 Task: Send an email with the signature Gerard Scott with the subject Thank you for a recommendation and the message Could you send me the proposal for the new partnership? from softage.5@softage.net to softage.7@softage.net and move the email from Sent Items to the folder Body care
Action: Mouse moved to (52, 61)
Screenshot: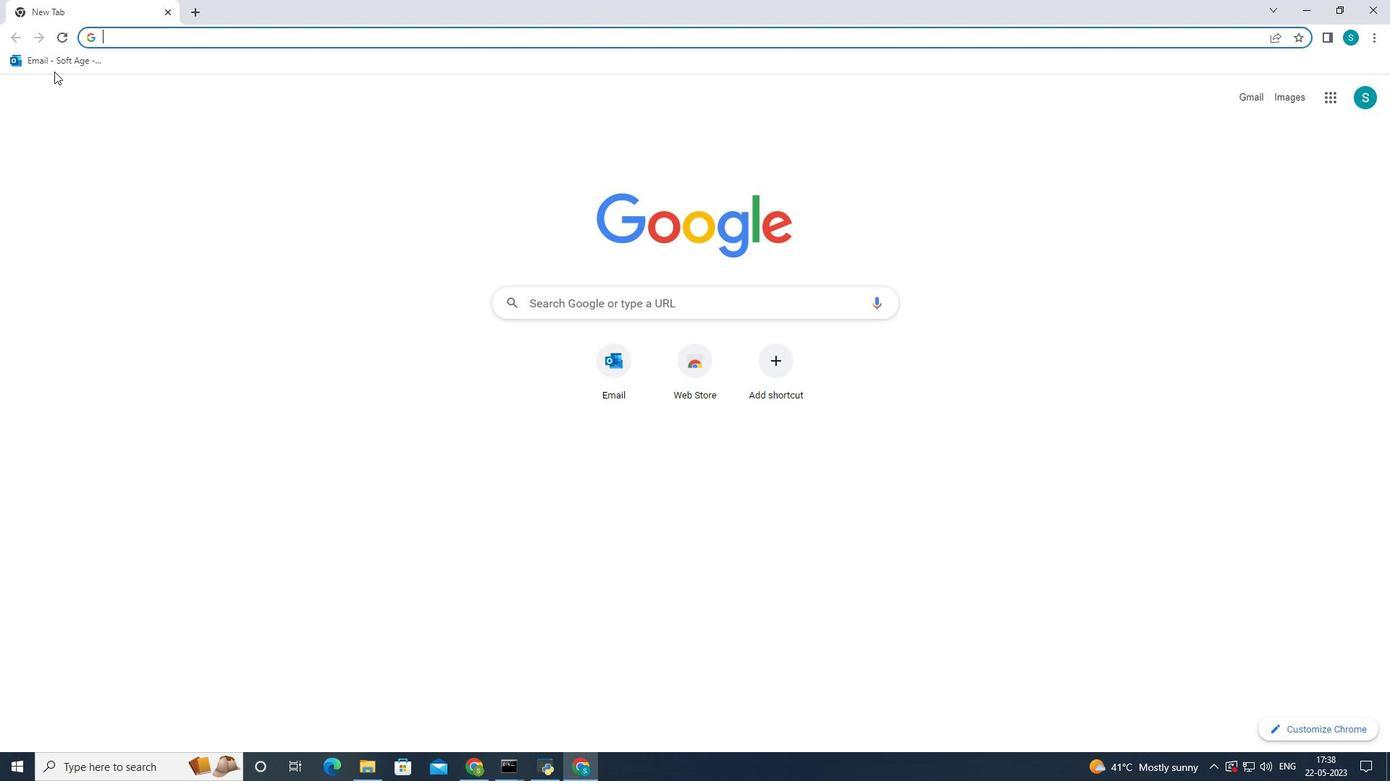 
Action: Mouse pressed left at (52, 61)
Screenshot: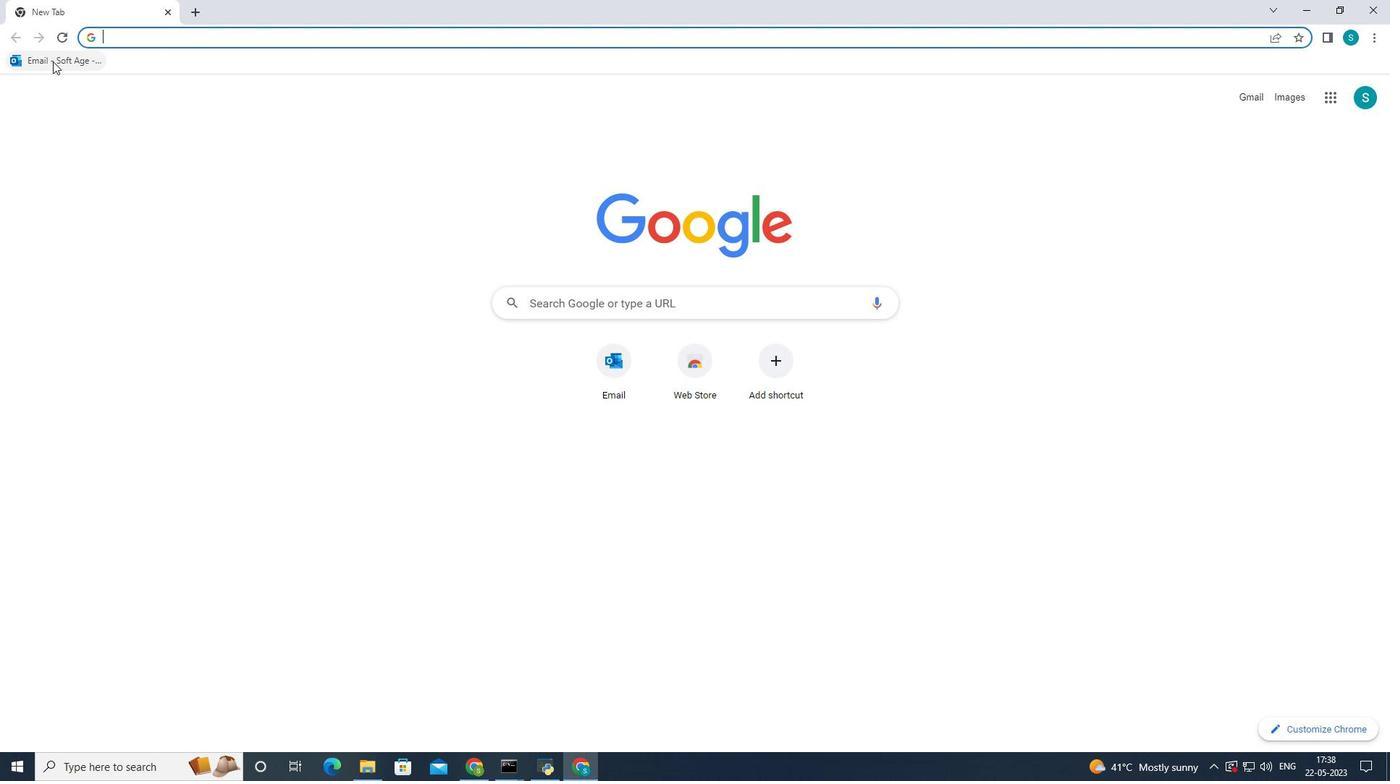 
Action: Mouse moved to (189, 125)
Screenshot: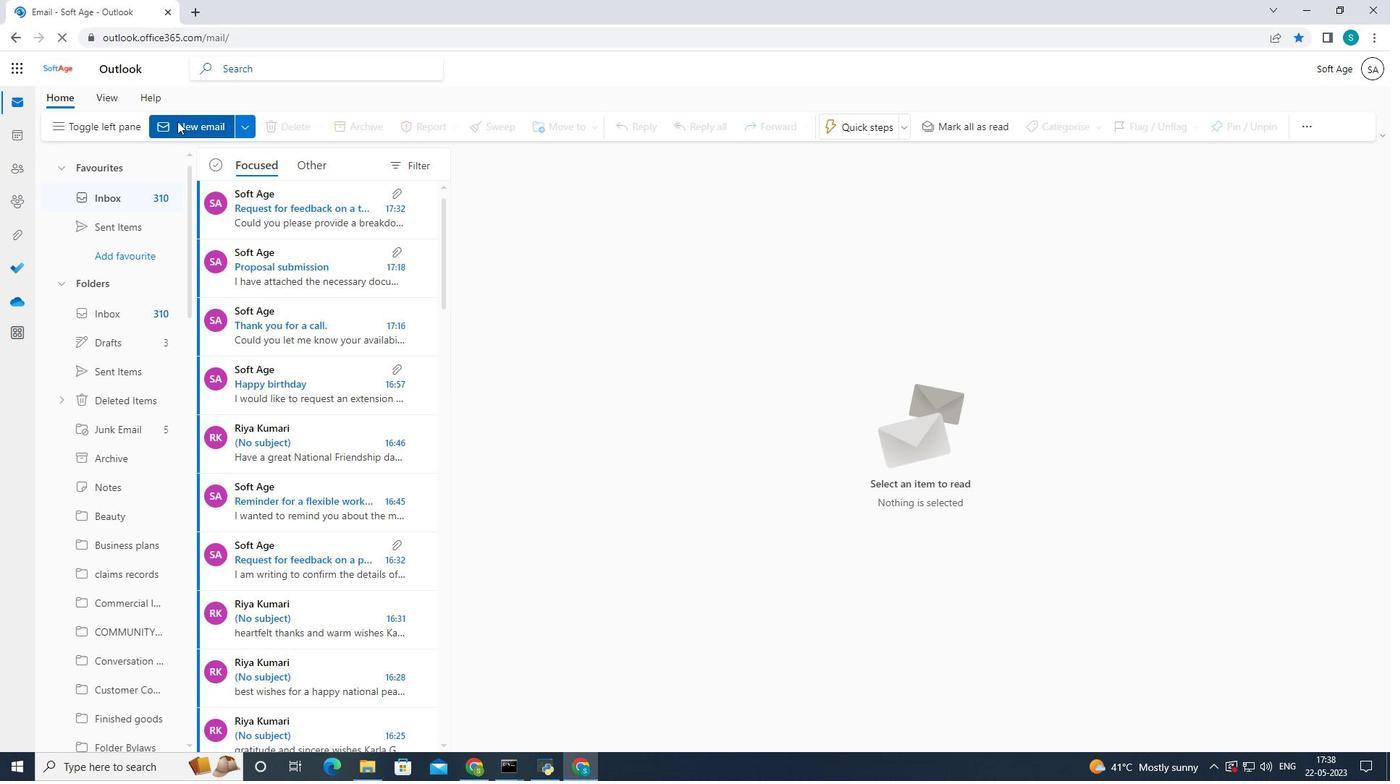 
Action: Mouse pressed left at (189, 125)
Screenshot: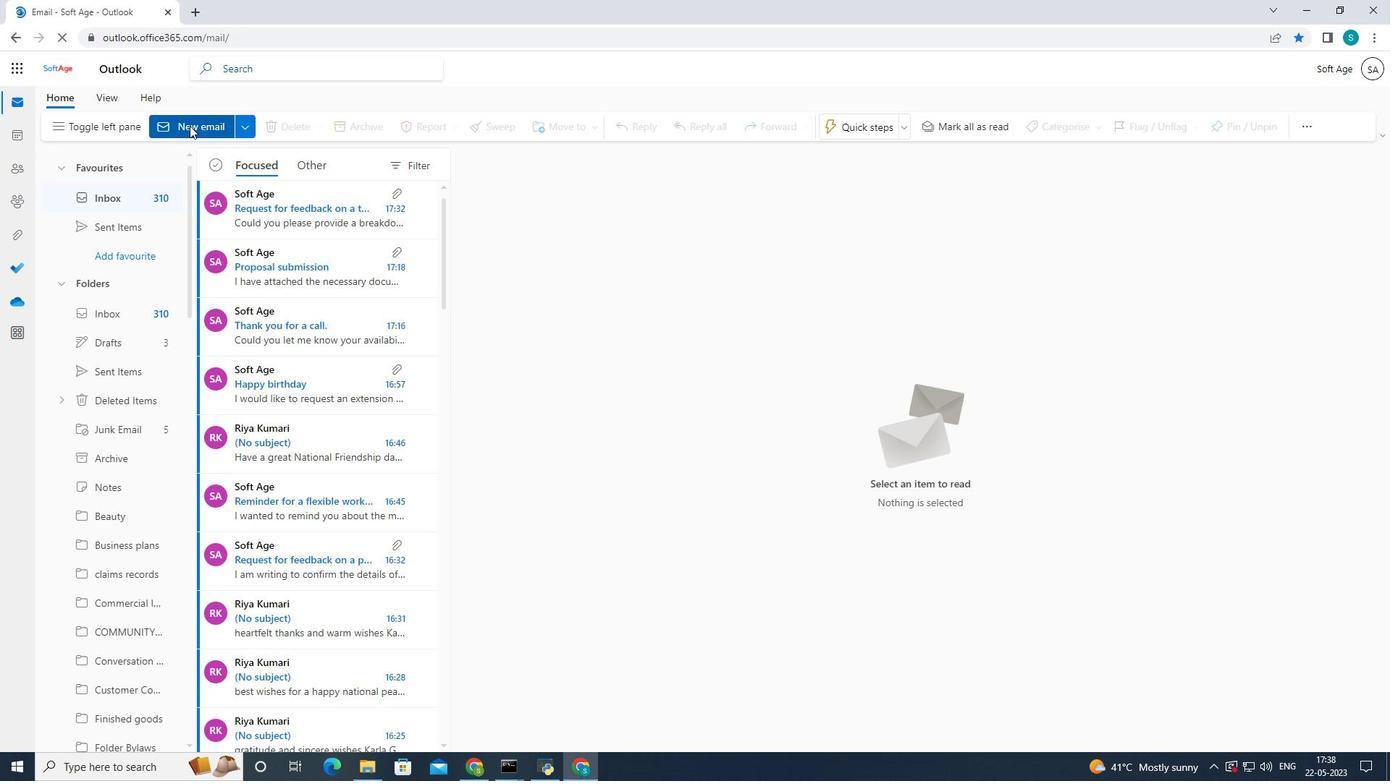 
Action: Mouse moved to (947, 131)
Screenshot: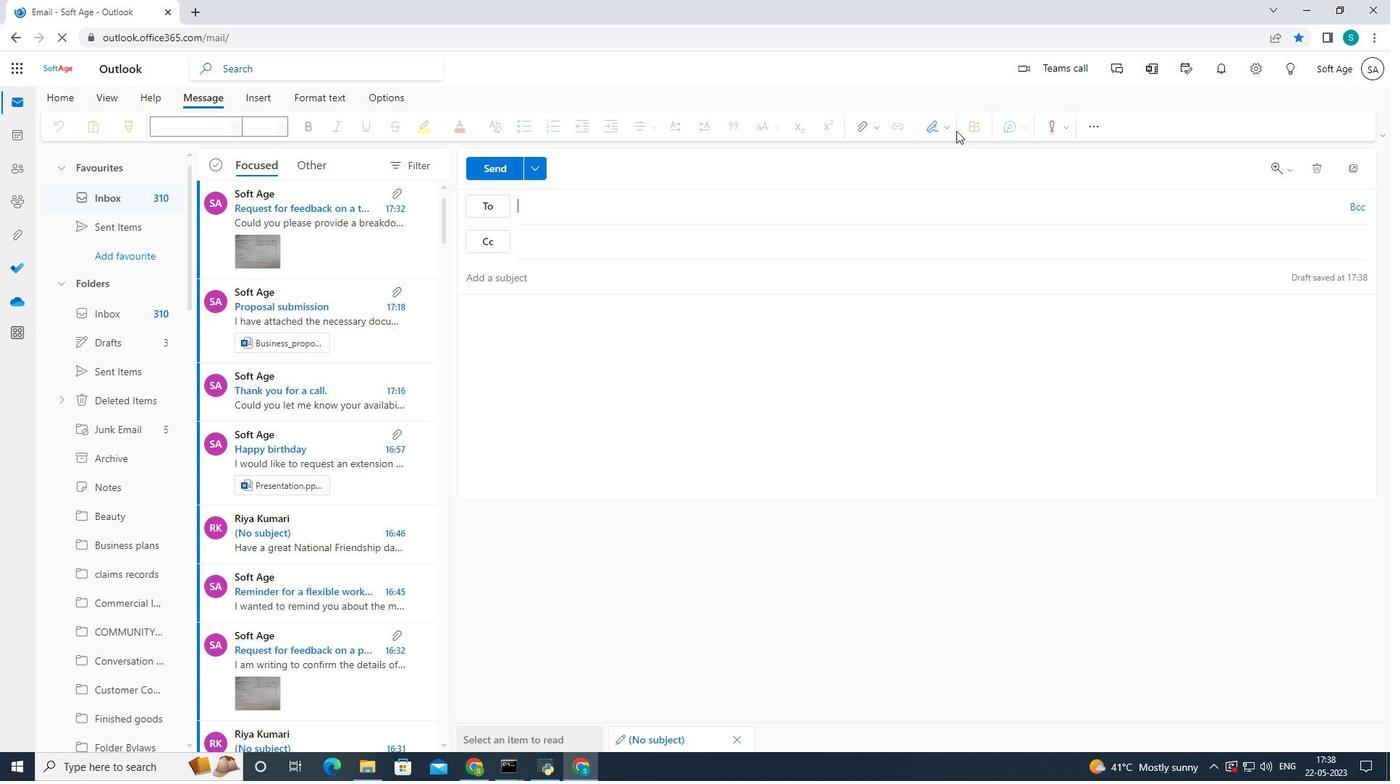 
Action: Mouse pressed left at (947, 131)
Screenshot: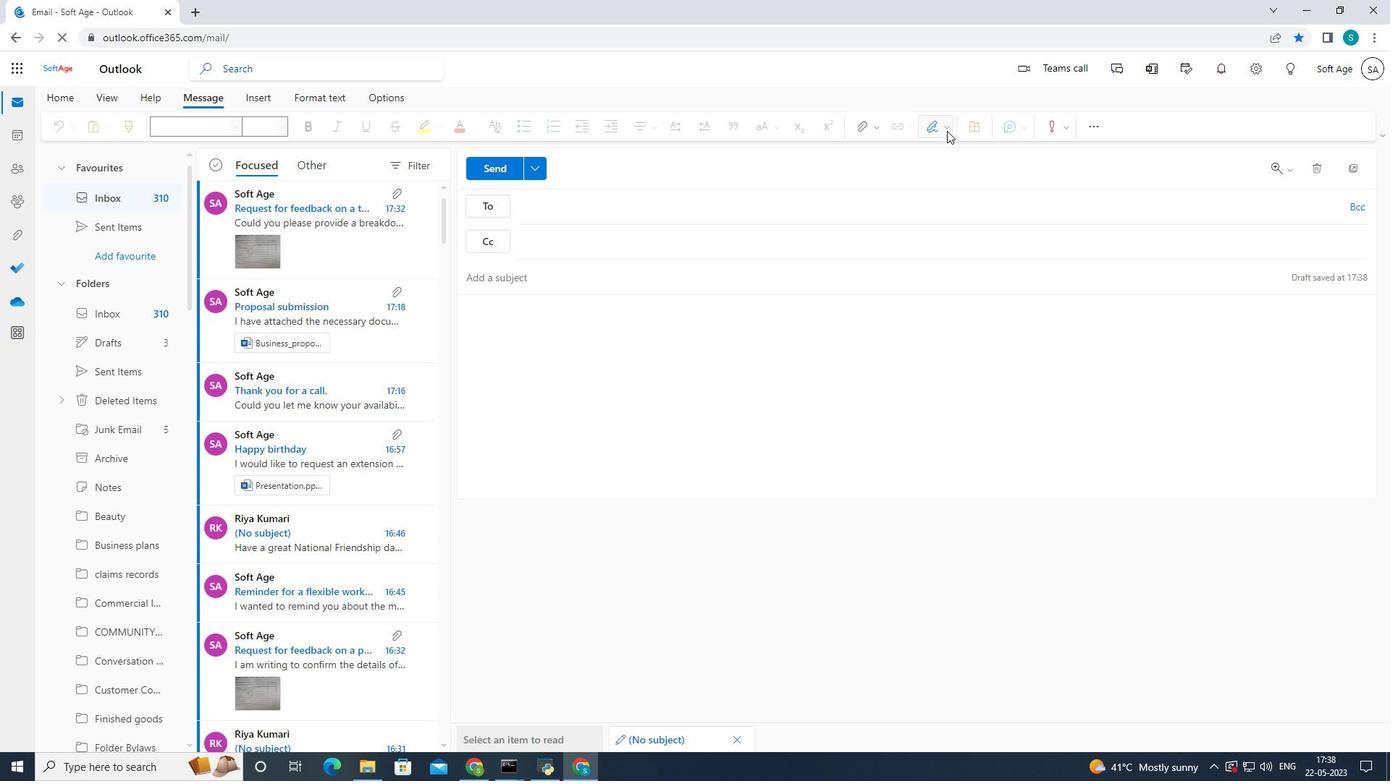 
Action: Mouse moved to (918, 158)
Screenshot: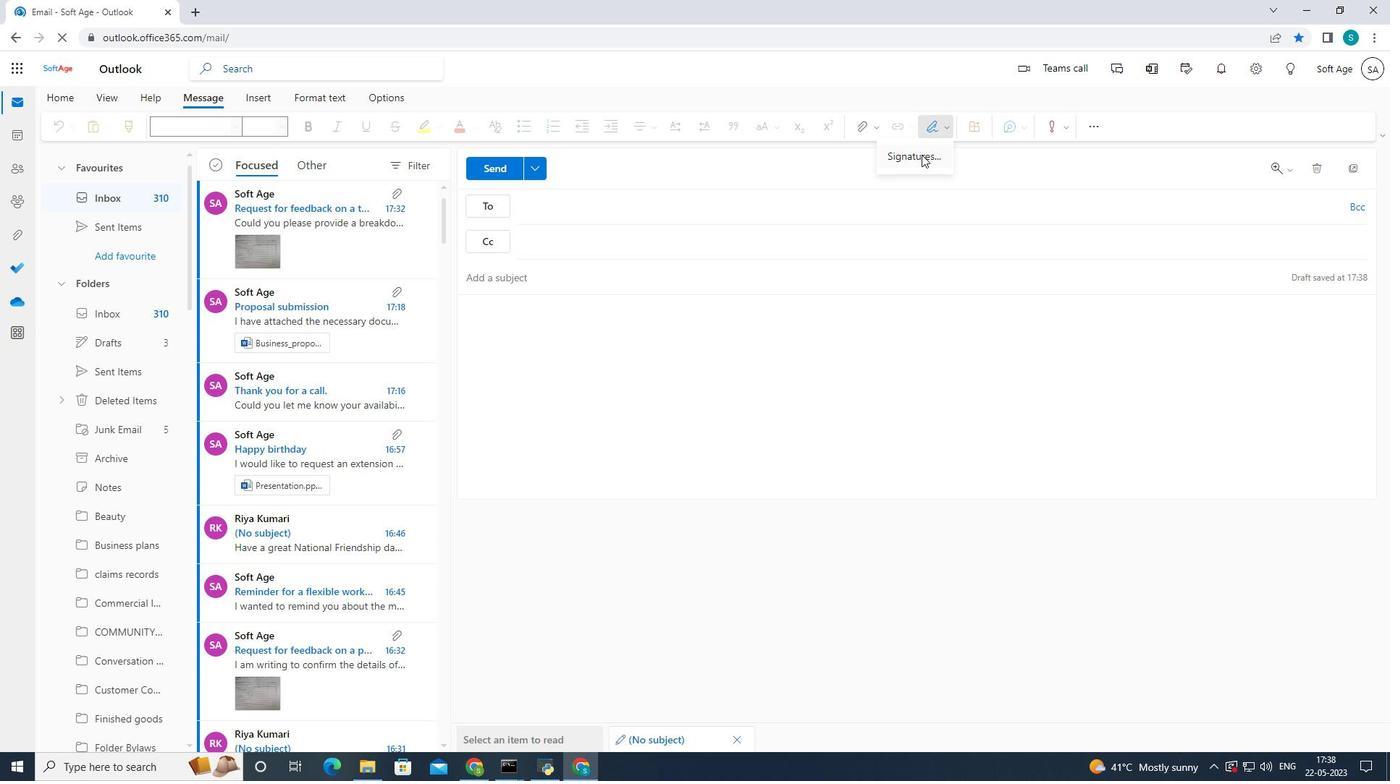 
Action: Mouse pressed left at (918, 158)
Screenshot: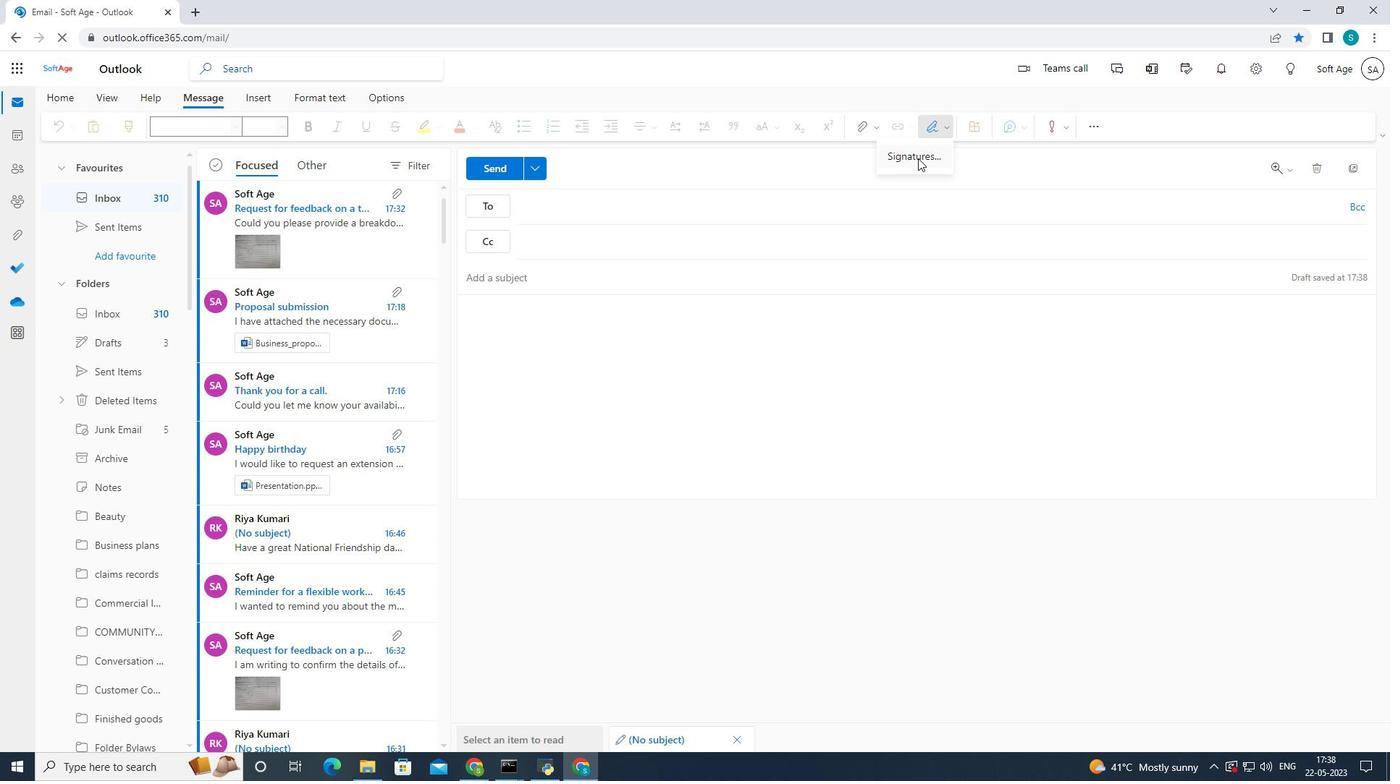 
Action: Mouse moved to (799, 241)
Screenshot: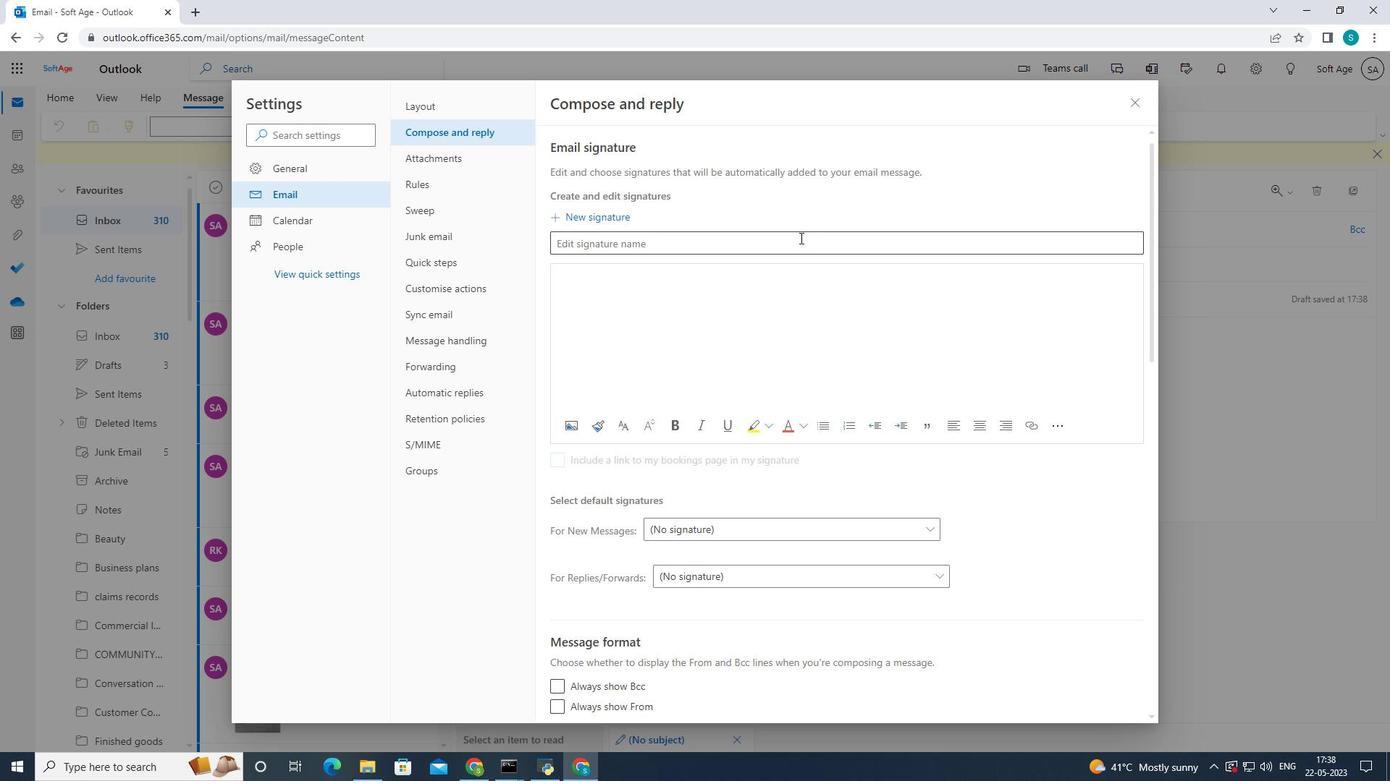 
Action: Mouse pressed left at (799, 241)
Screenshot: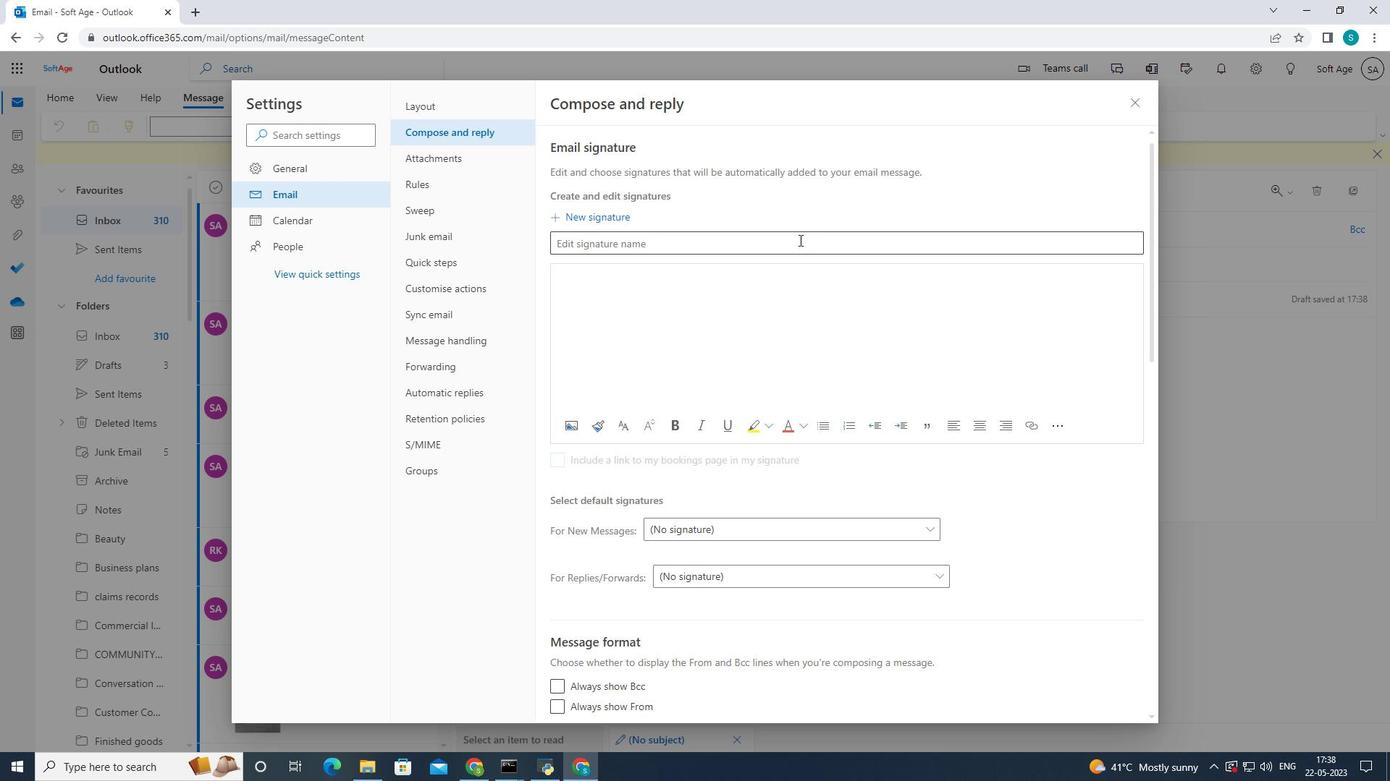 
Action: Mouse moved to (975, 187)
Screenshot: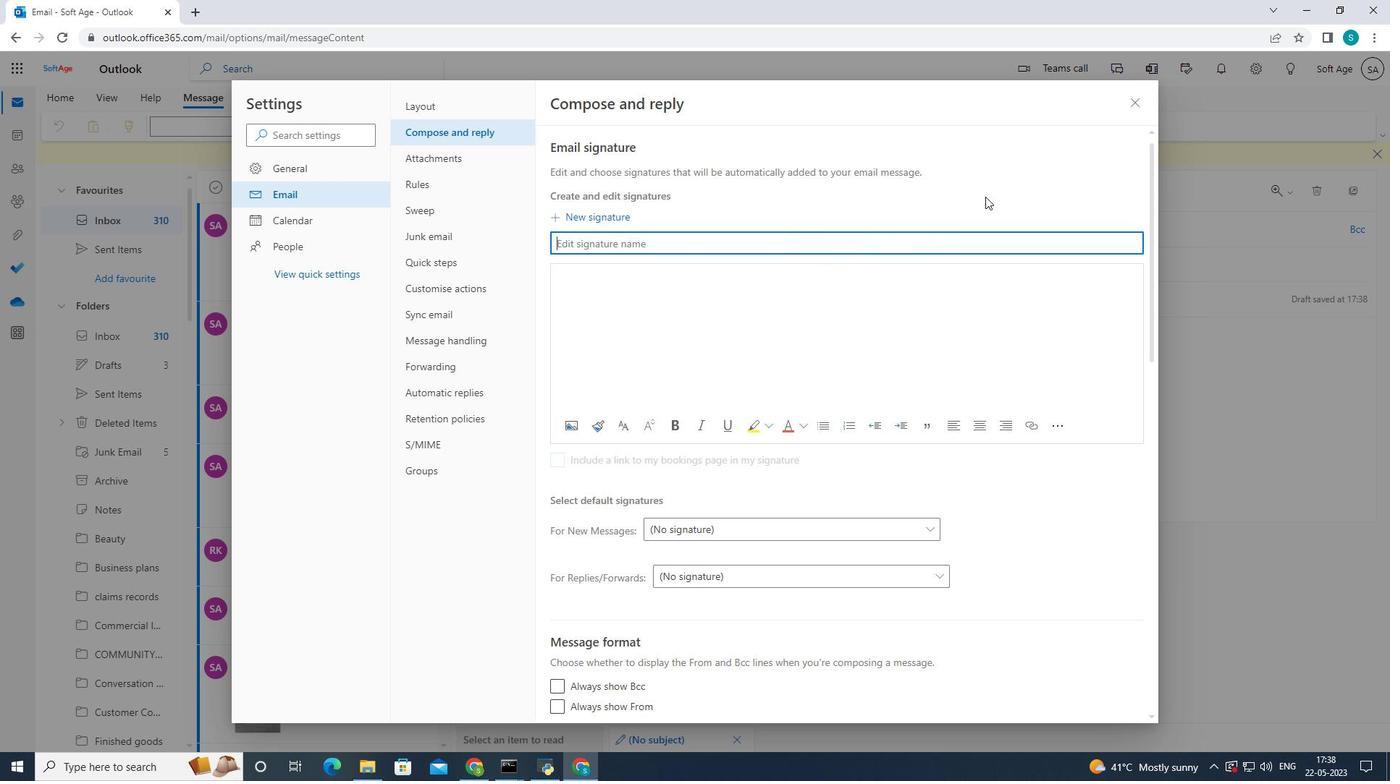 
Action: Key pressed <Key.shift><Key.shift><Key.shift><Key.shift><Key.shift><Key.shift>Gerard<Key.space><Key.shift><Key.shift>Scott
Screenshot: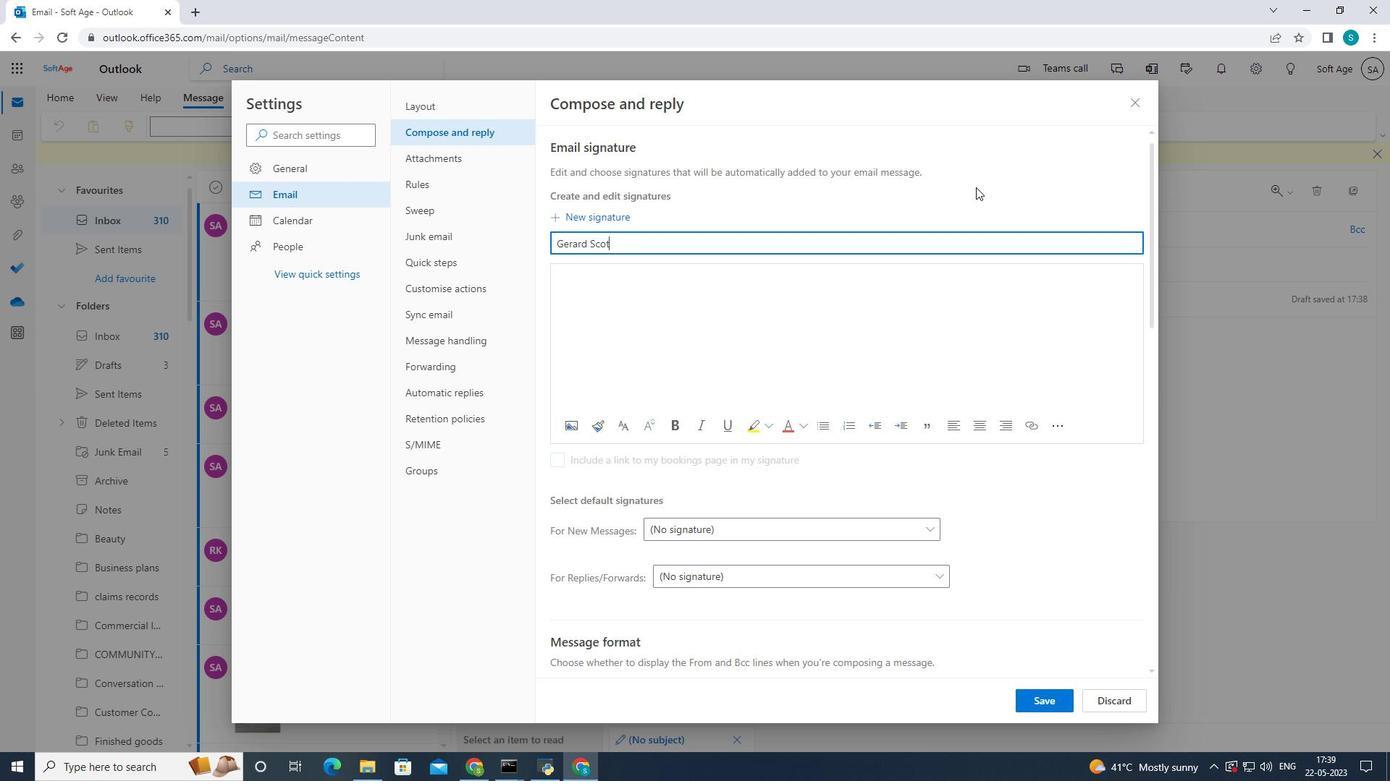 
Action: Mouse moved to (763, 280)
Screenshot: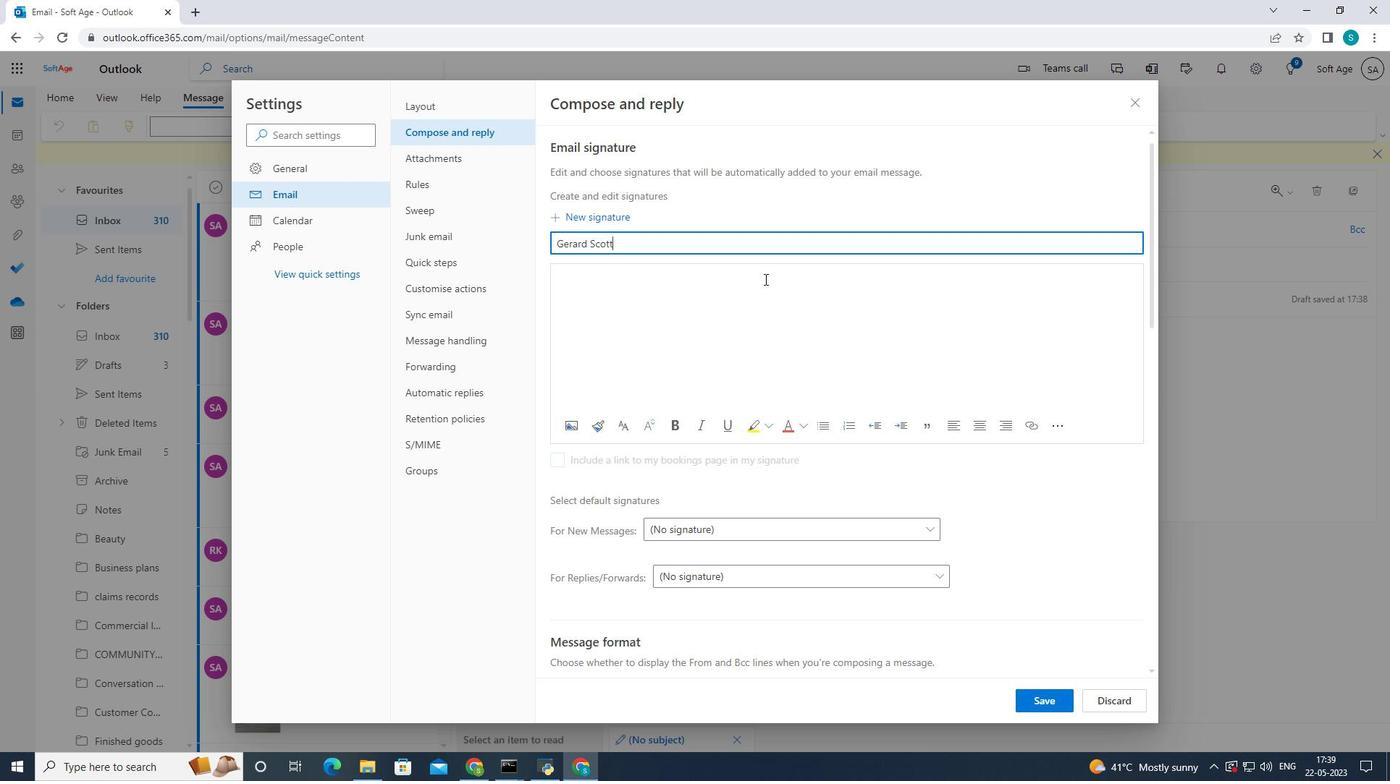 
Action: Mouse pressed left at (763, 280)
Screenshot: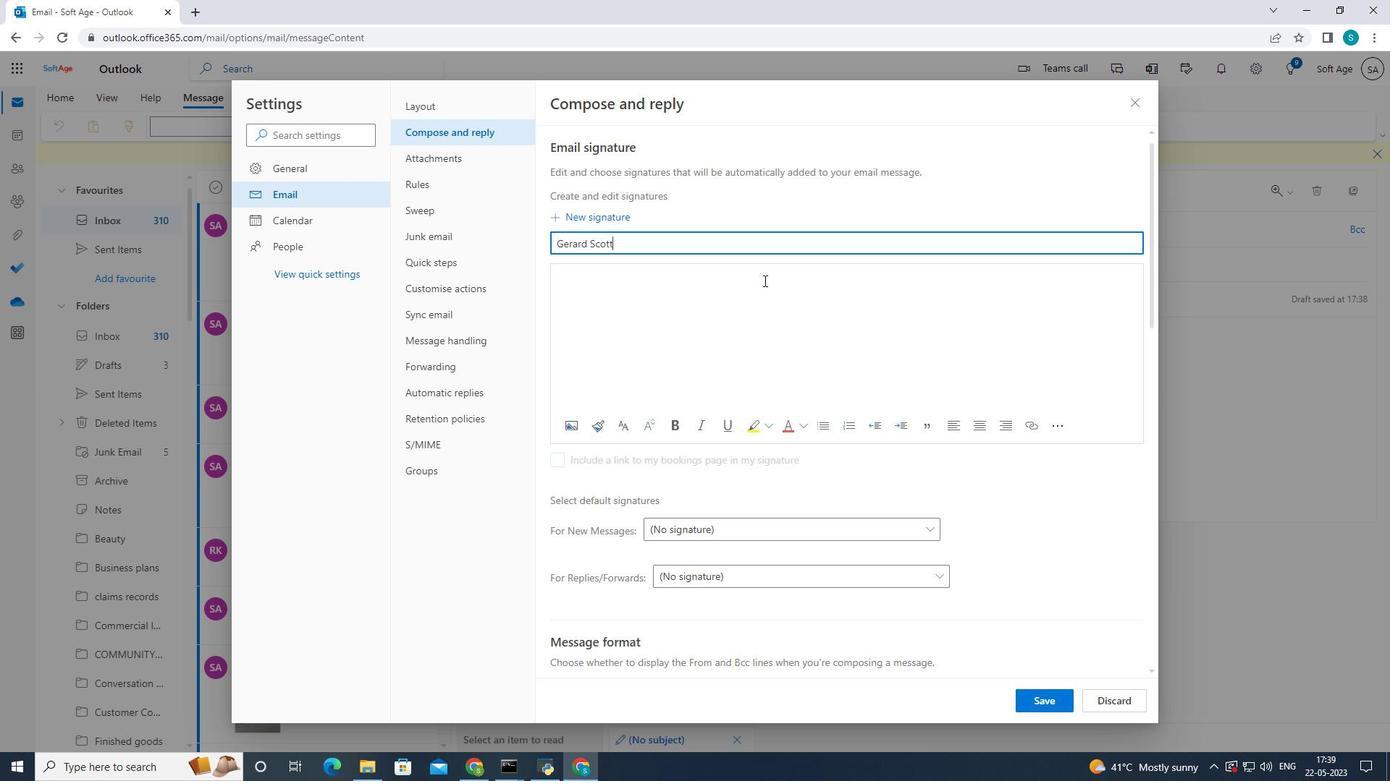 
Action: Key pressed <Key.shift>Get<Key.backspace>rard<Key.space><Key.shift>Scott
Screenshot: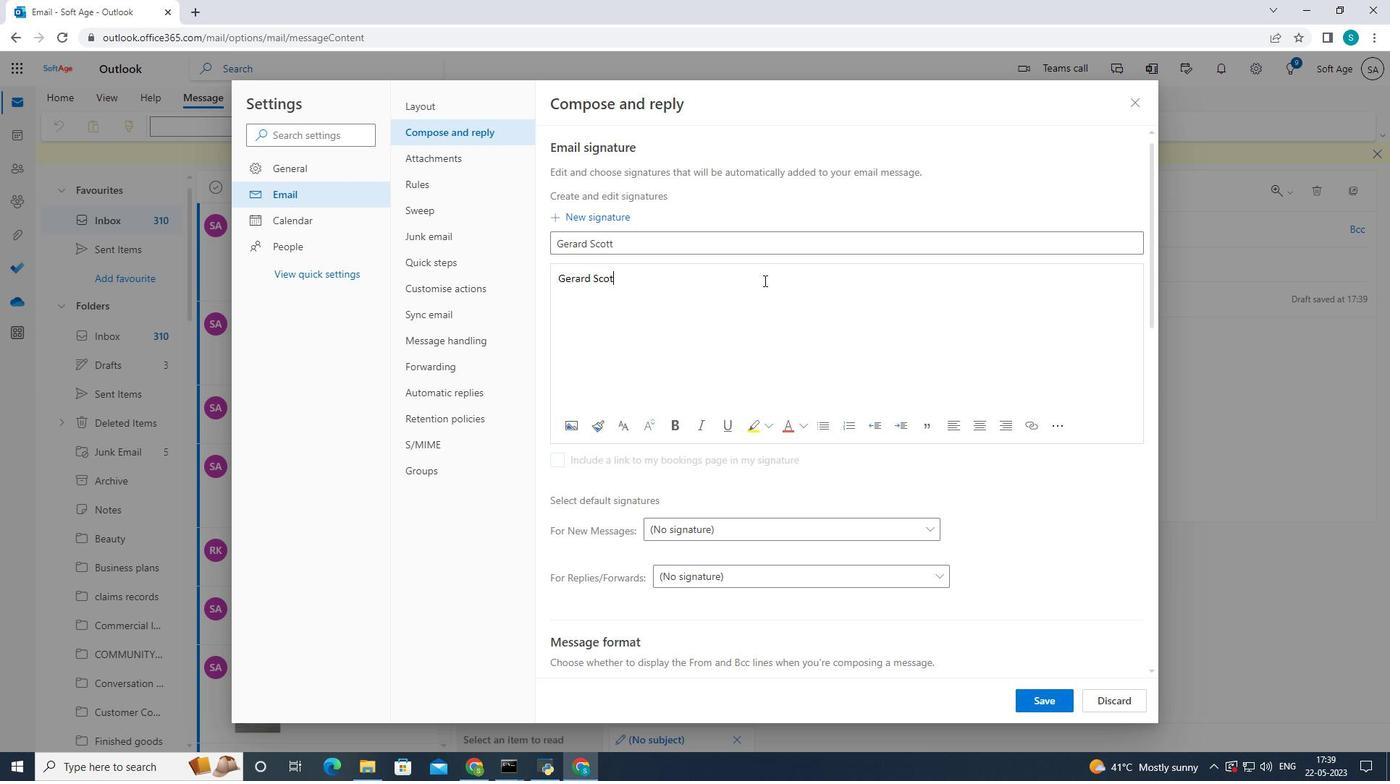 
Action: Mouse moved to (1044, 703)
Screenshot: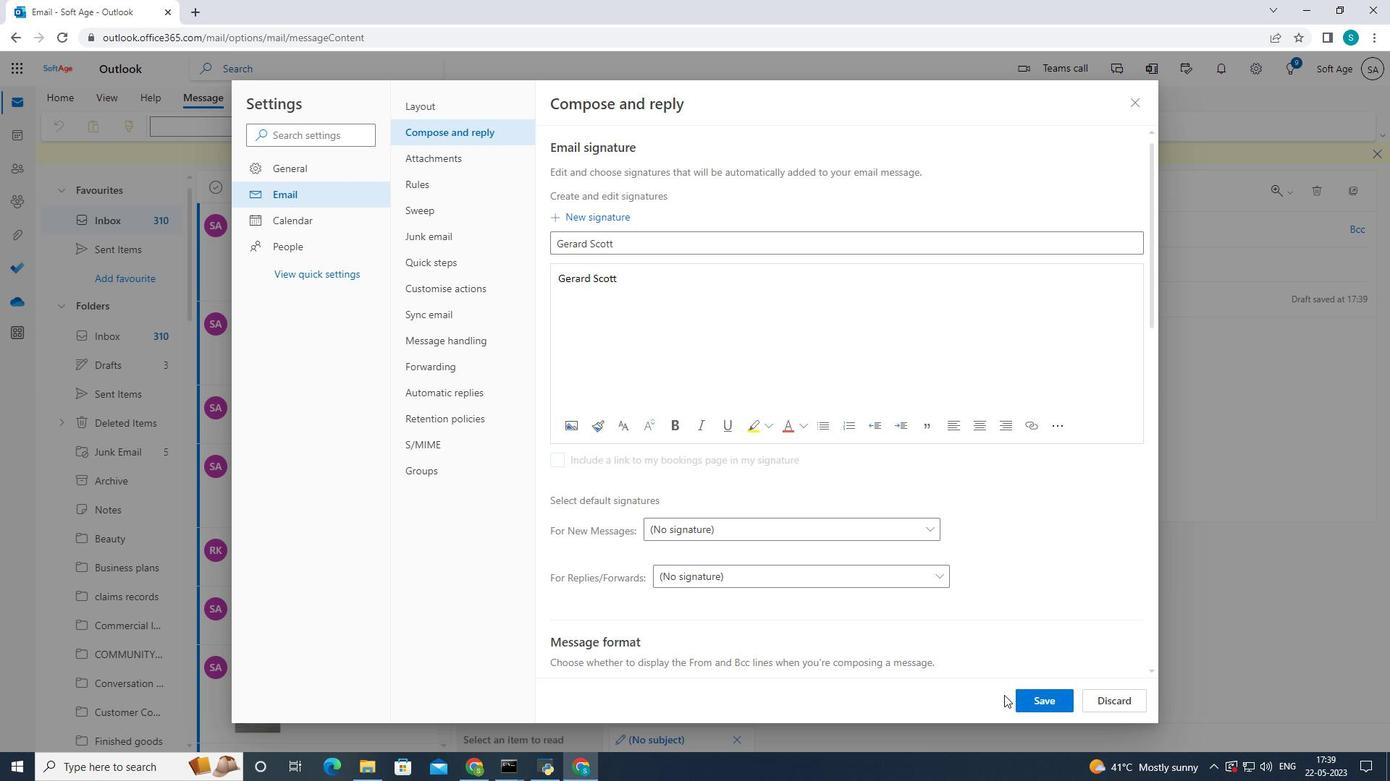 
Action: Mouse pressed left at (1044, 703)
Screenshot: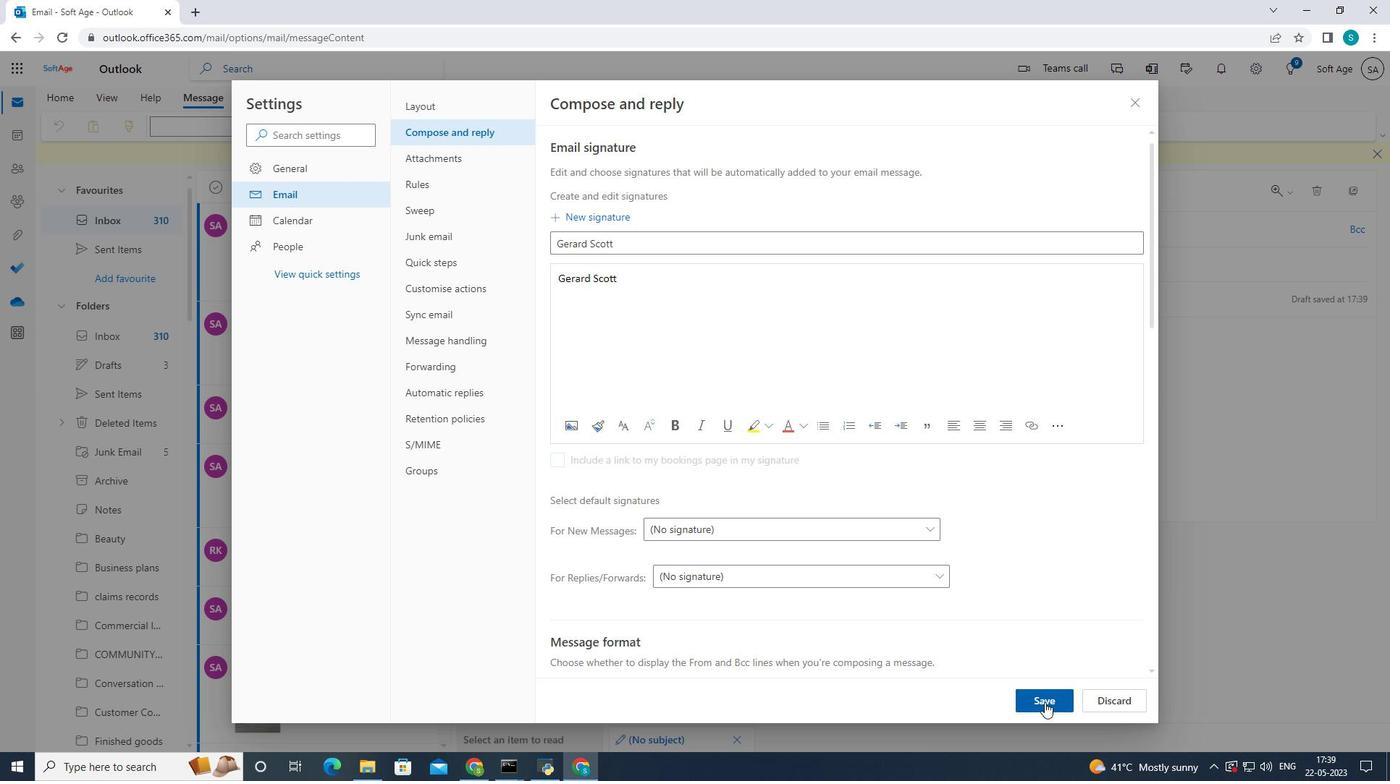 
Action: Mouse moved to (1136, 102)
Screenshot: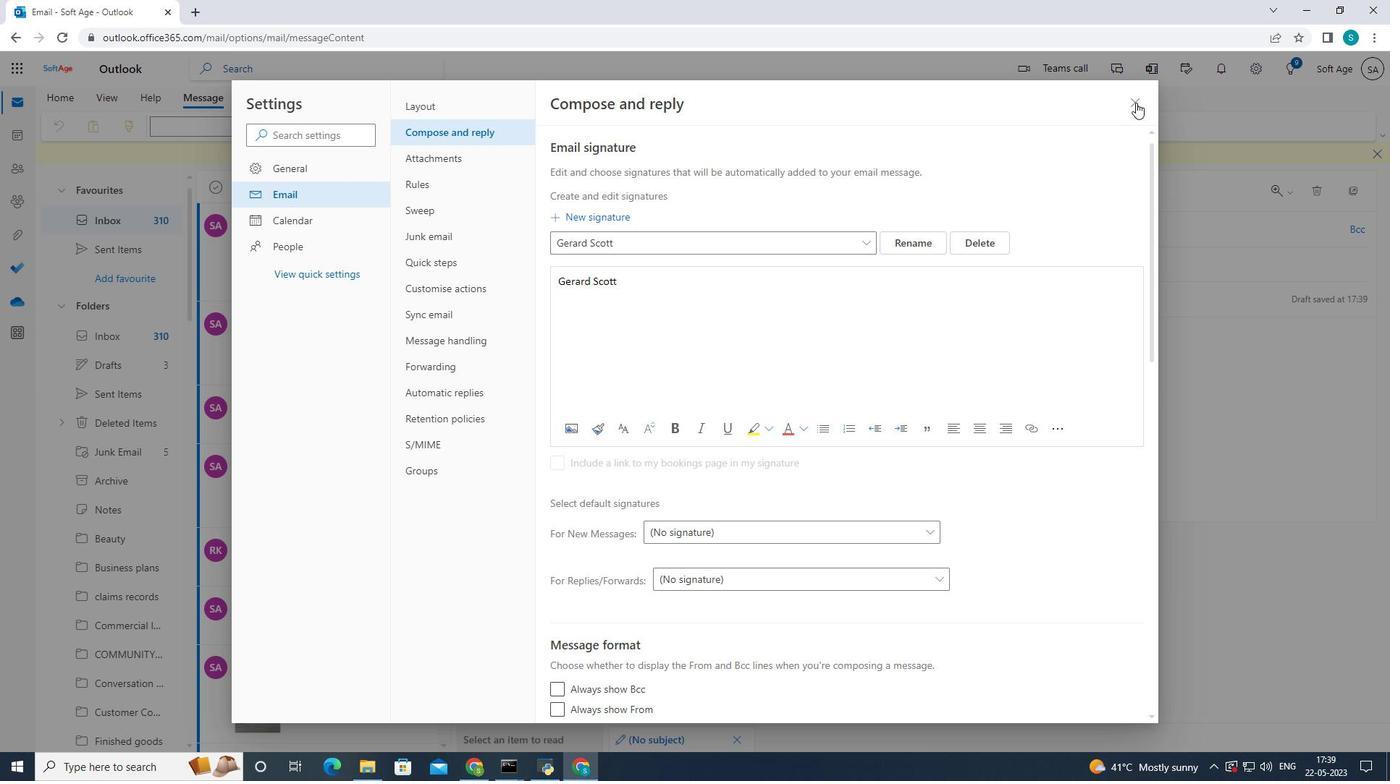 
Action: Mouse pressed left at (1136, 102)
Screenshot: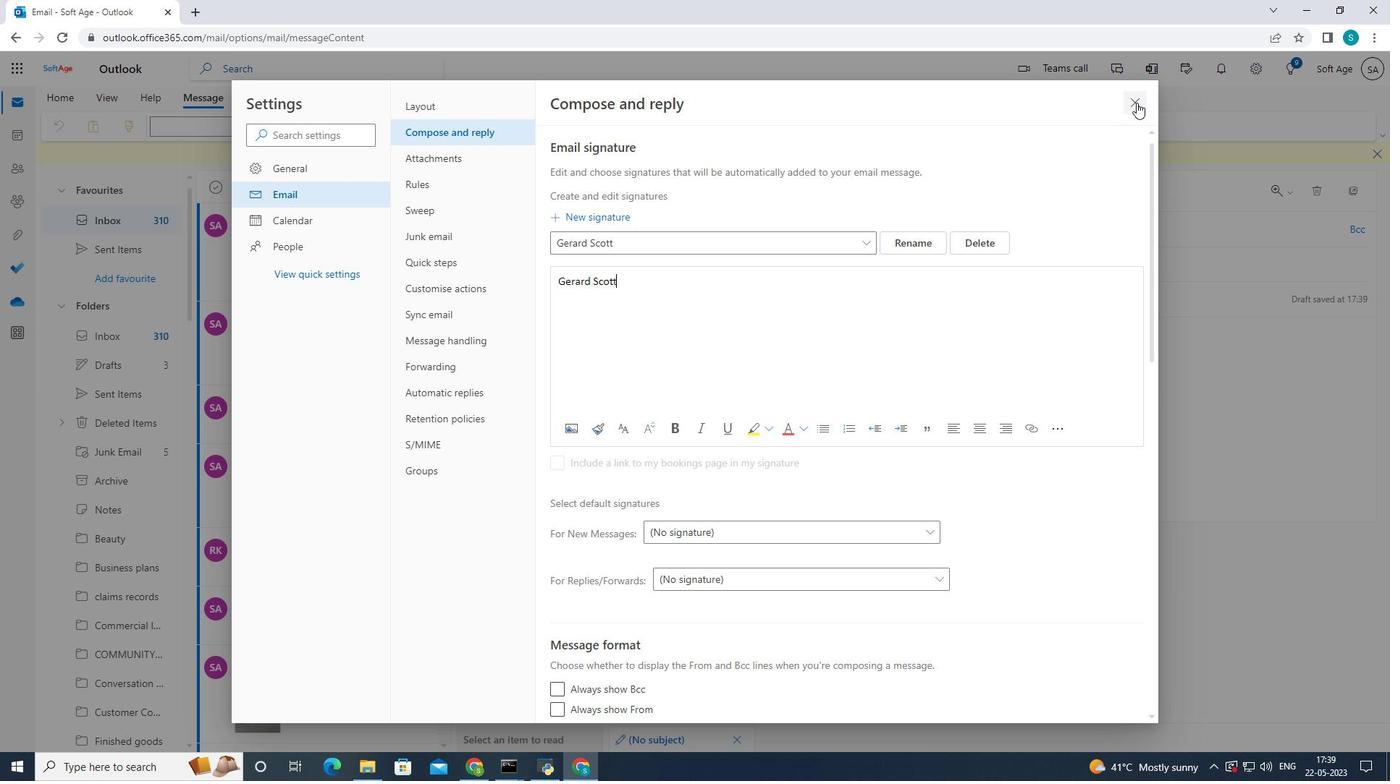 
Action: Mouse moved to (695, 238)
Screenshot: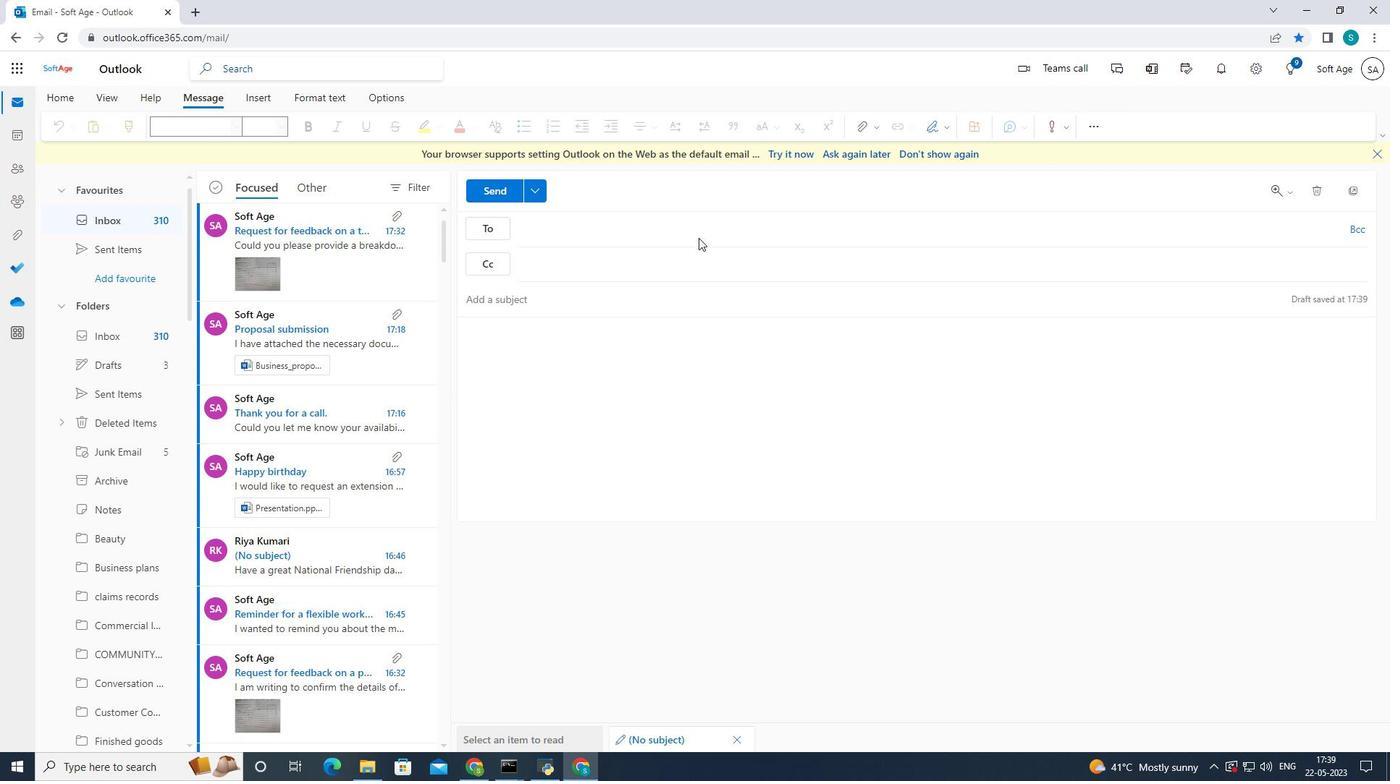 
Action: Mouse pressed left at (695, 238)
Screenshot: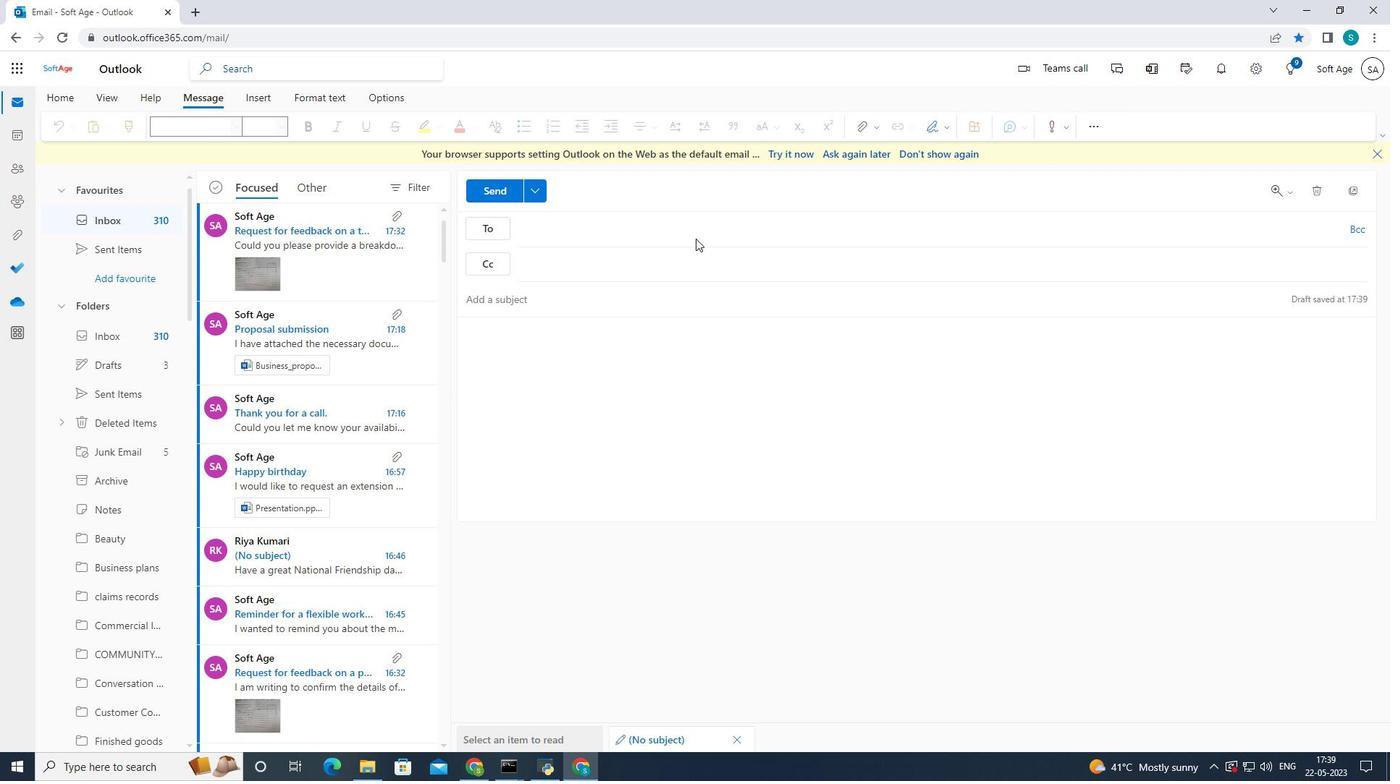 
Action: Mouse moved to (622, 293)
Screenshot: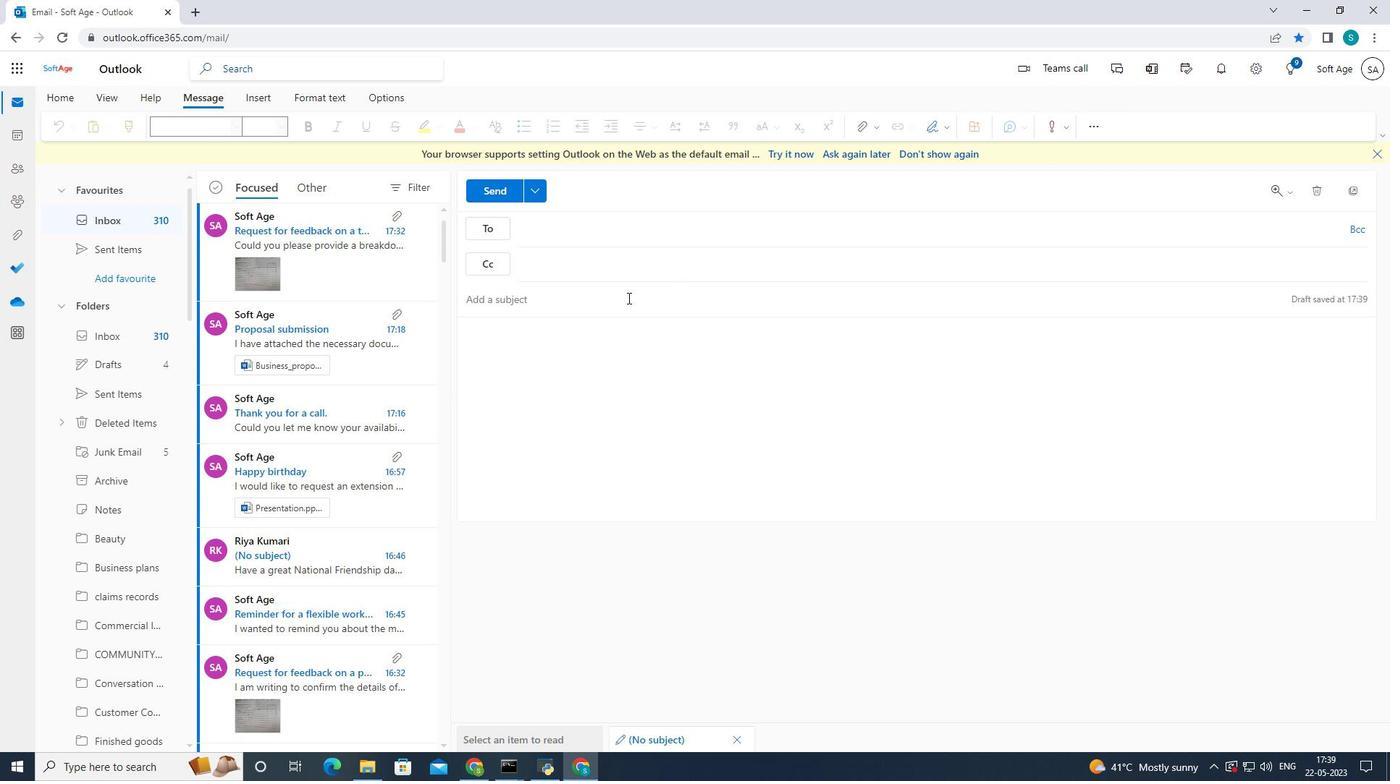 
Action: Mouse pressed left at (622, 293)
Screenshot: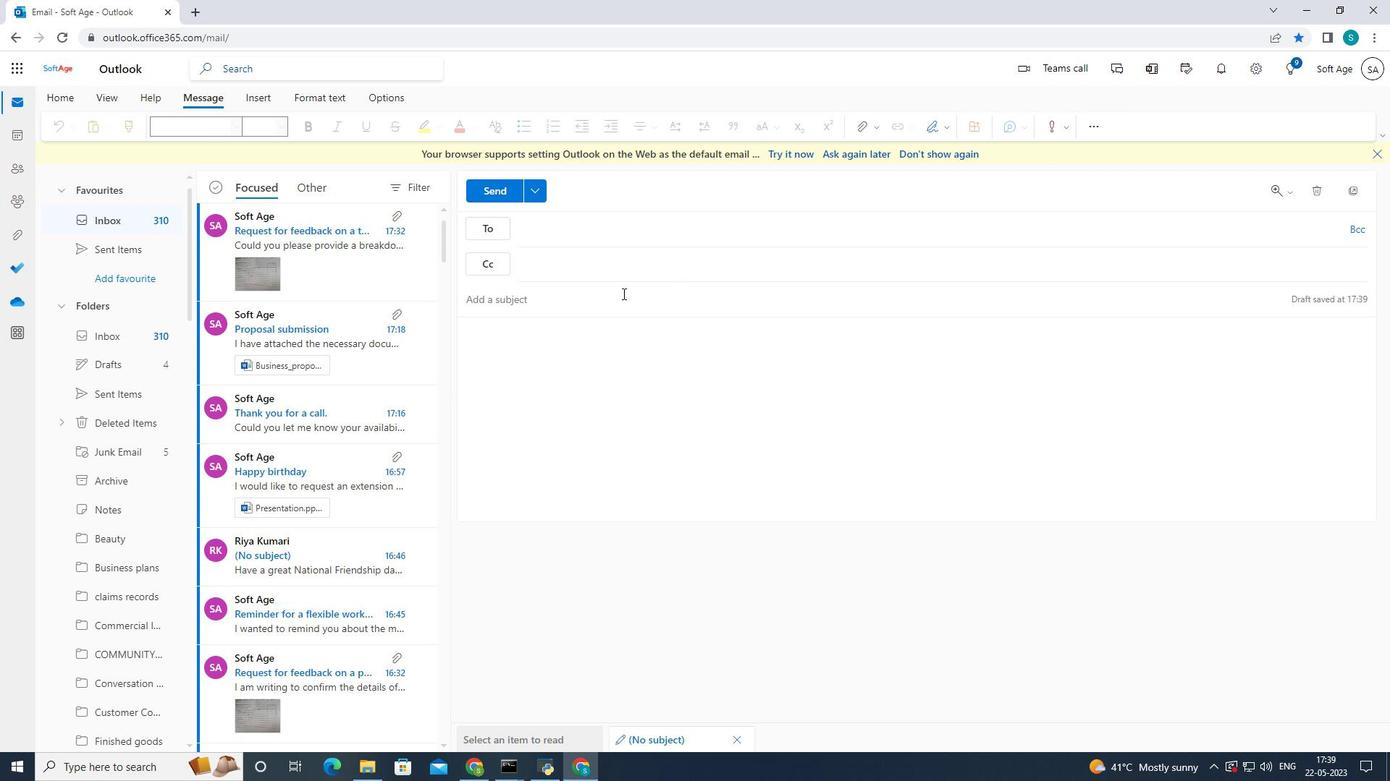 
Action: Mouse moved to (745, 311)
Screenshot: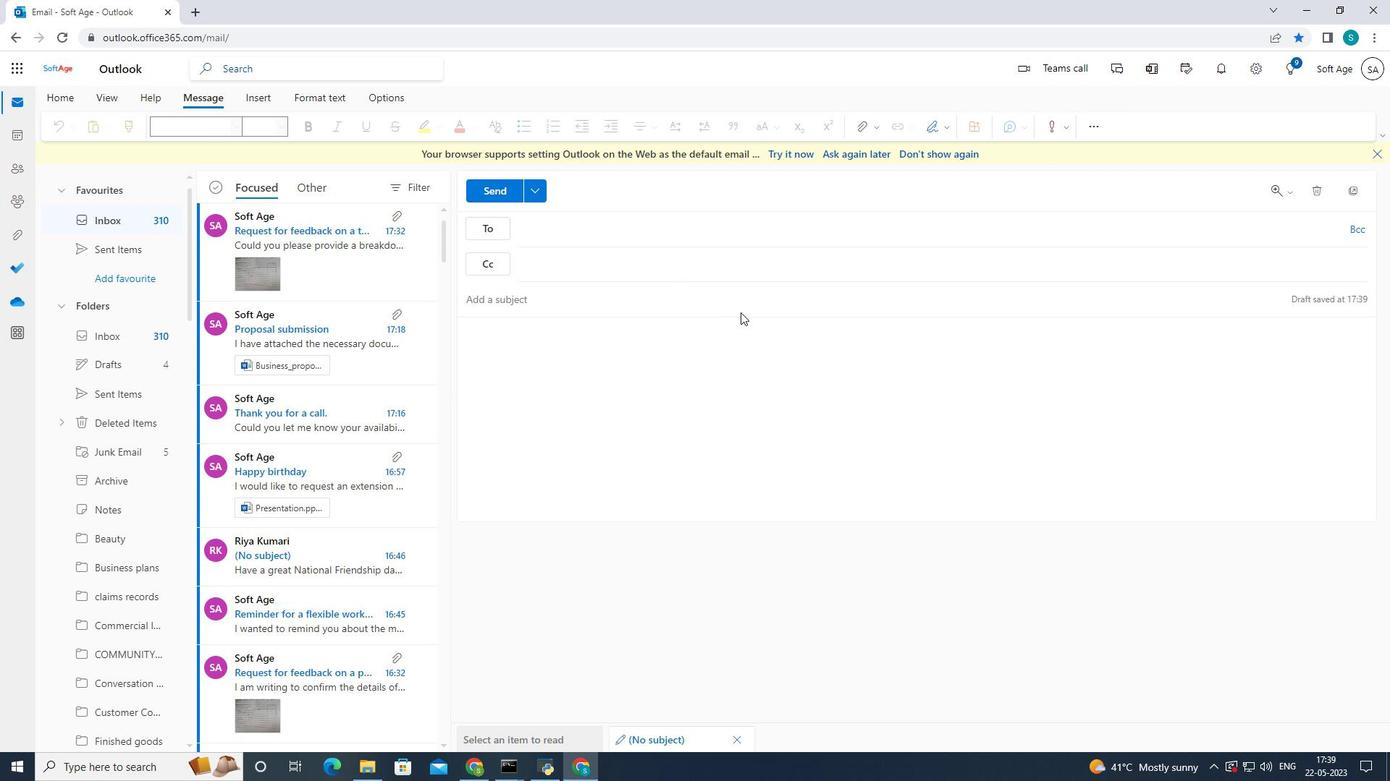 
Action: Key pressed <Key.shift>Thank<Key.space>you<Key.space>for<Key.space>a<Key.space>recommendation
Screenshot: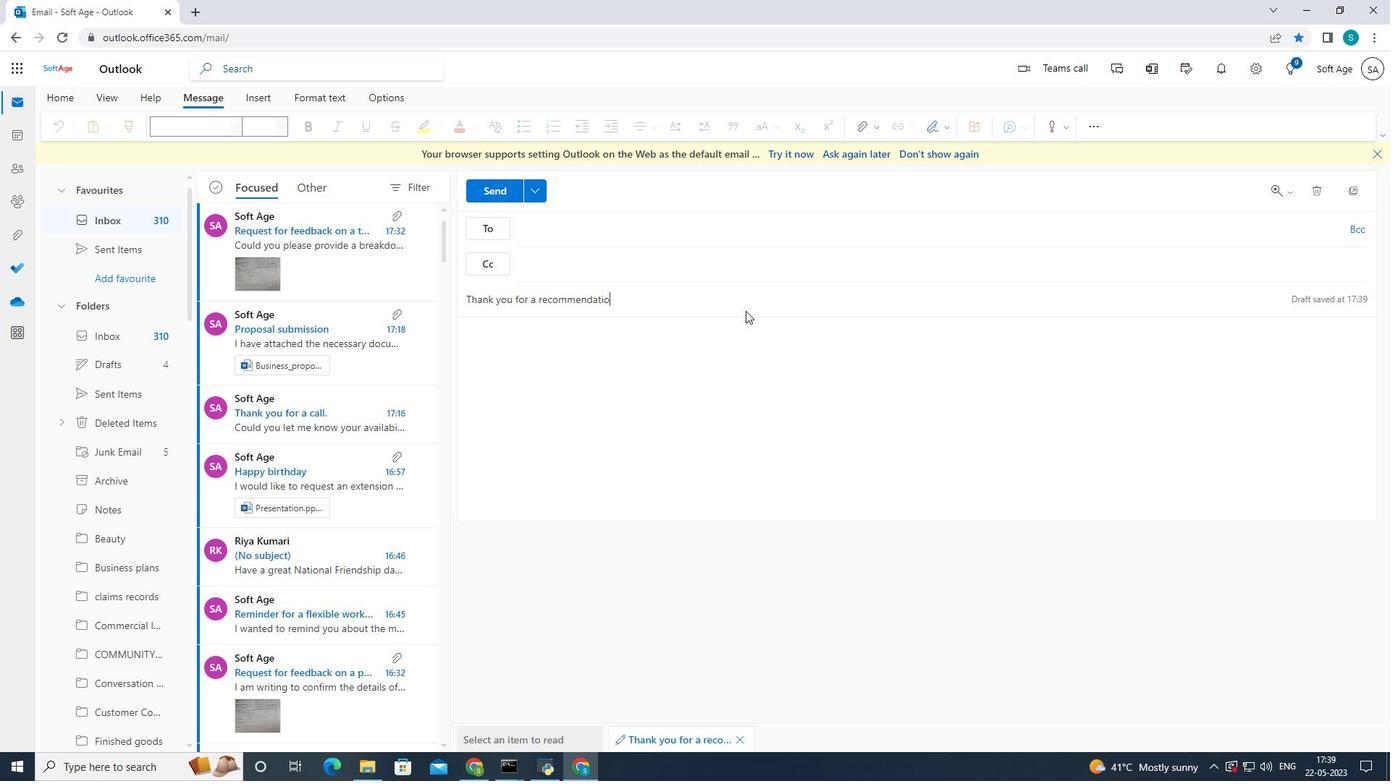 
Action: Mouse moved to (604, 352)
Screenshot: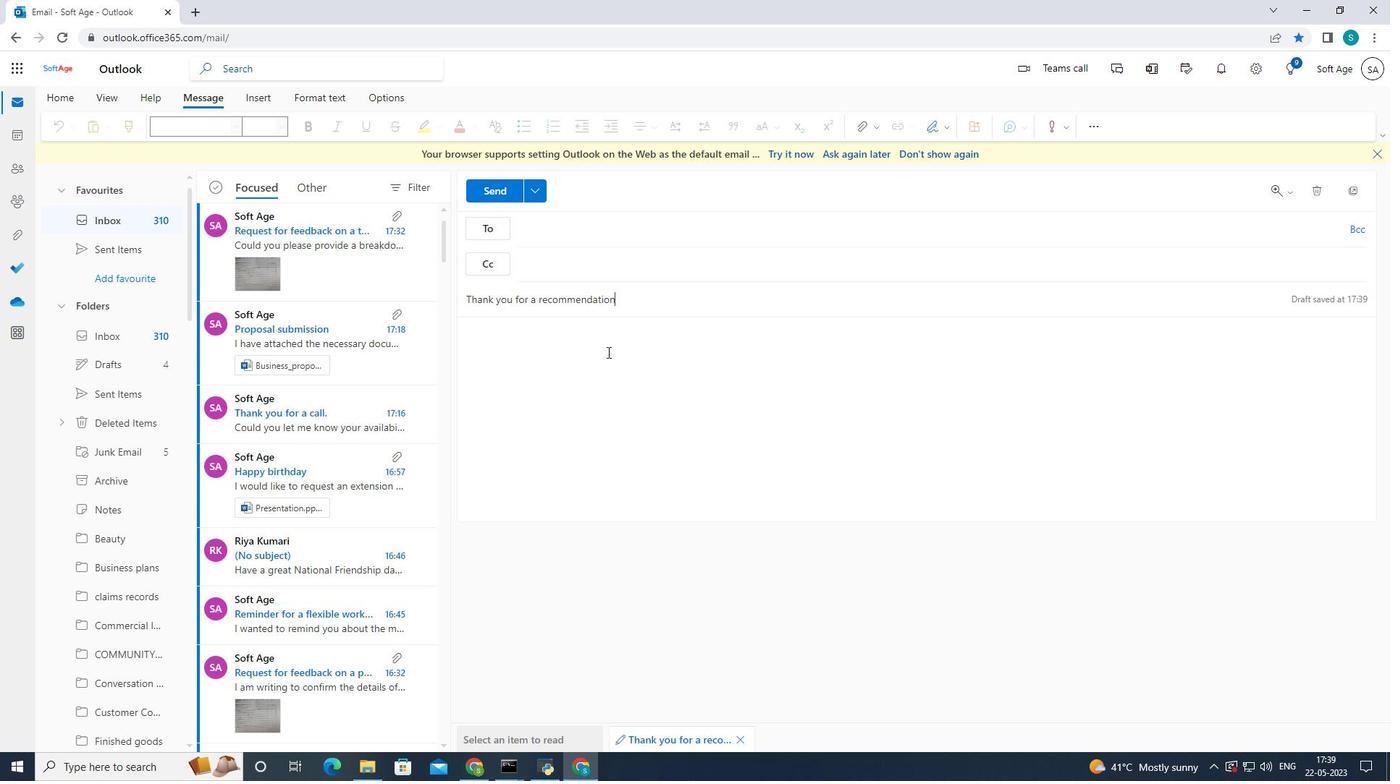 
Action: Mouse pressed left at (604, 352)
Screenshot: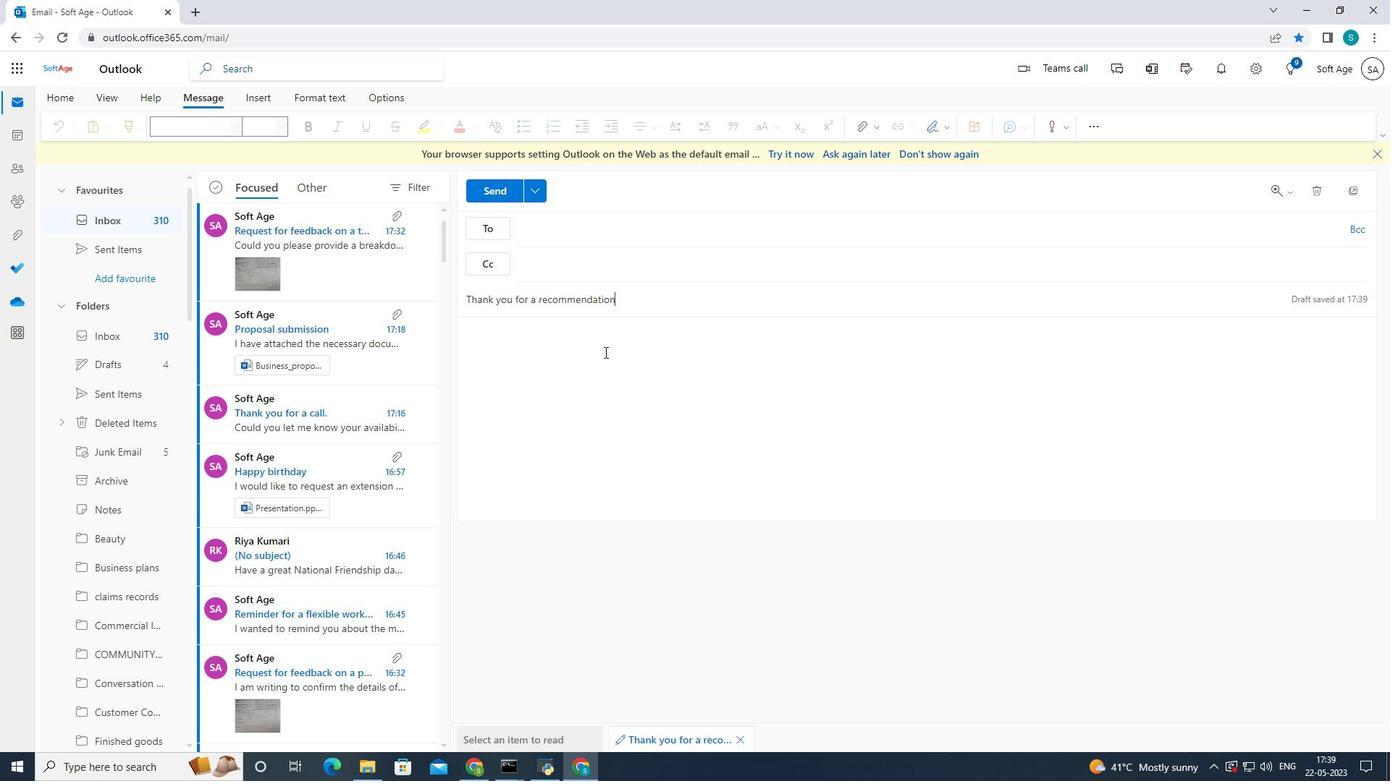 
Action: Mouse moved to (937, 123)
Screenshot: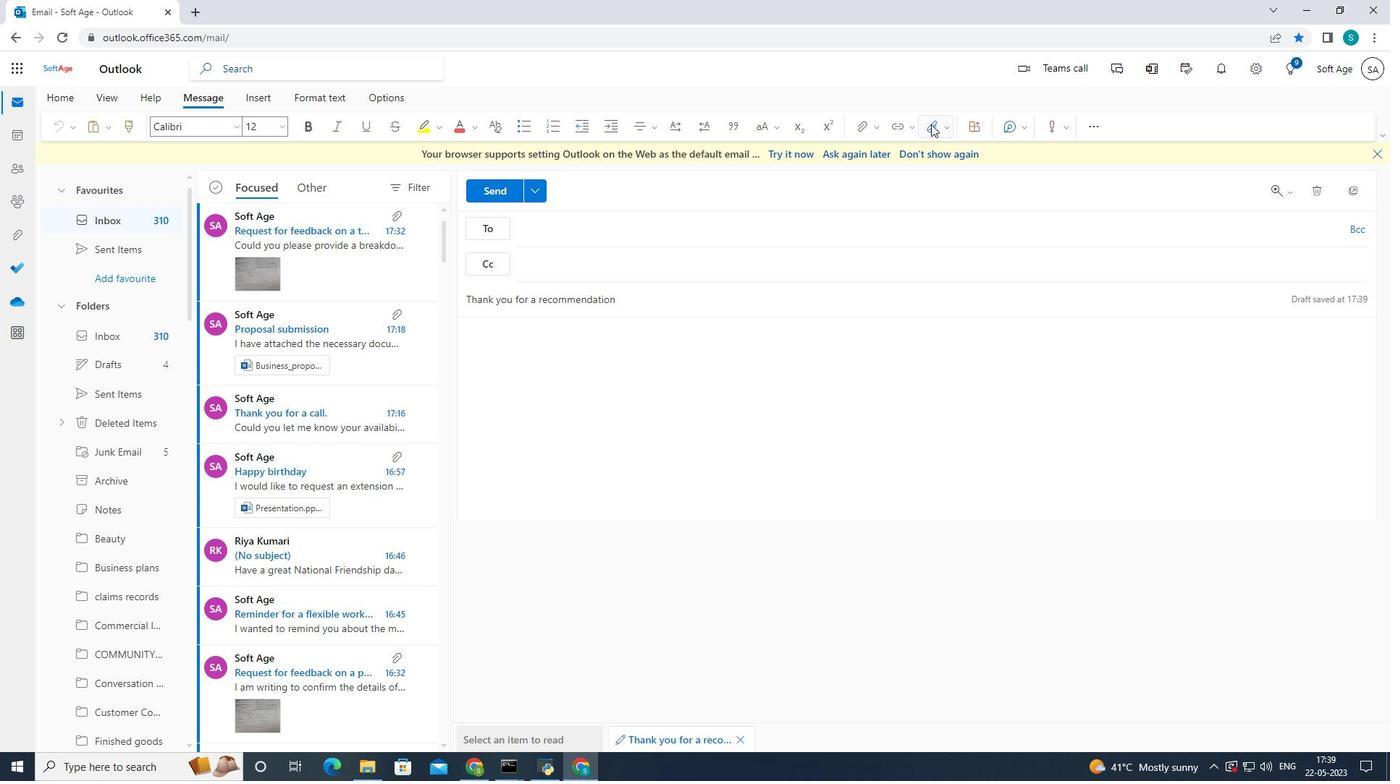 
Action: Mouse pressed left at (937, 123)
Screenshot: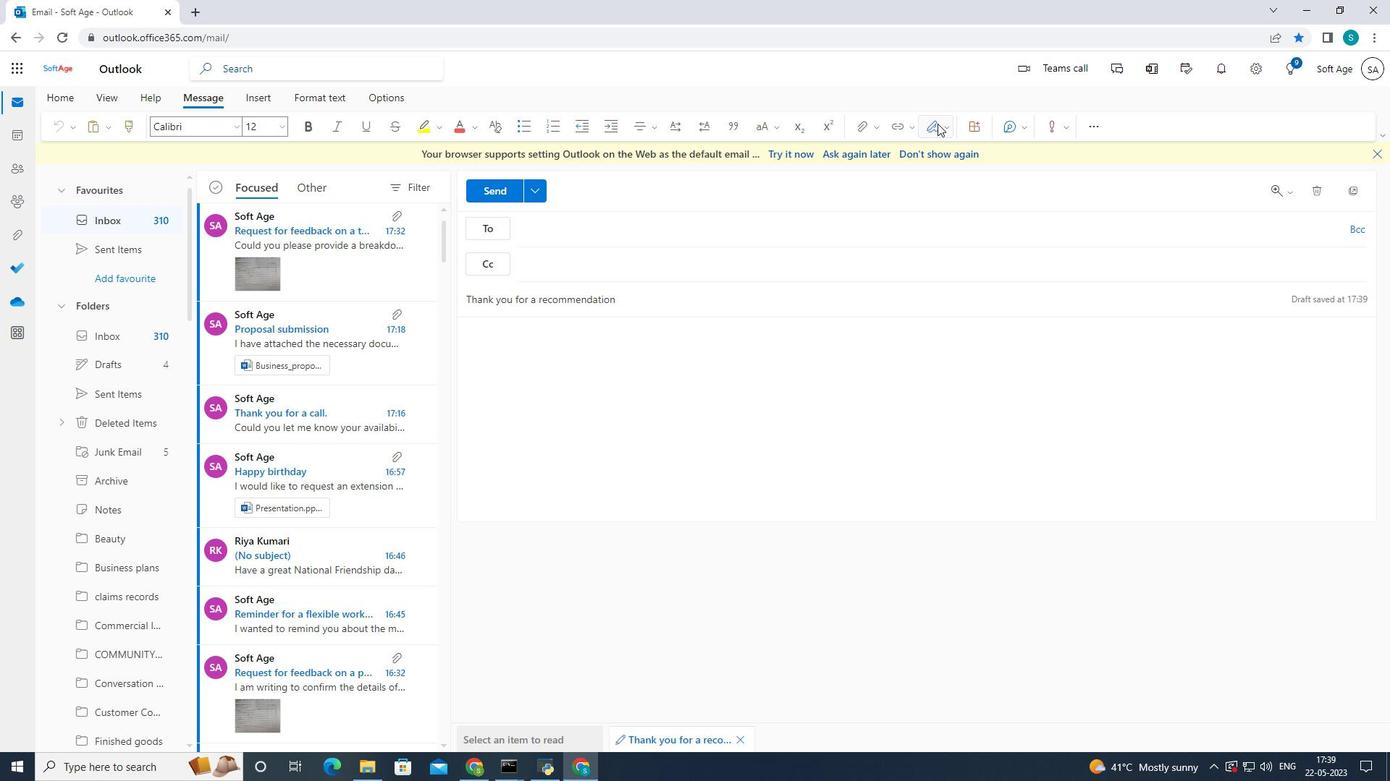 
Action: Mouse moved to (918, 153)
Screenshot: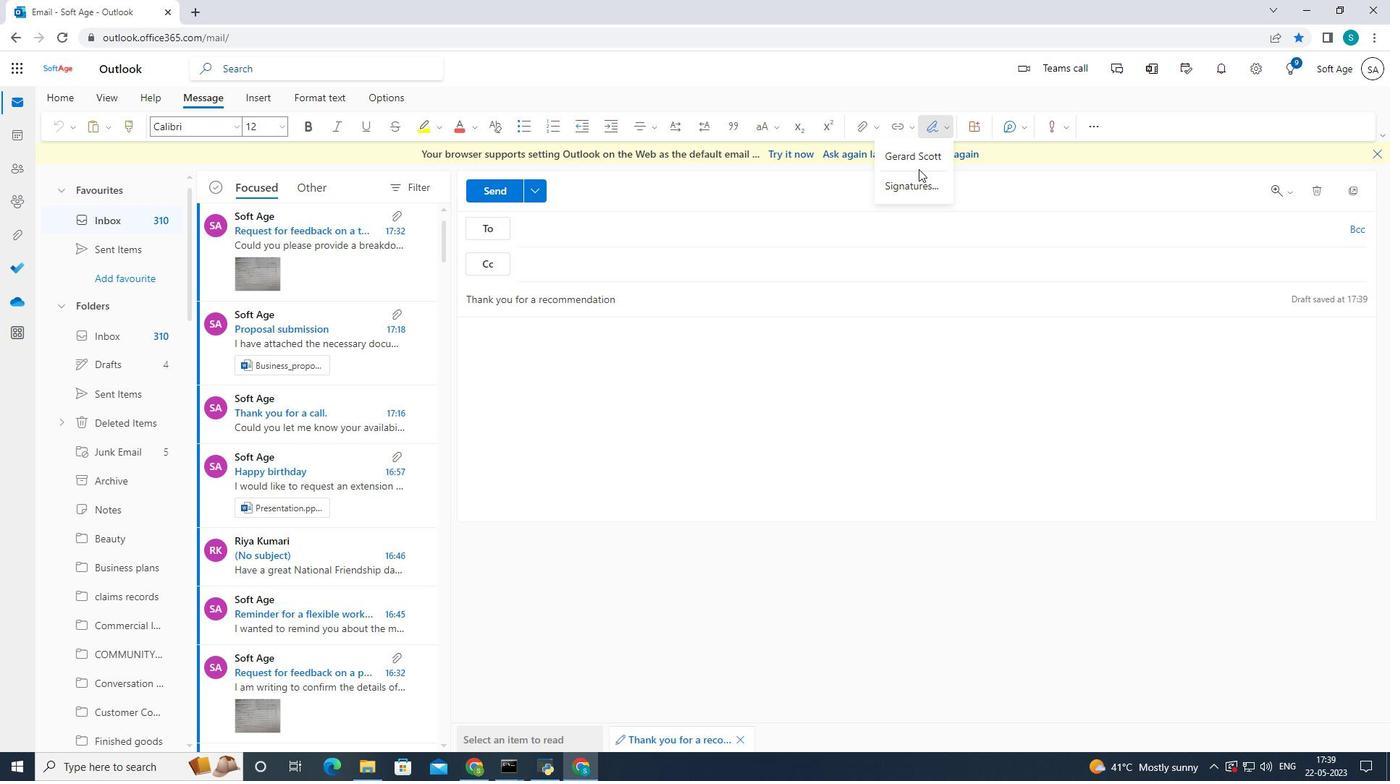 
Action: Mouse pressed left at (918, 153)
Screenshot: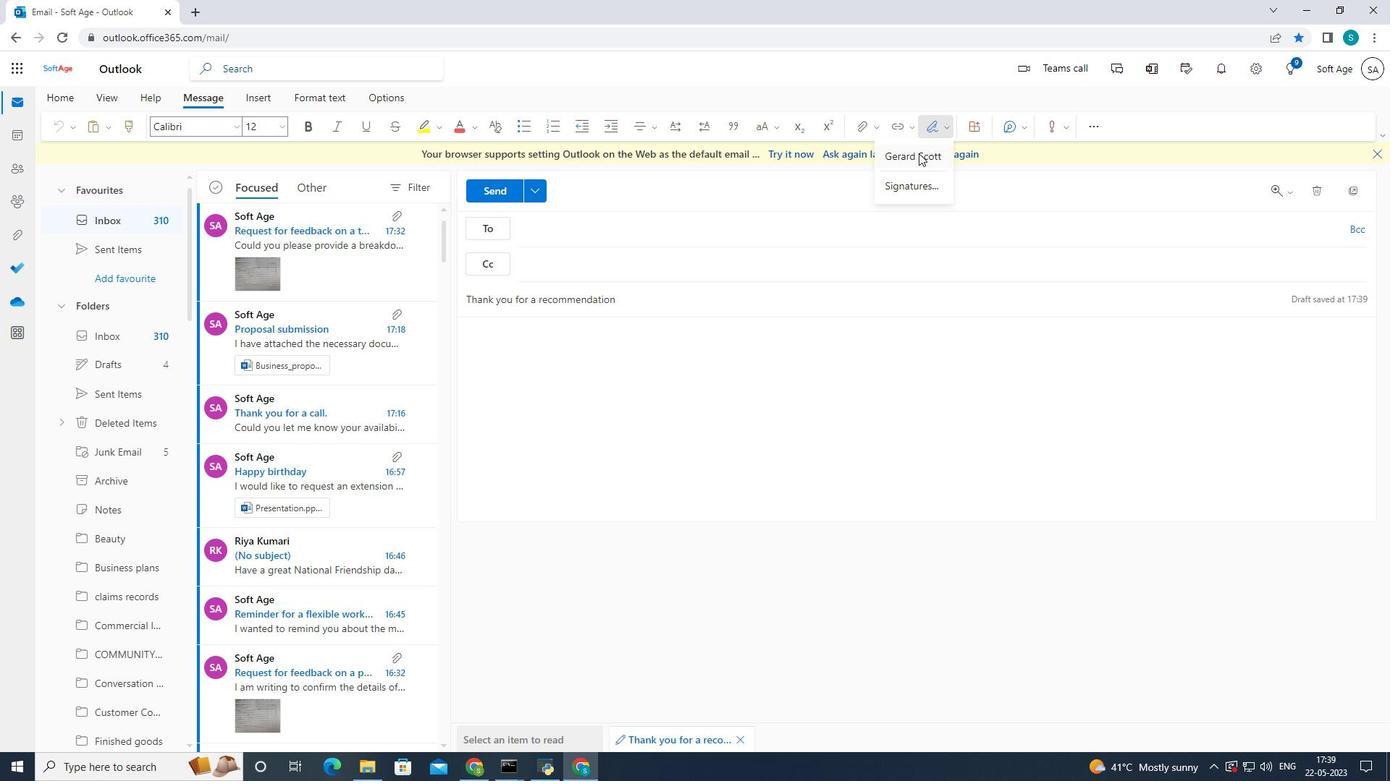 
Action: Mouse moved to (855, 260)
Screenshot: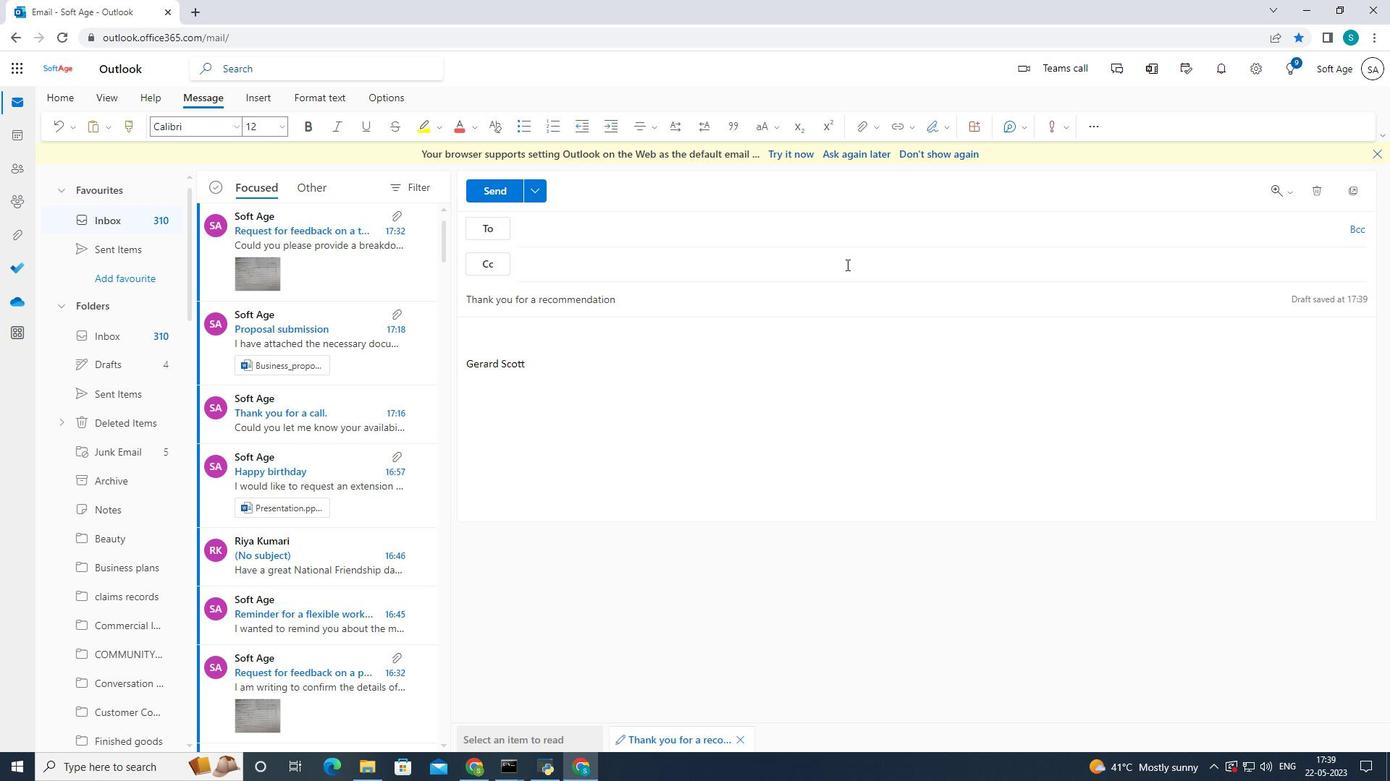 
Action: Key pressed <Key.shift>Could<Key.space>you<Key.space>for<Key.space>a<Key.space><Key.backspace><Key.backspace><Key.backspace><Key.backspace><Key.backspace><Key.backspace><Key.space>send<Key.space>me<Key.space>the<Key.space>proposal<Key.space>for<Key.space>the<Key.space><Key.space>new<Key.space>parternship<Key.shift_r>?
Screenshot: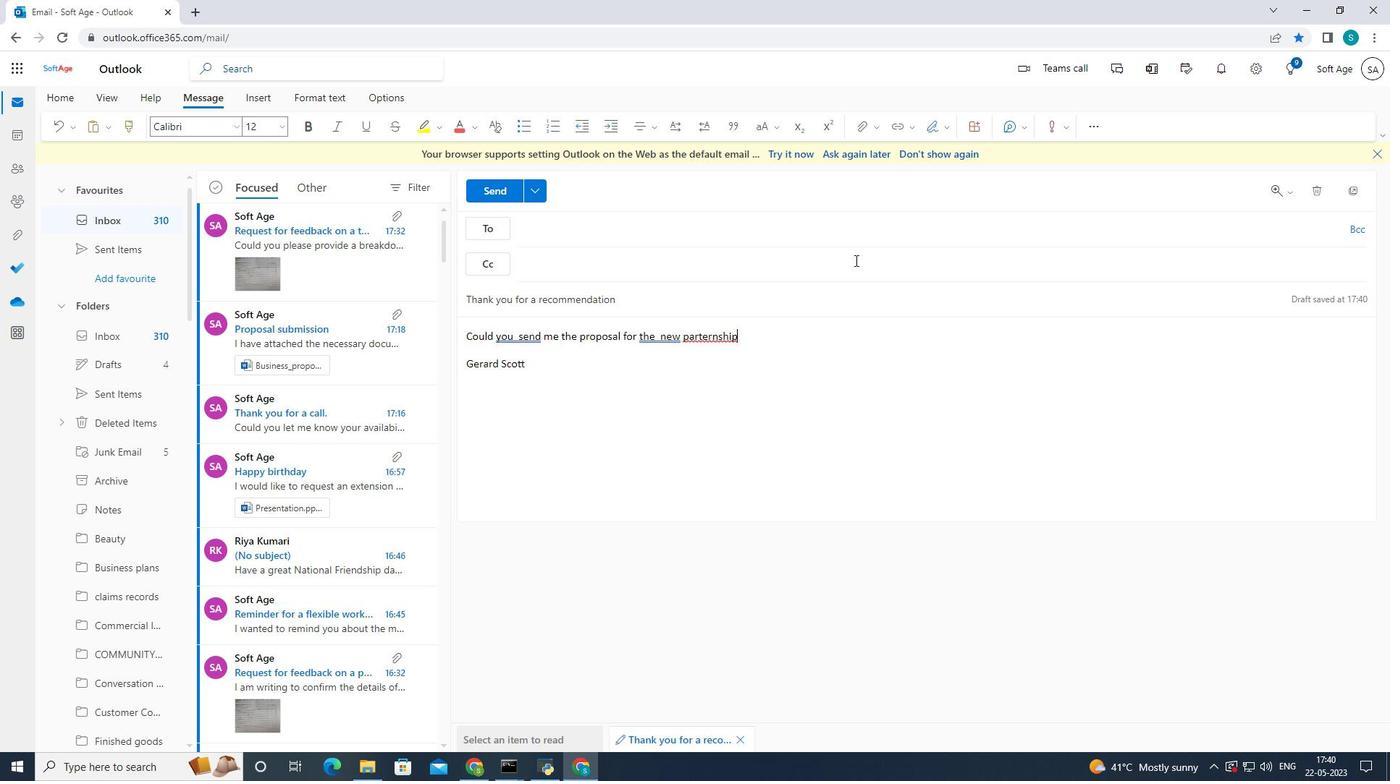 
Action: Mouse moved to (139, 465)
Screenshot: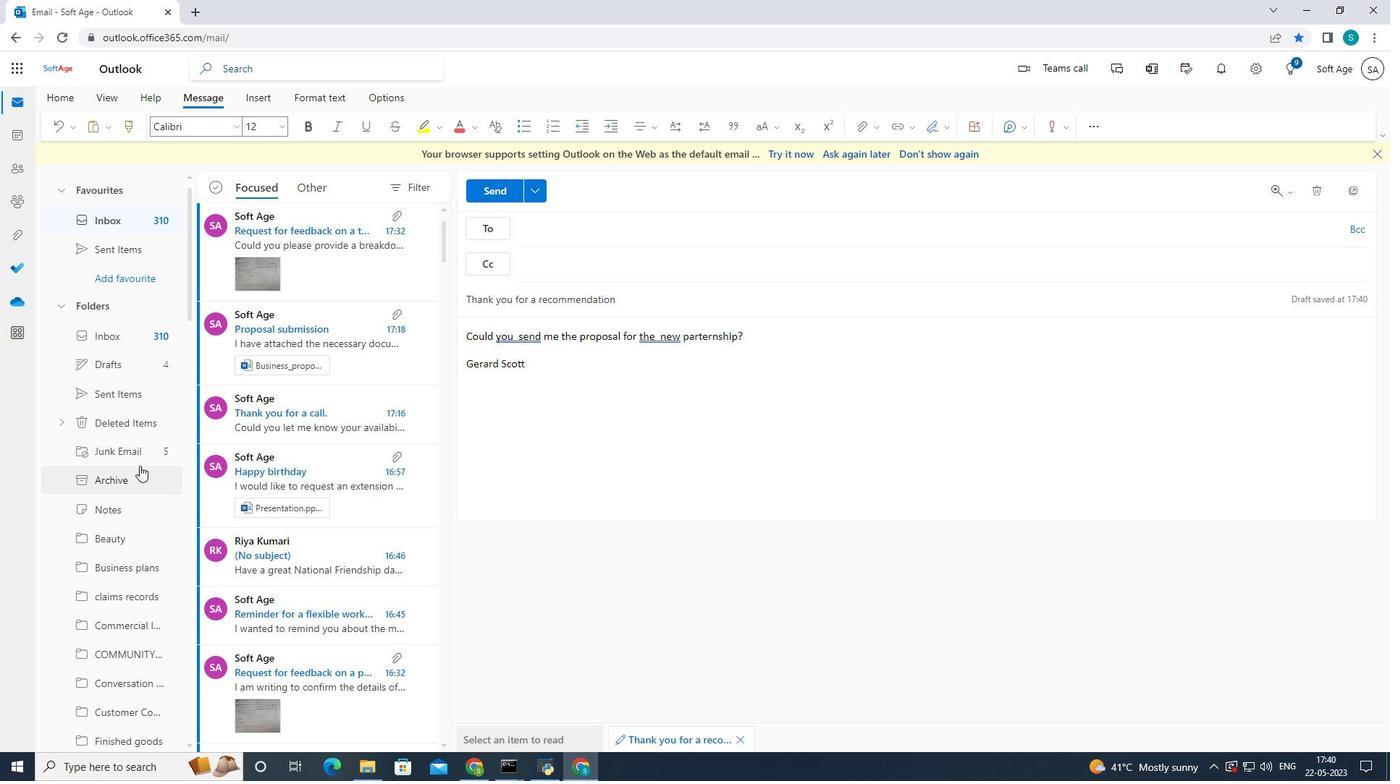 
Action: Mouse scrolled (139, 464) with delta (0, 0)
Screenshot: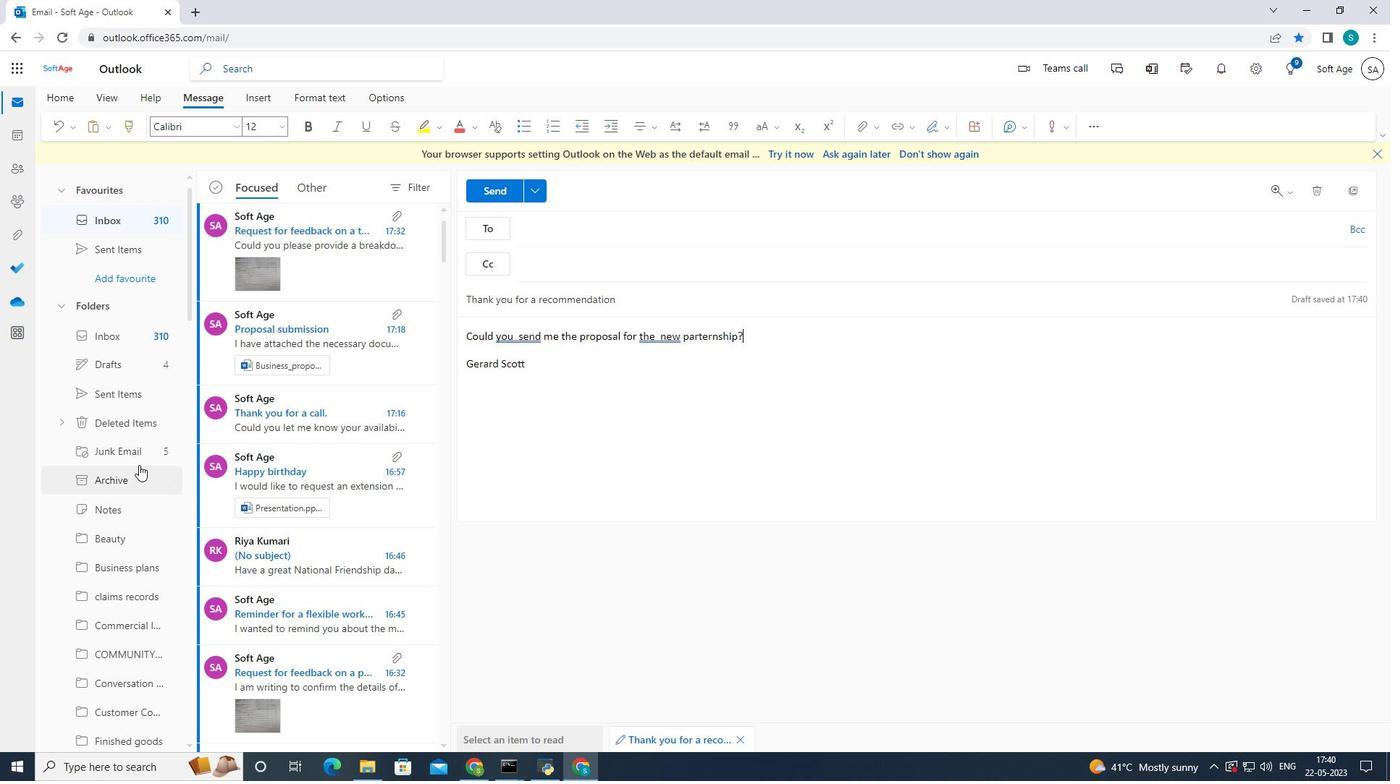 
Action: Mouse scrolled (139, 464) with delta (0, 0)
Screenshot: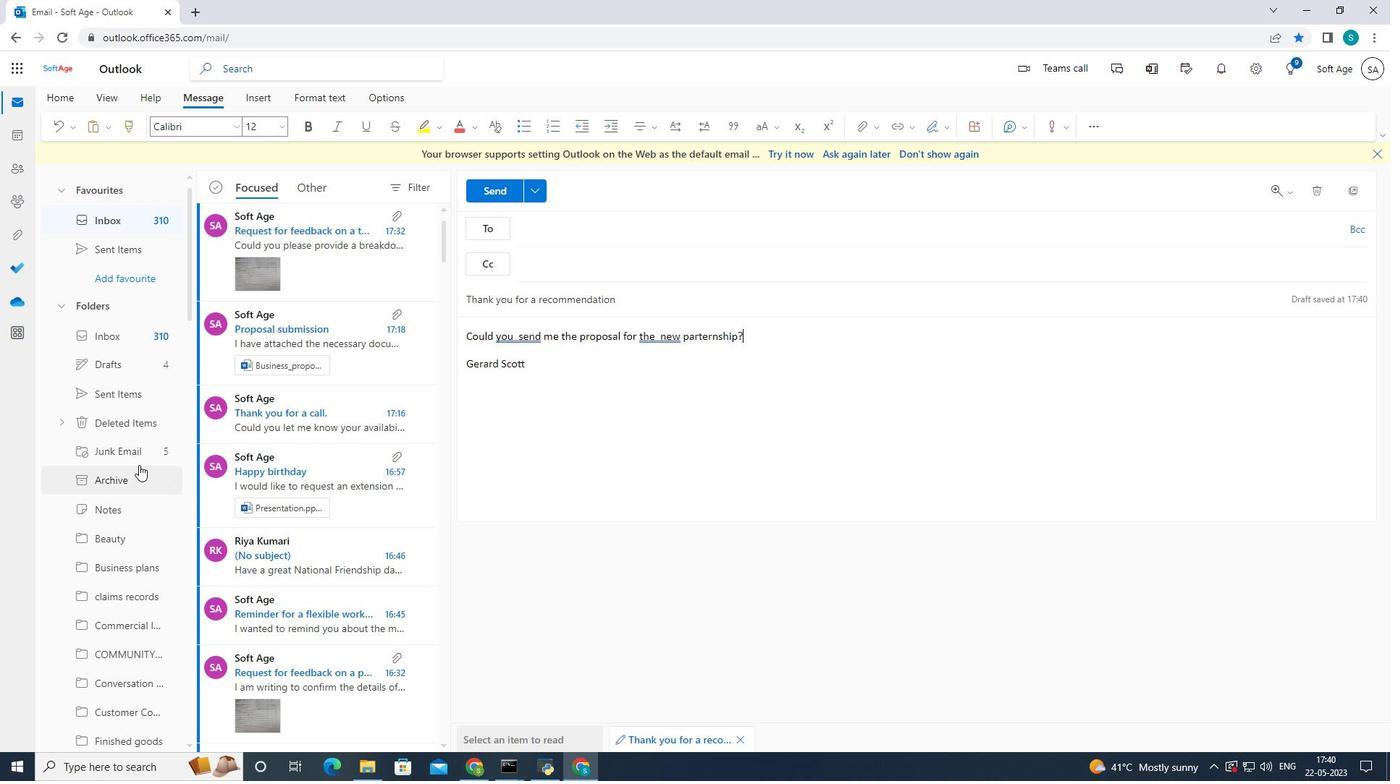 
Action: Mouse scrolled (139, 464) with delta (0, 0)
Screenshot: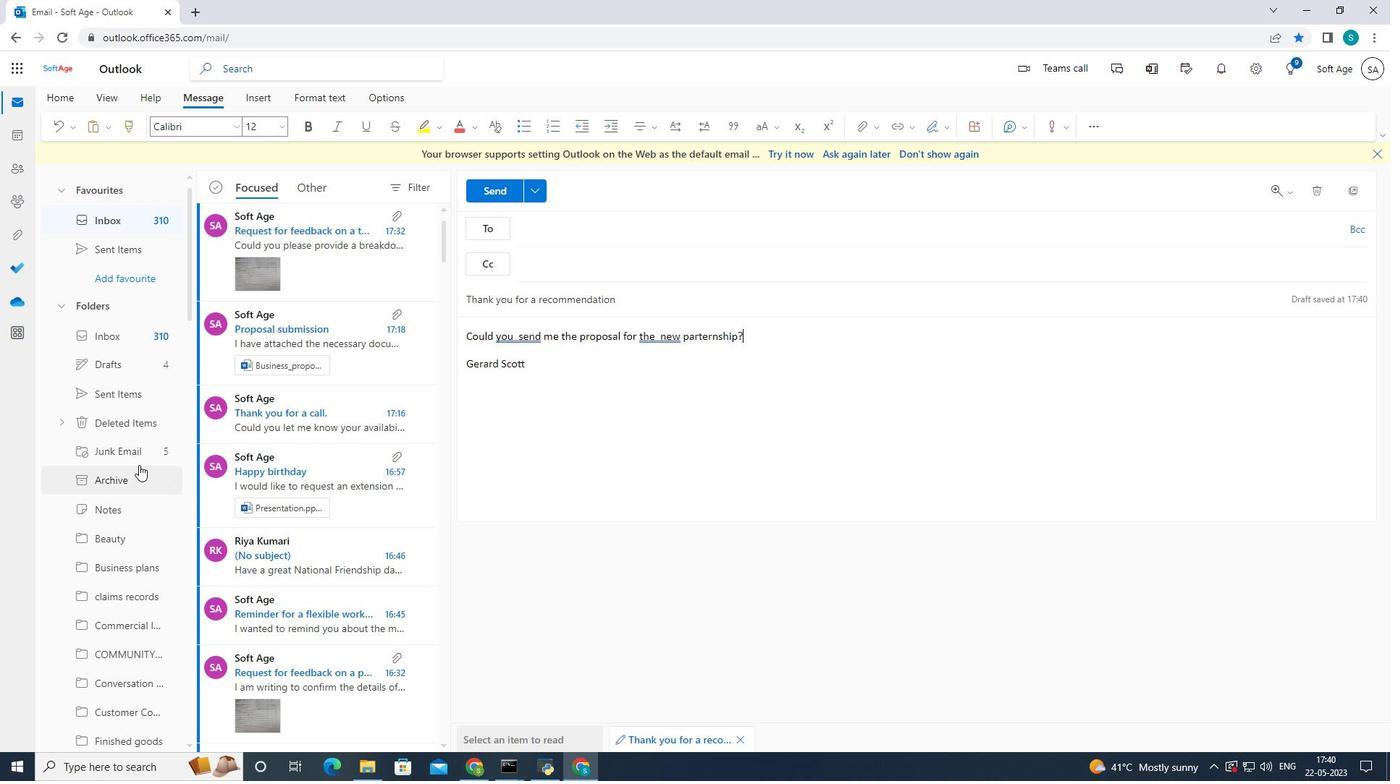 
Action: Mouse scrolled (139, 464) with delta (0, 0)
Screenshot: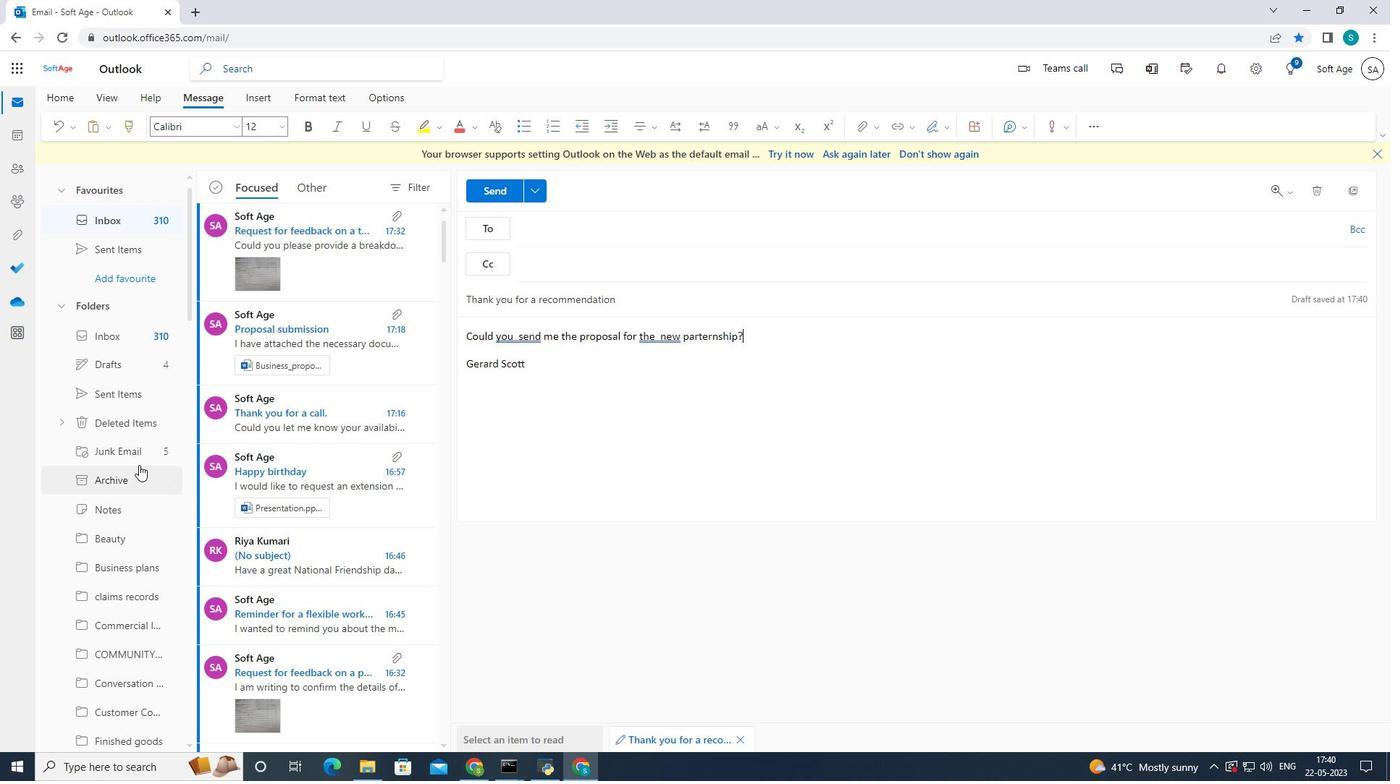 
Action: Mouse scrolled (139, 464) with delta (0, 0)
Screenshot: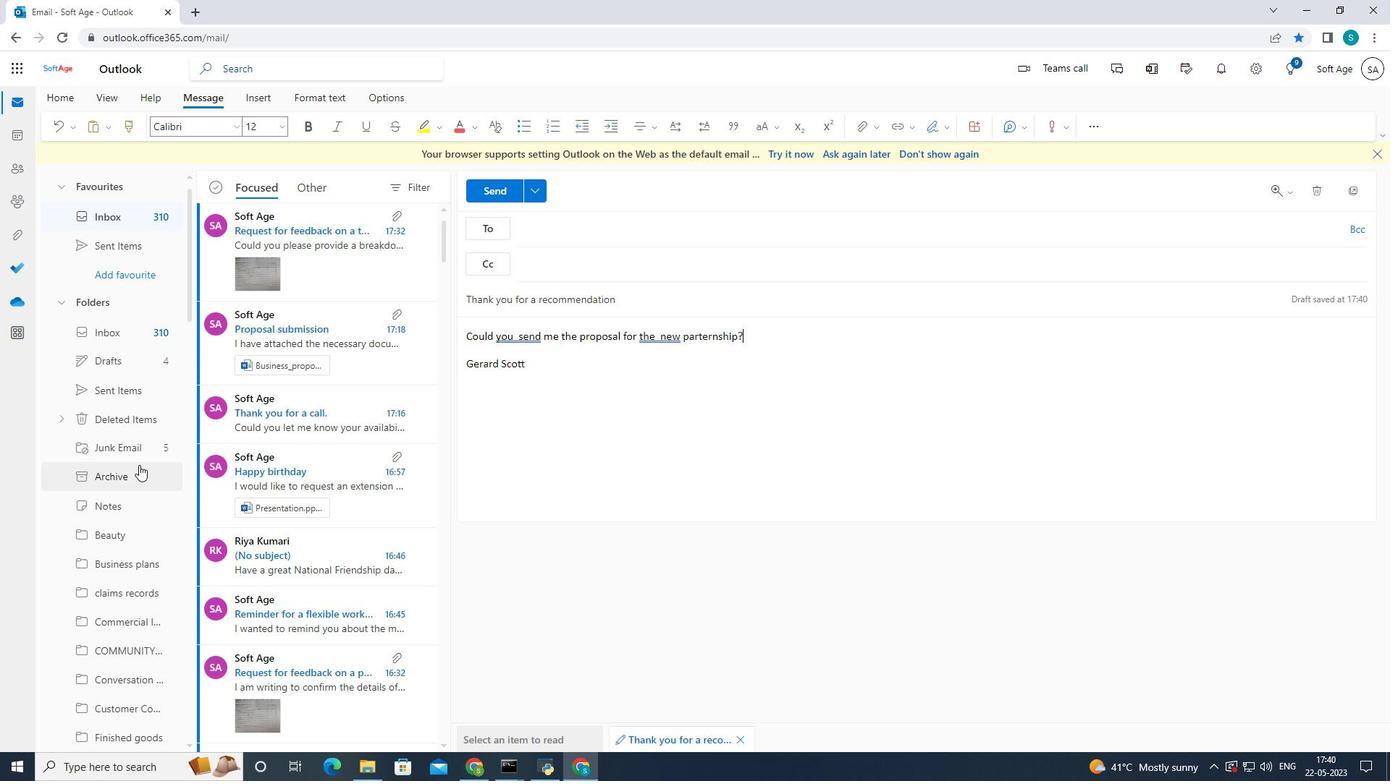 
Action: Mouse moved to (134, 454)
Screenshot: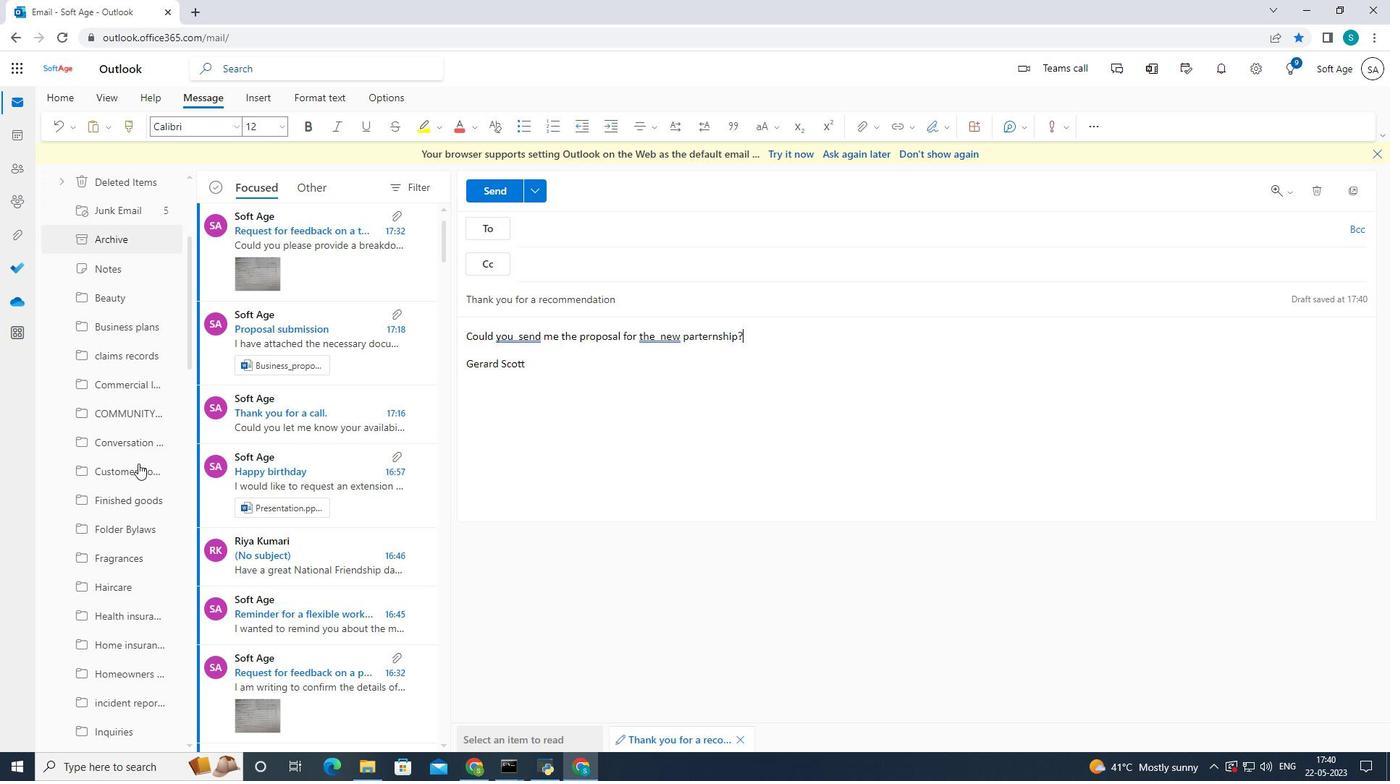 
Action: Mouse scrolled (134, 453) with delta (0, 0)
Screenshot: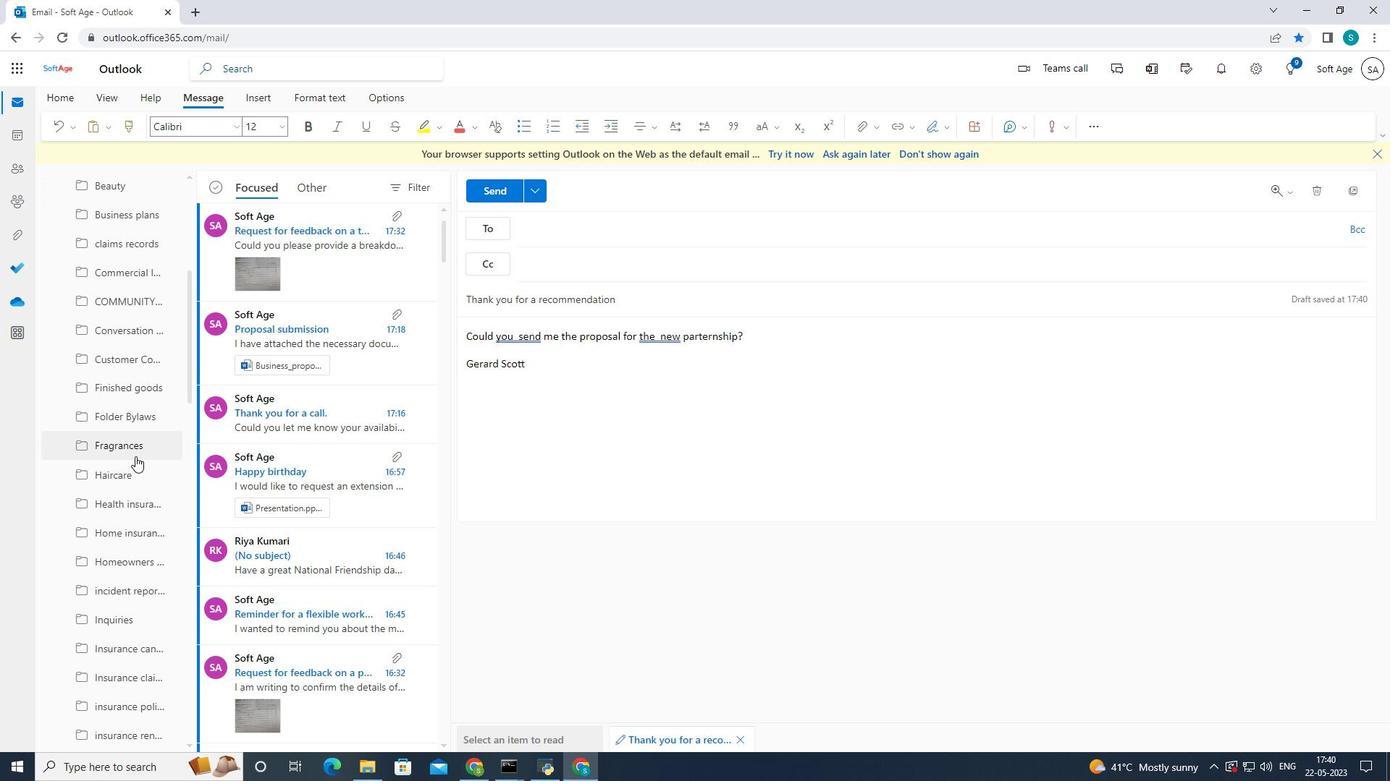 
Action: Mouse scrolled (134, 453) with delta (0, 0)
Screenshot: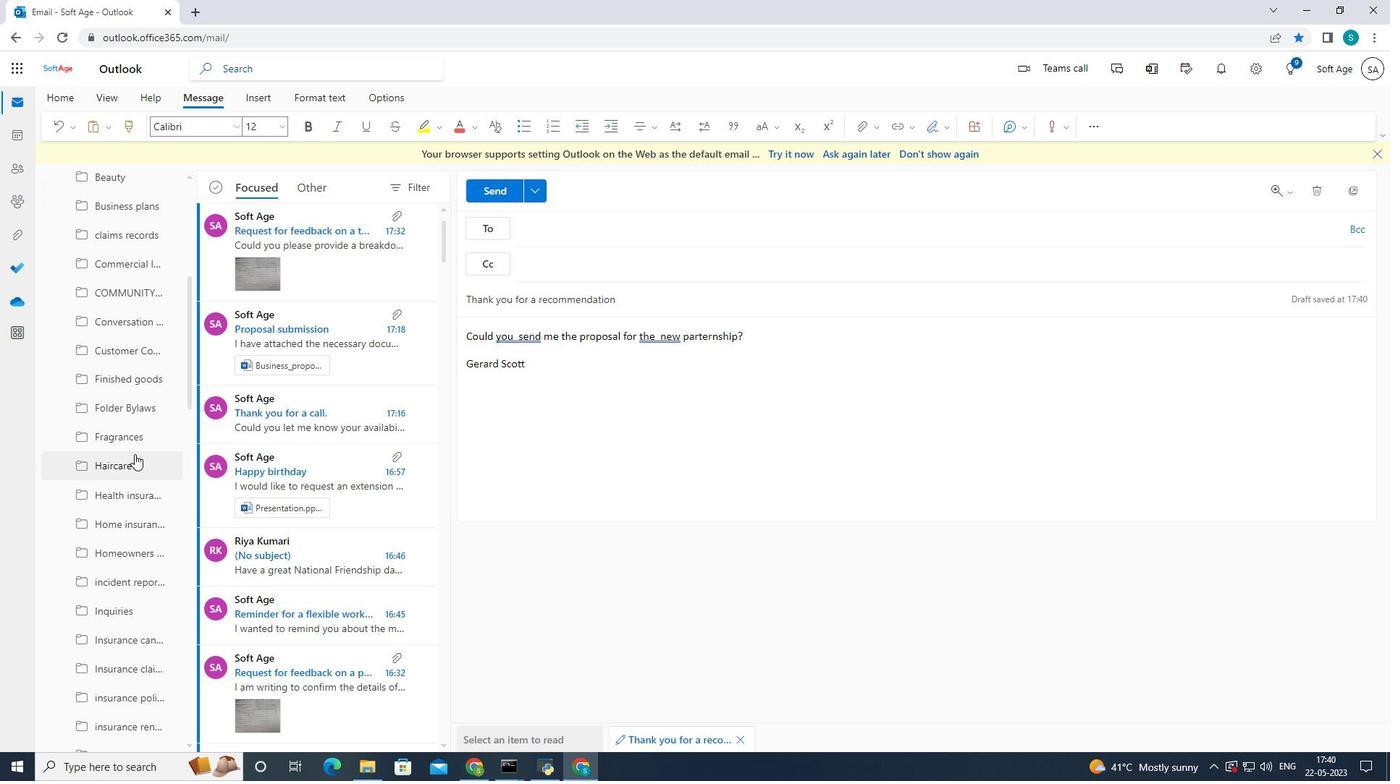 
Action: Mouse scrolled (134, 453) with delta (0, 0)
Screenshot: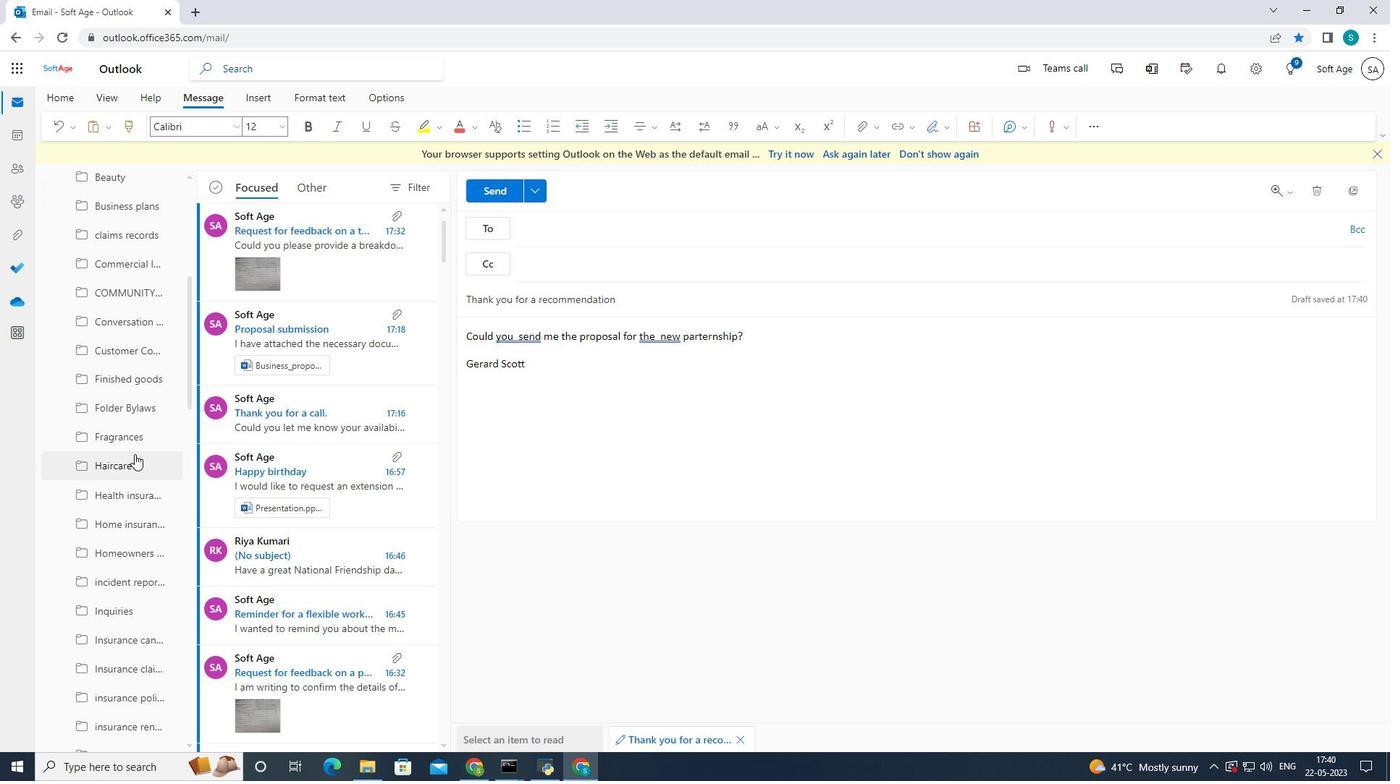 
Action: Mouse scrolled (134, 453) with delta (0, 0)
Screenshot: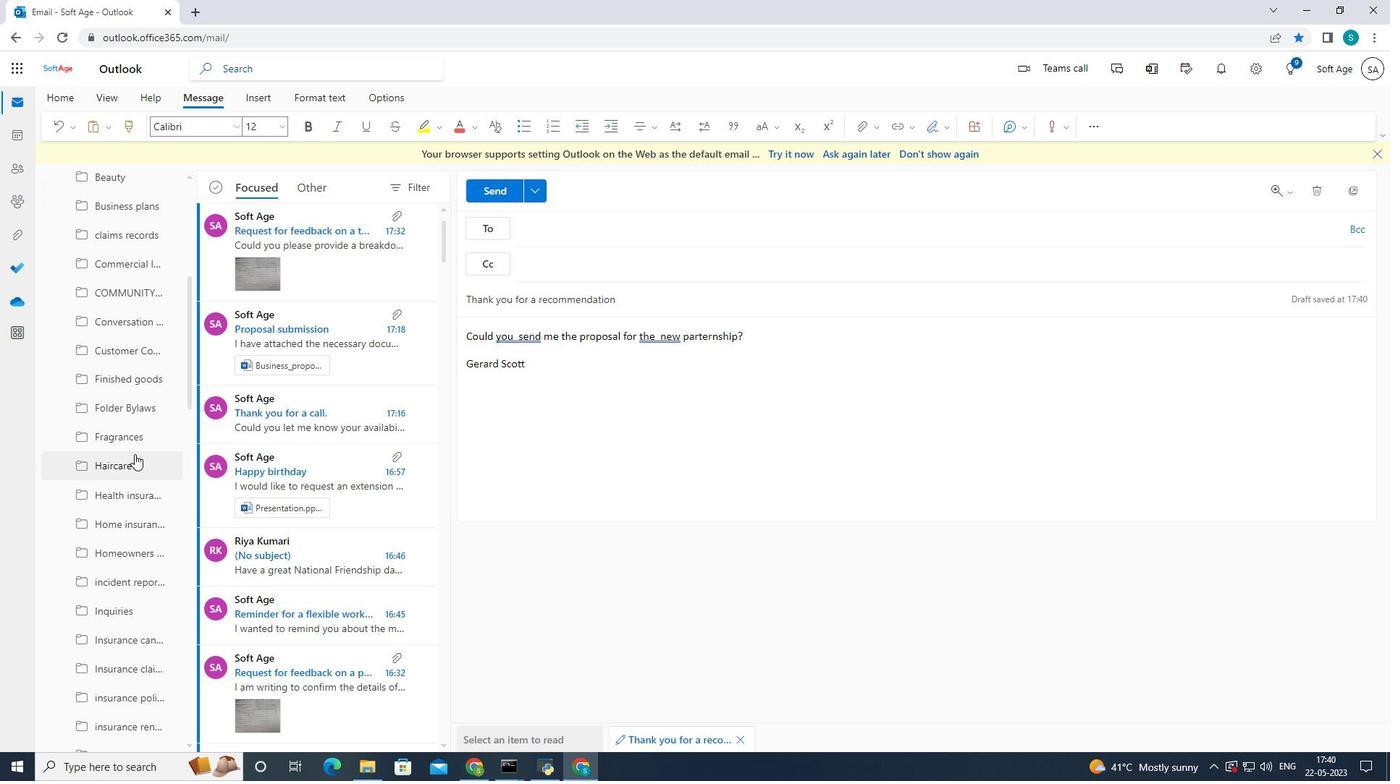 
Action: Mouse scrolled (134, 453) with delta (0, 0)
Screenshot: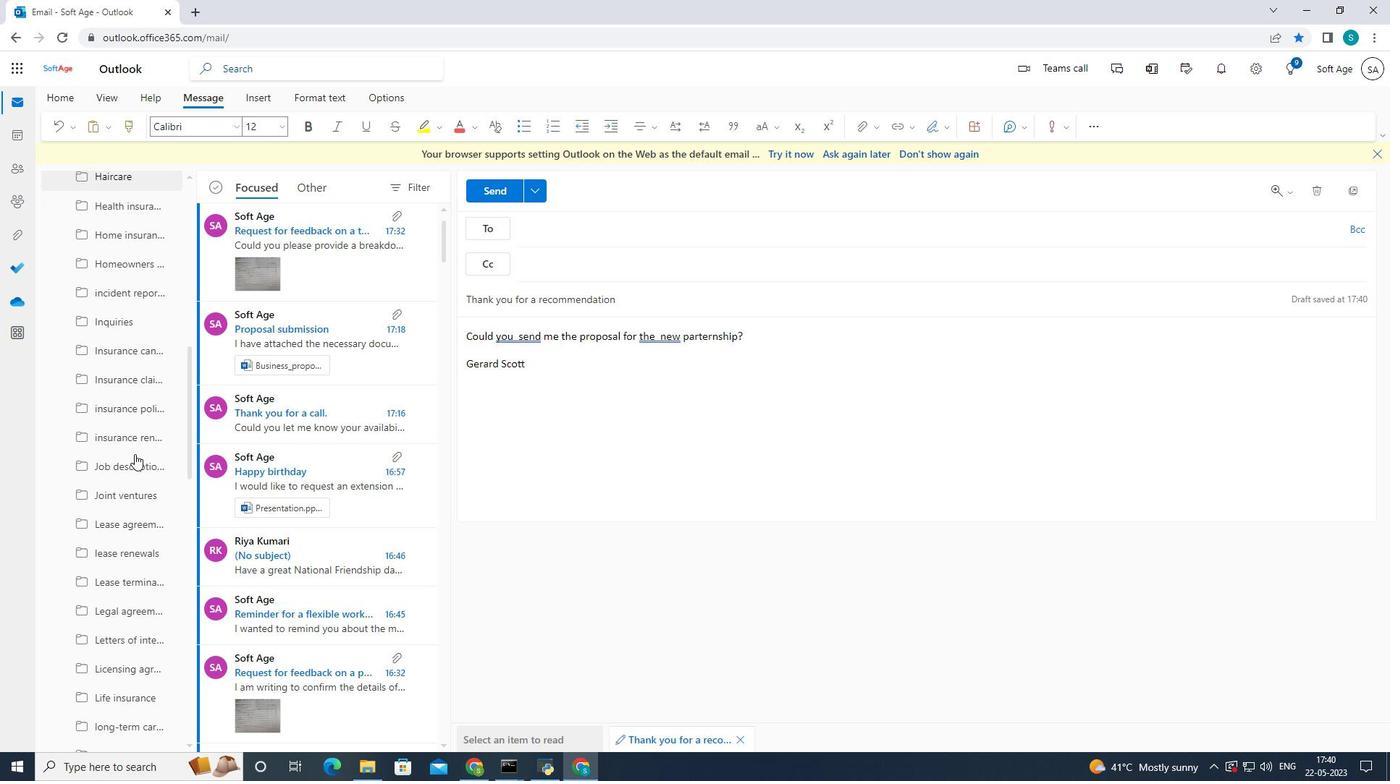 
Action: Mouse scrolled (134, 453) with delta (0, 0)
Screenshot: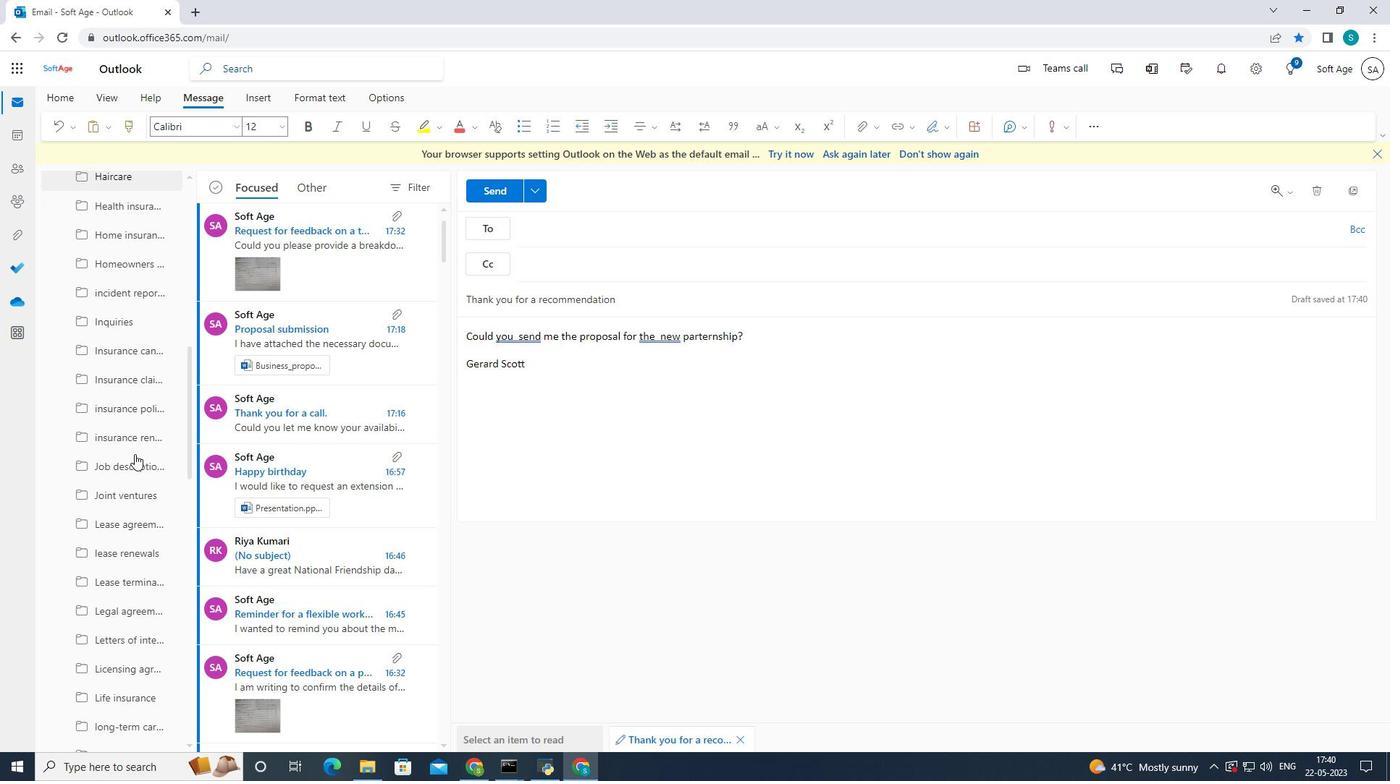 
Action: Mouse scrolled (134, 453) with delta (0, 0)
Screenshot: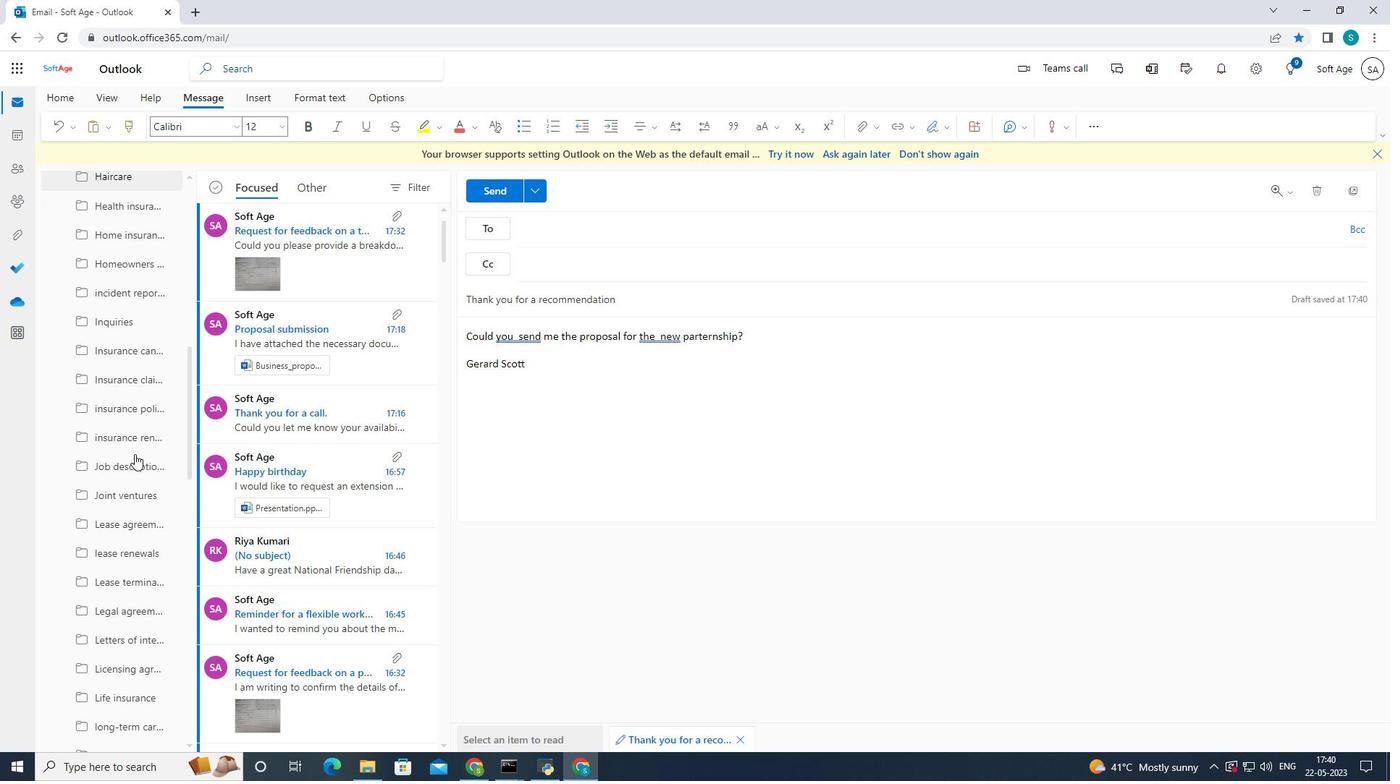 
Action: Mouse scrolled (134, 453) with delta (0, 0)
Screenshot: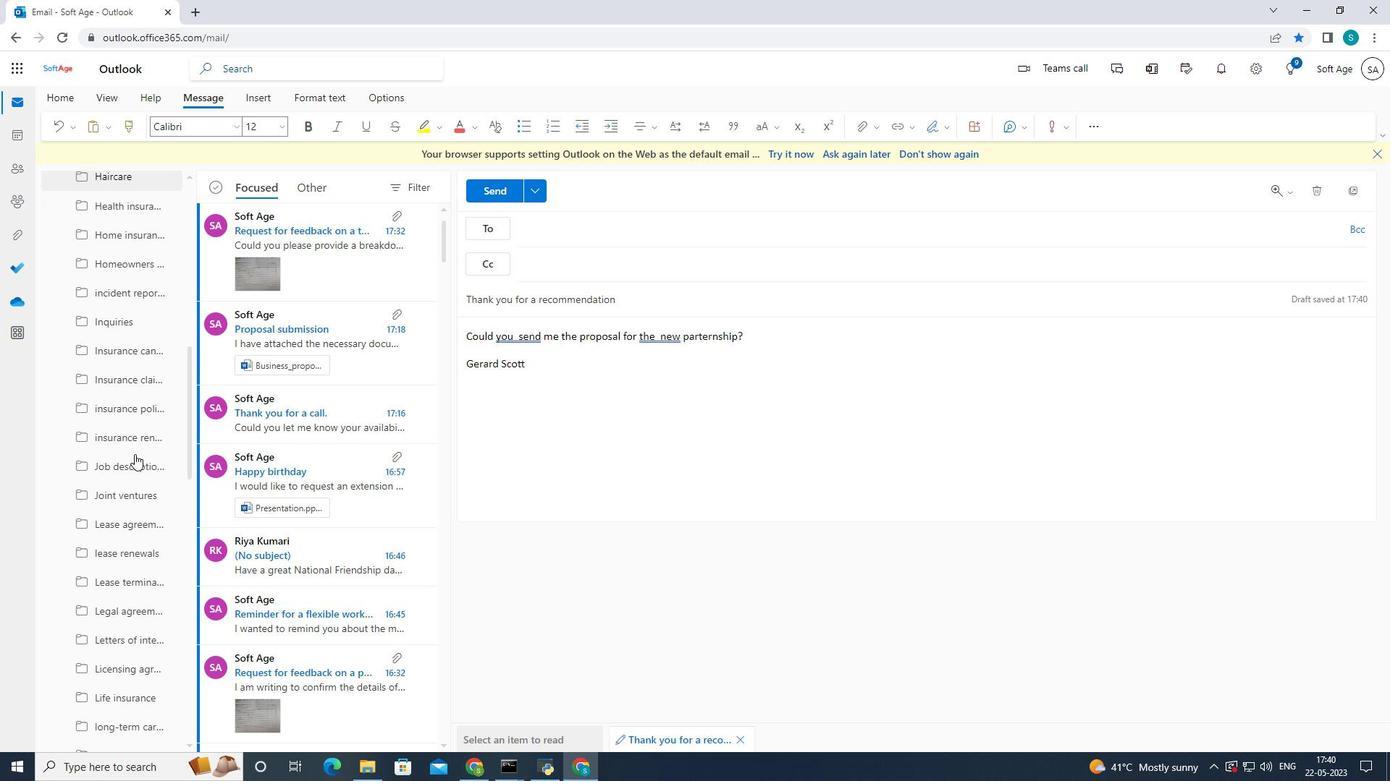 
Action: Mouse moved to (134, 451)
Screenshot: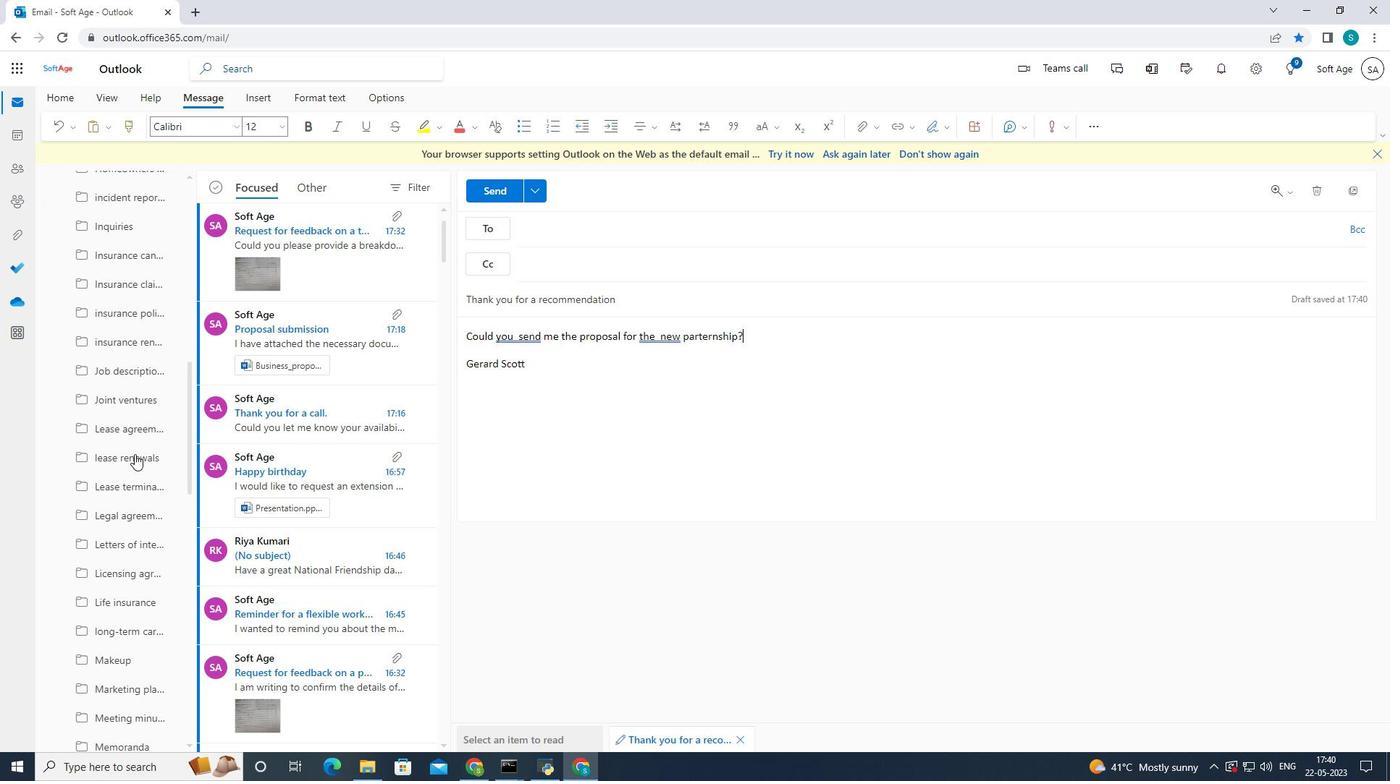 
Action: Mouse scrolled (134, 451) with delta (0, 0)
Screenshot: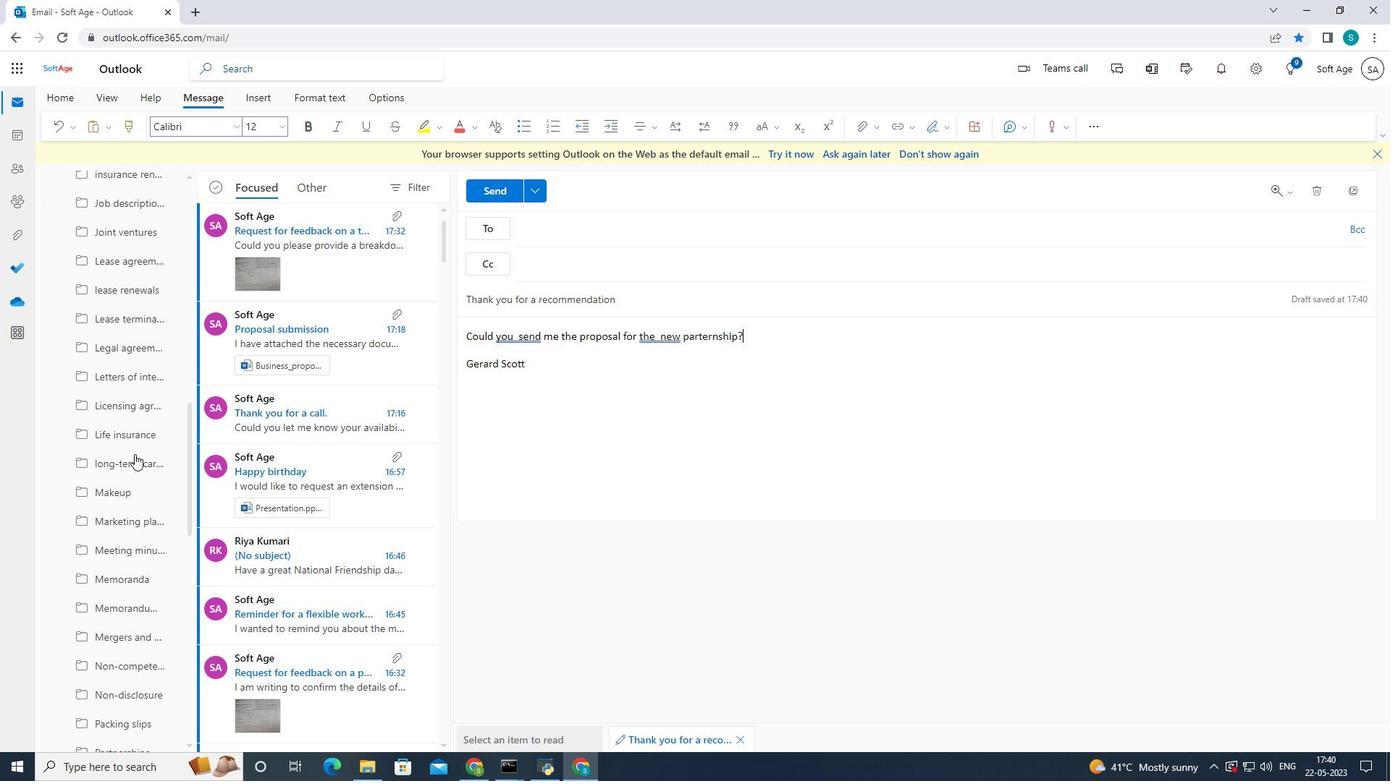 
Action: Mouse scrolled (134, 451) with delta (0, 0)
Screenshot: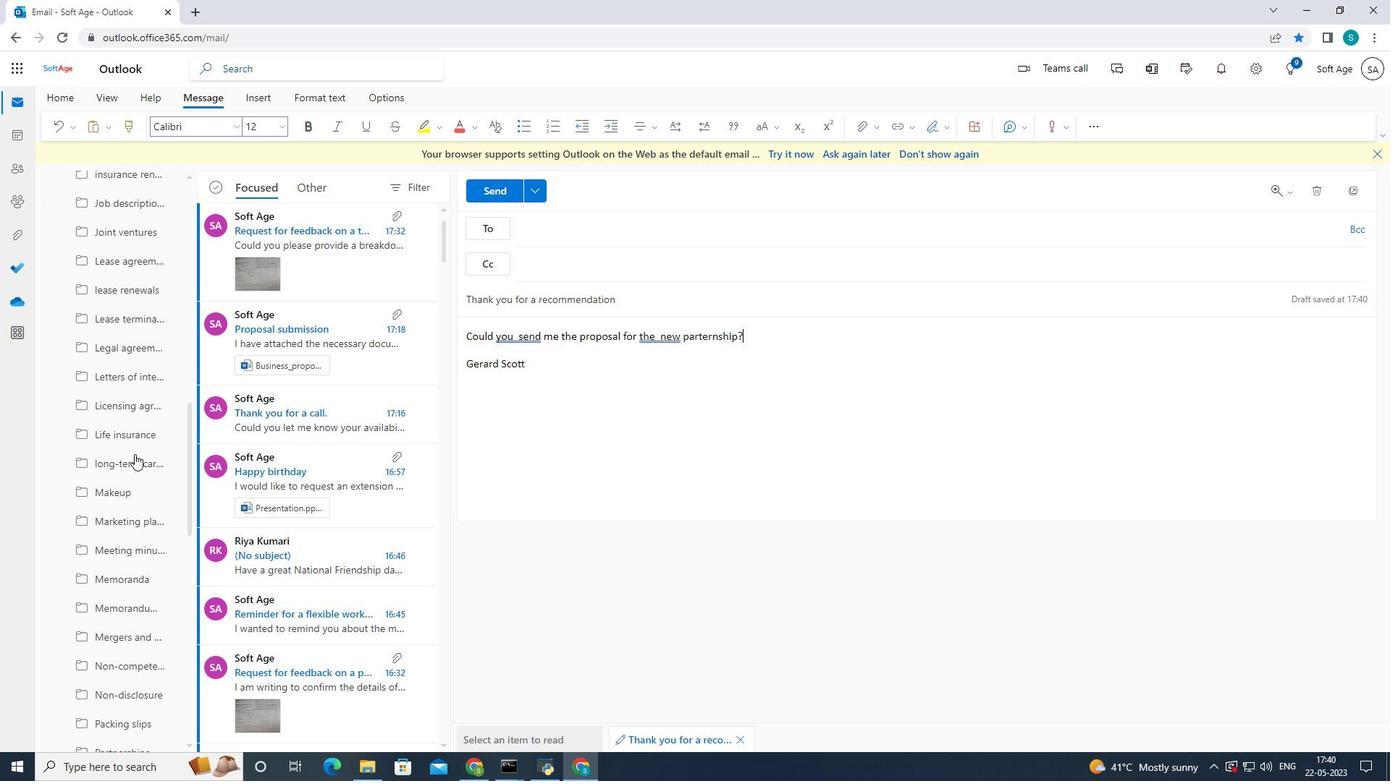 
Action: Mouse scrolled (134, 451) with delta (0, 0)
Screenshot: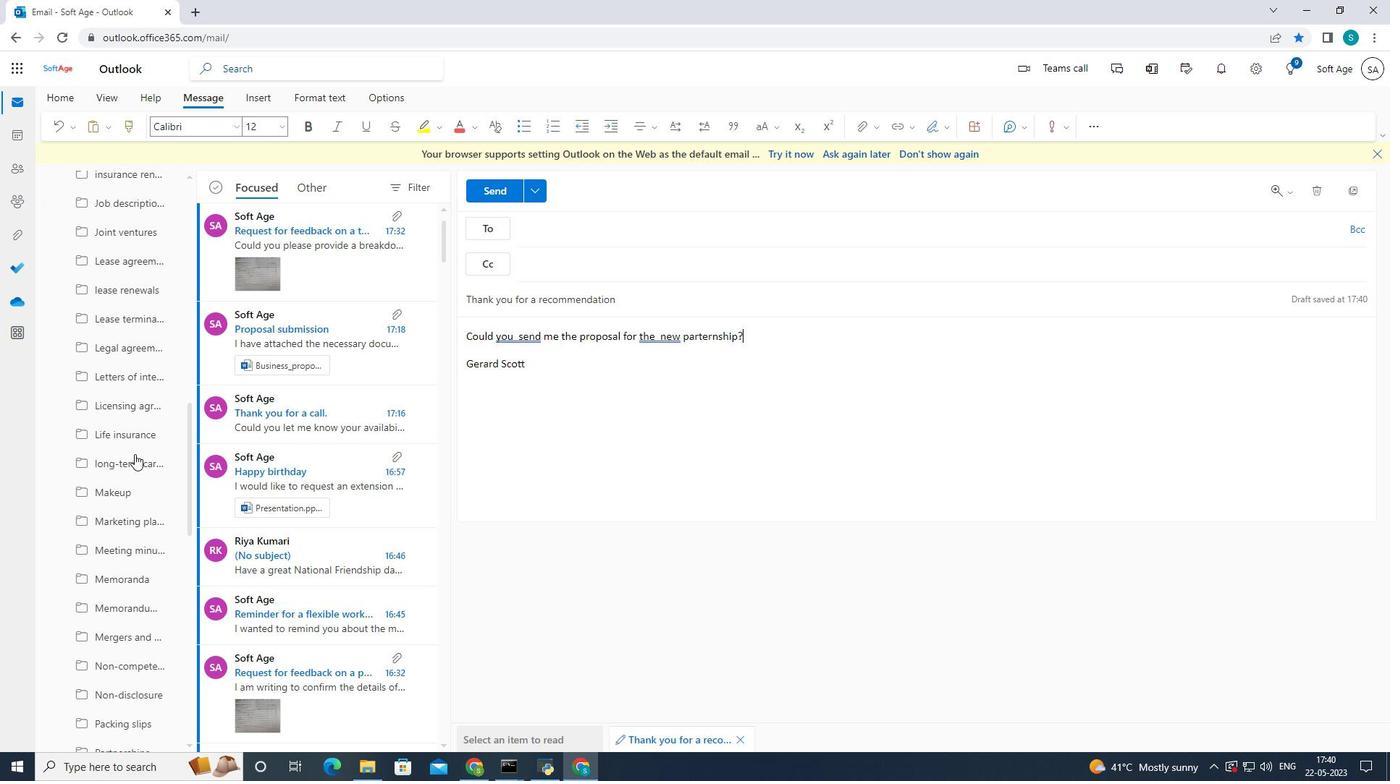 
Action: Mouse scrolled (134, 451) with delta (0, 0)
Screenshot: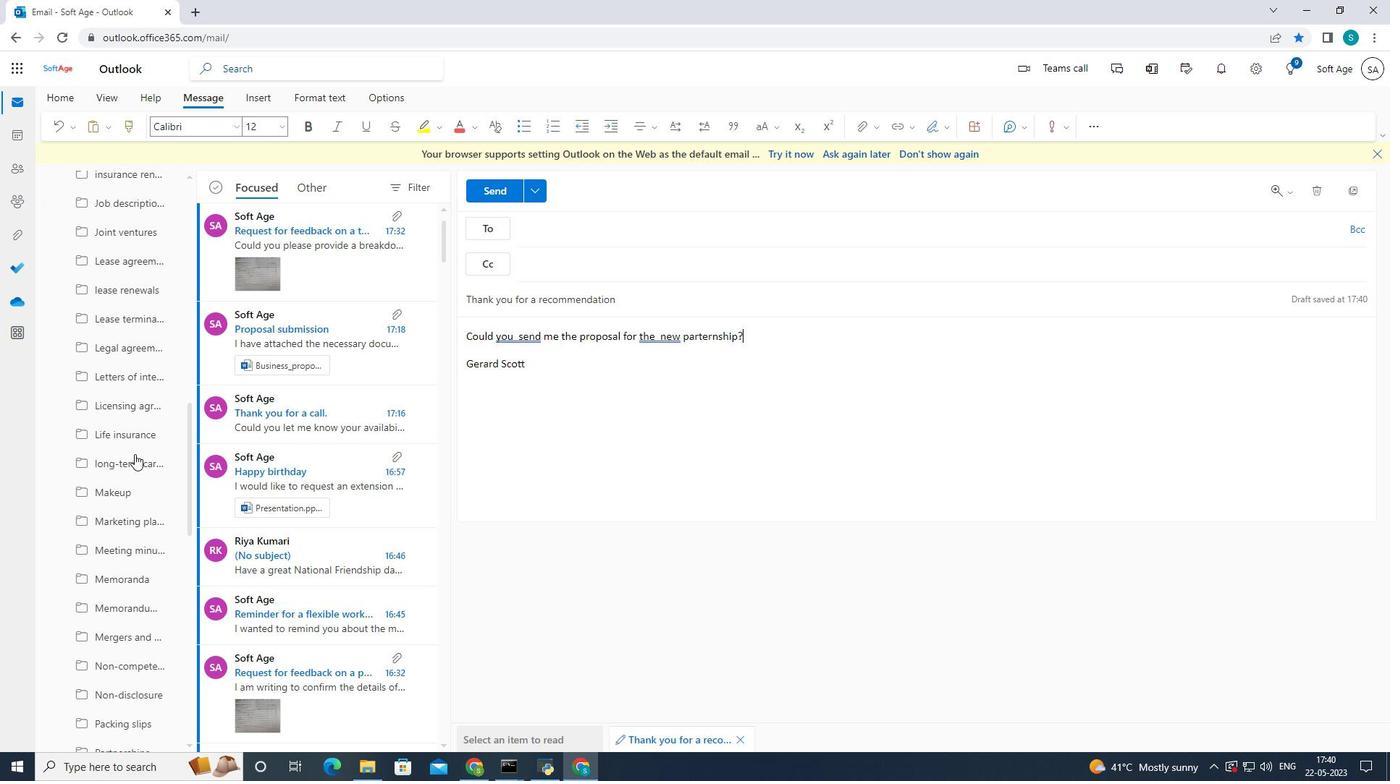 
Action: Mouse scrolled (134, 451) with delta (0, 0)
Screenshot: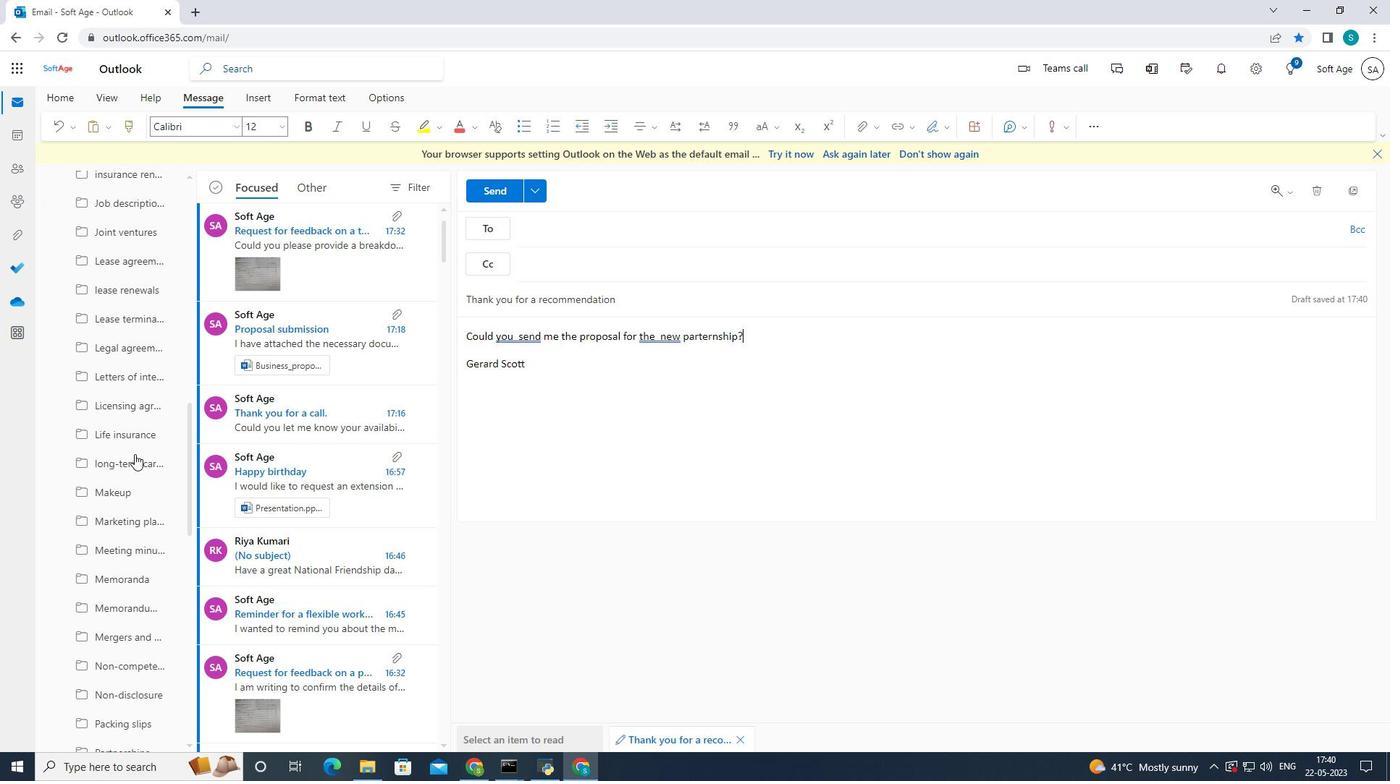 
Action: Mouse moved to (133, 448)
Screenshot: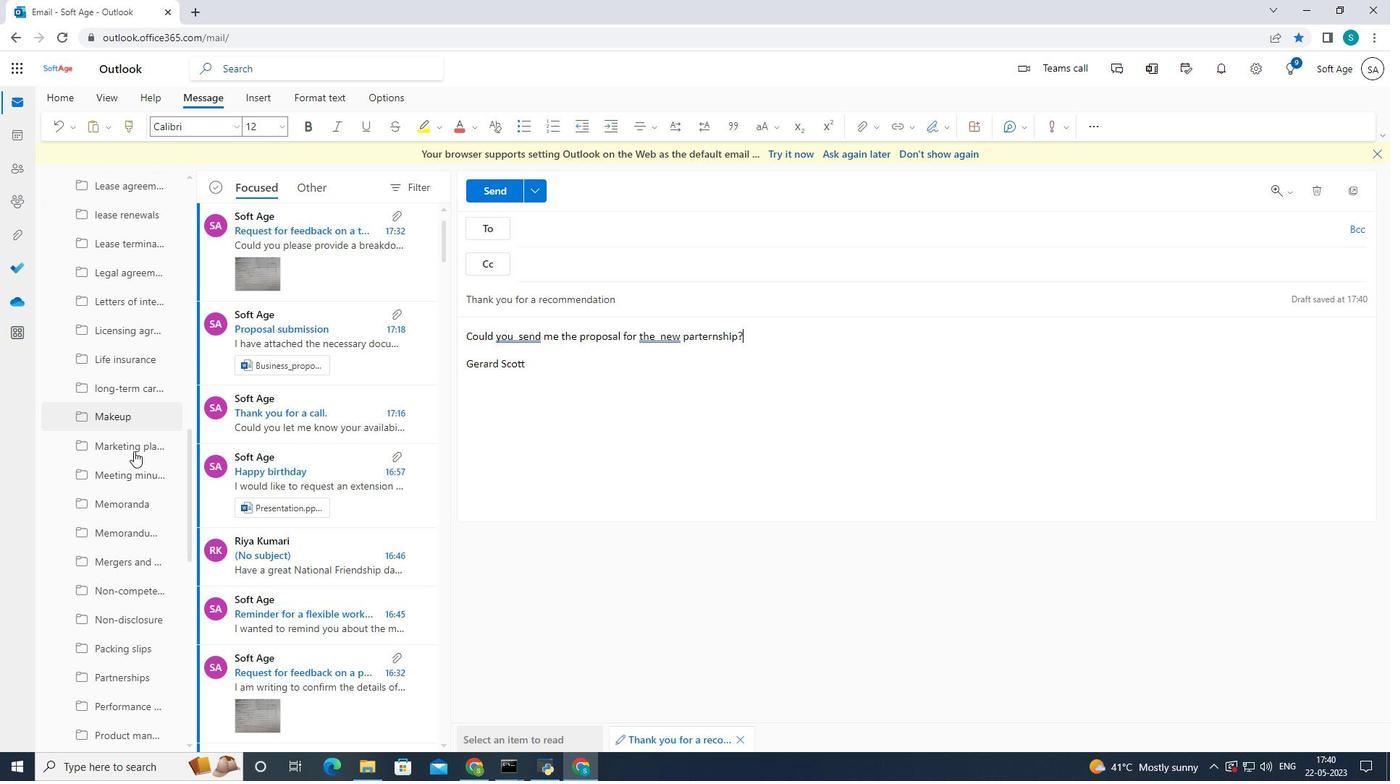 
Action: Mouse scrolled (133, 448) with delta (0, 0)
Screenshot: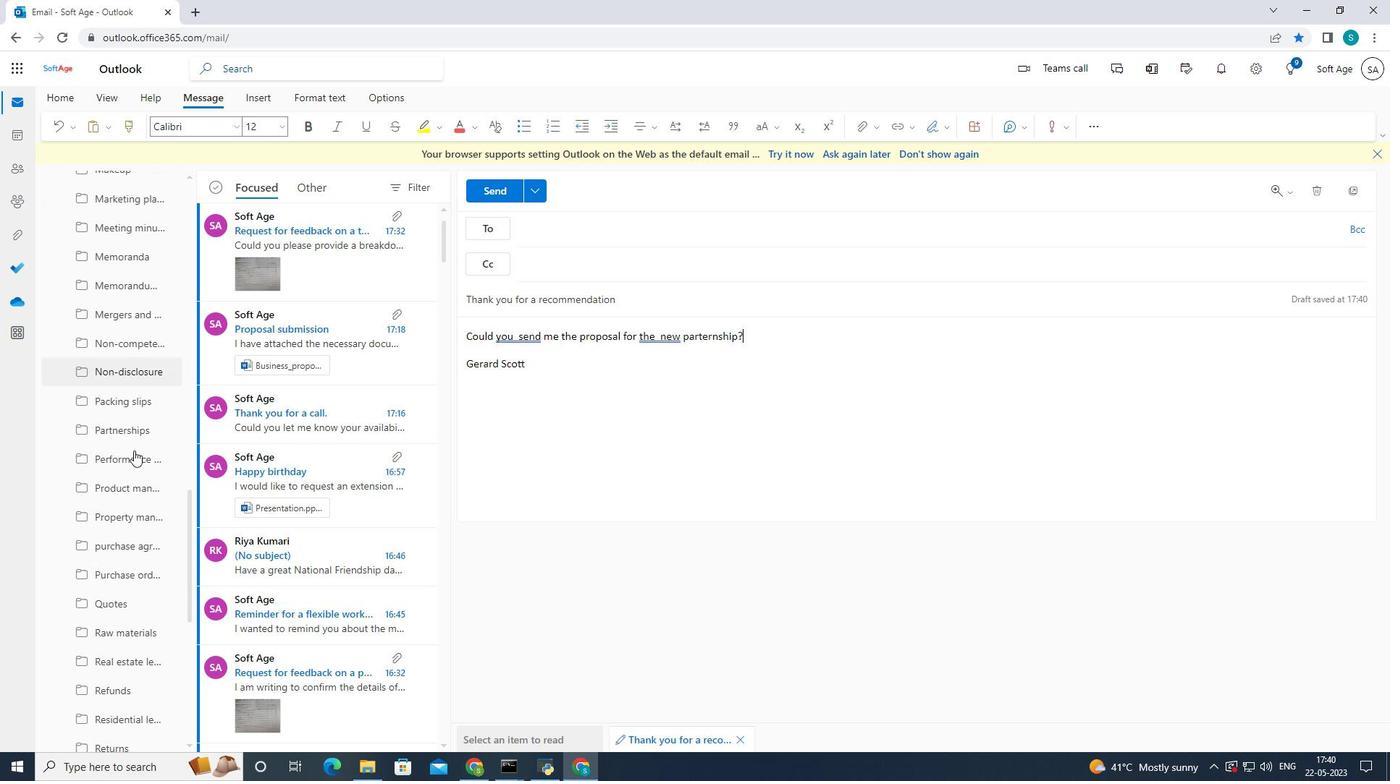 
Action: Mouse scrolled (133, 448) with delta (0, 0)
Screenshot: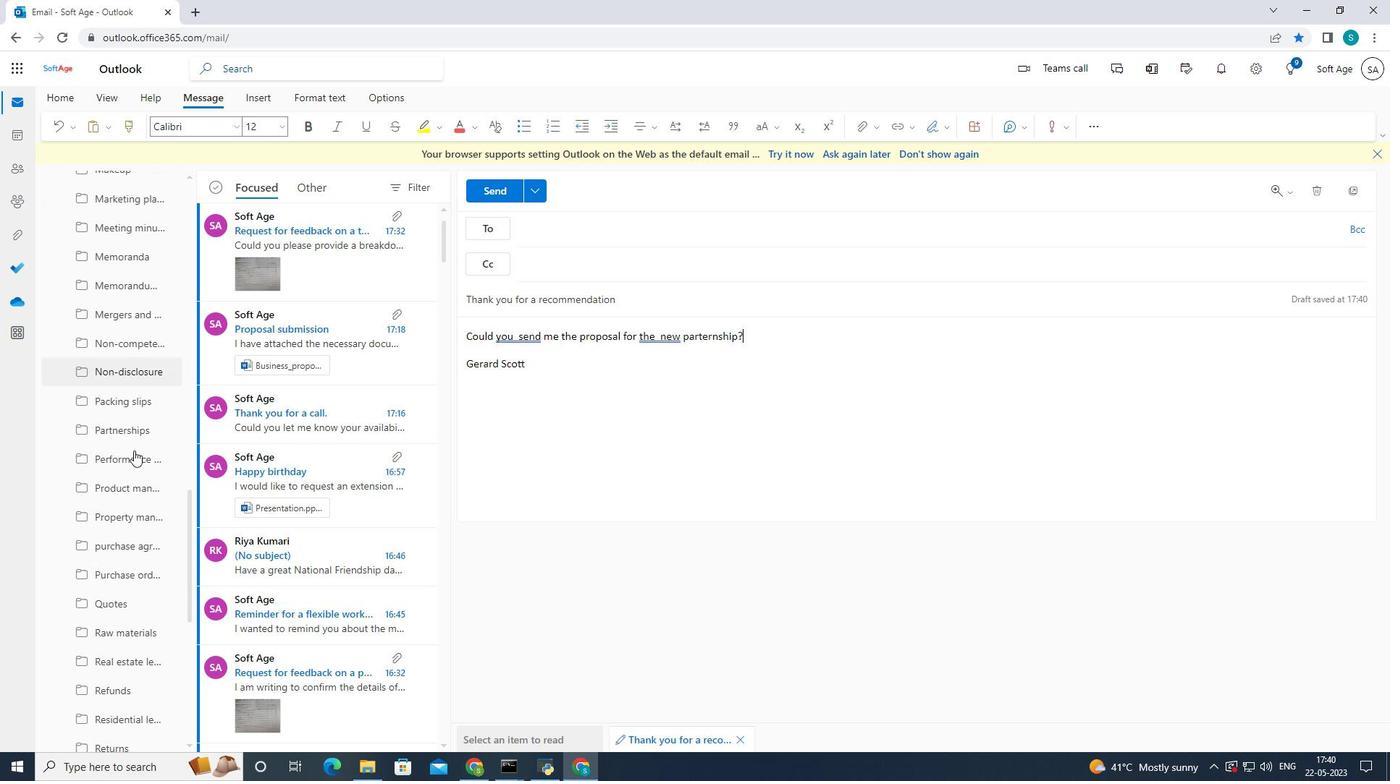 
Action: Mouse scrolled (133, 448) with delta (0, 0)
Screenshot: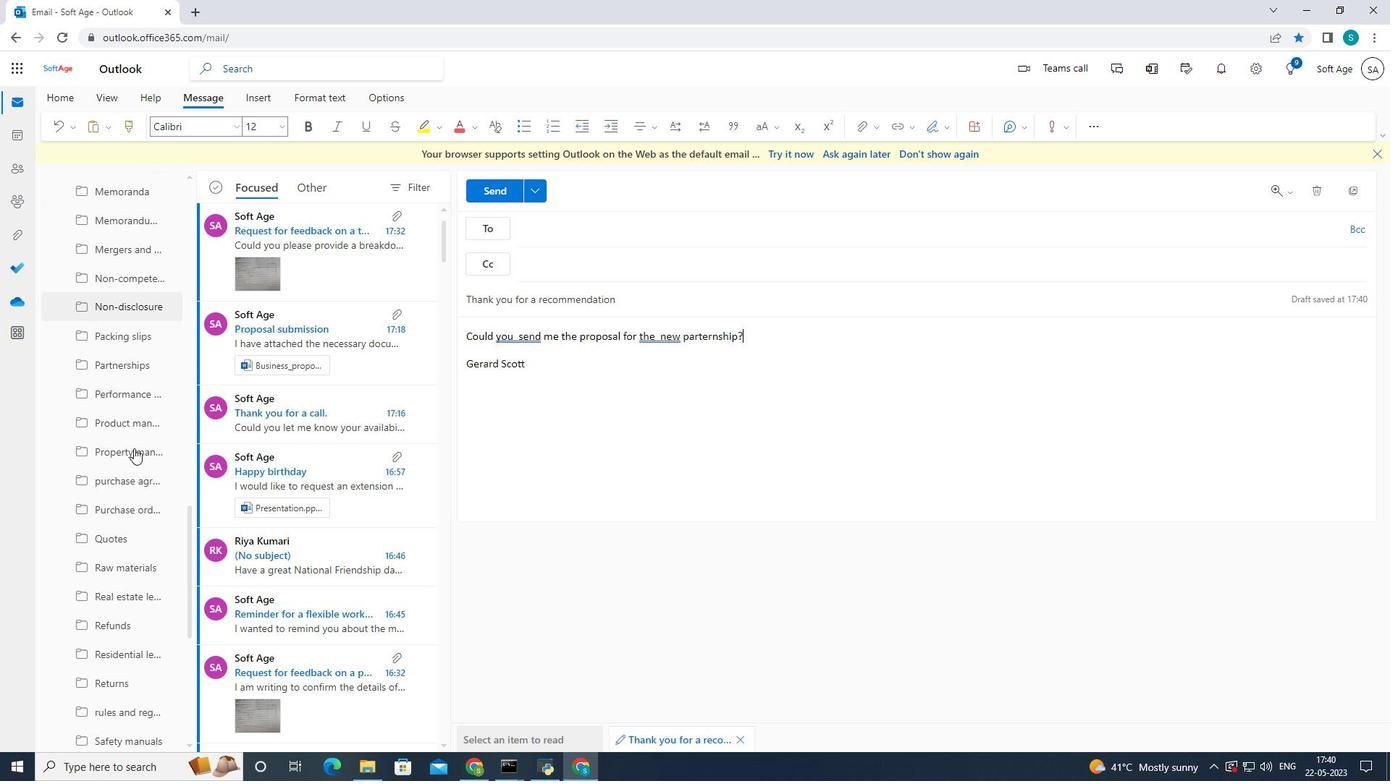 
Action: Mouse scrolled (133, 448) with delta (0, 0)
Screenshot: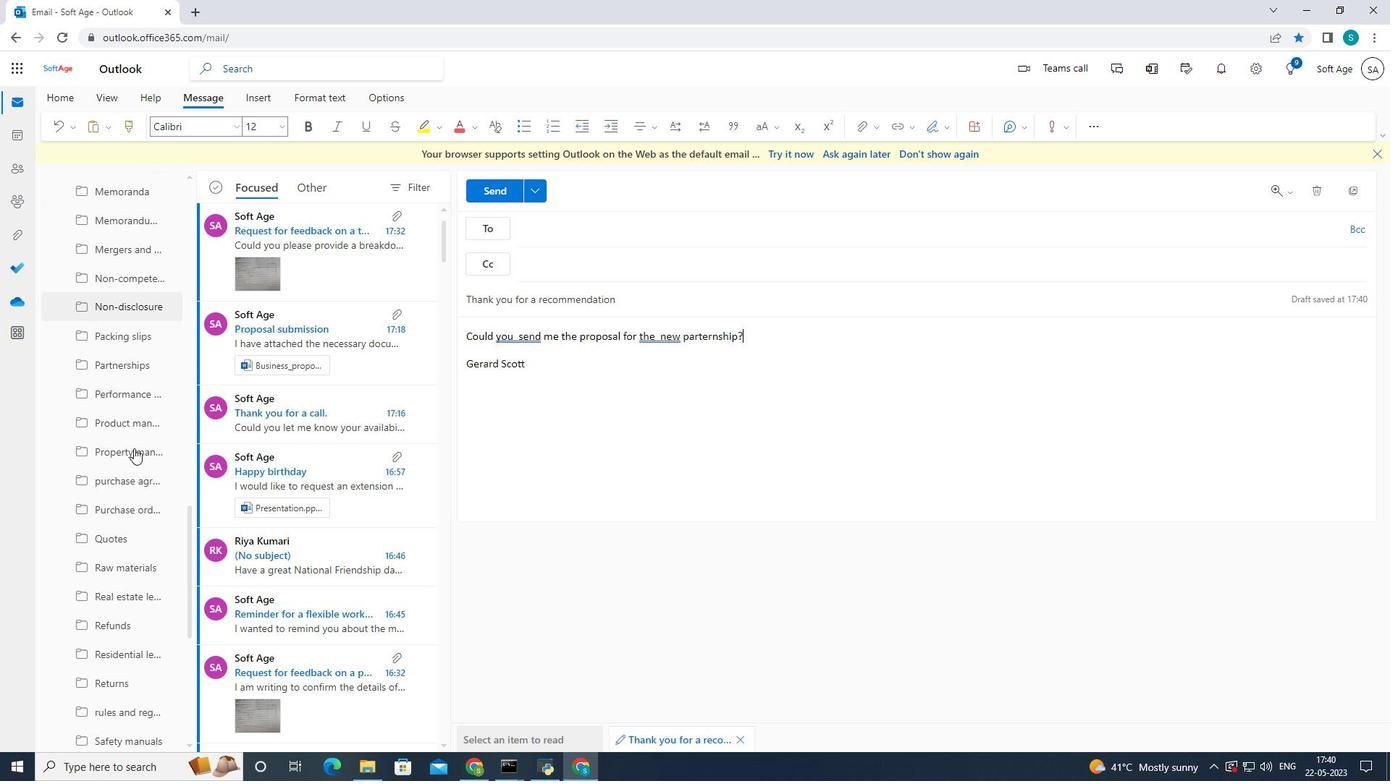 
Action: Mouse scrolled (133, 448) with delta (0, 0)
Screenshot: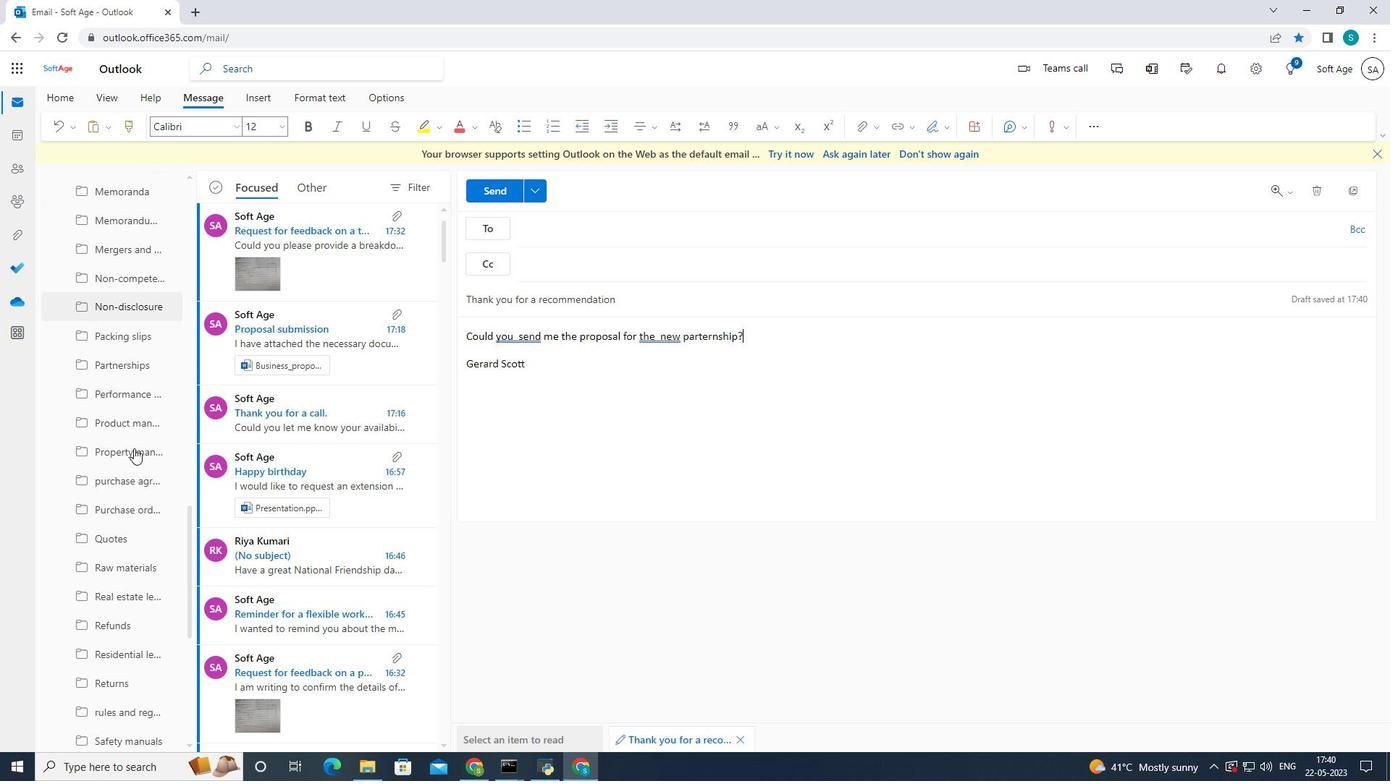 
Action: Mouse moved to (134, 449)
Screenshot: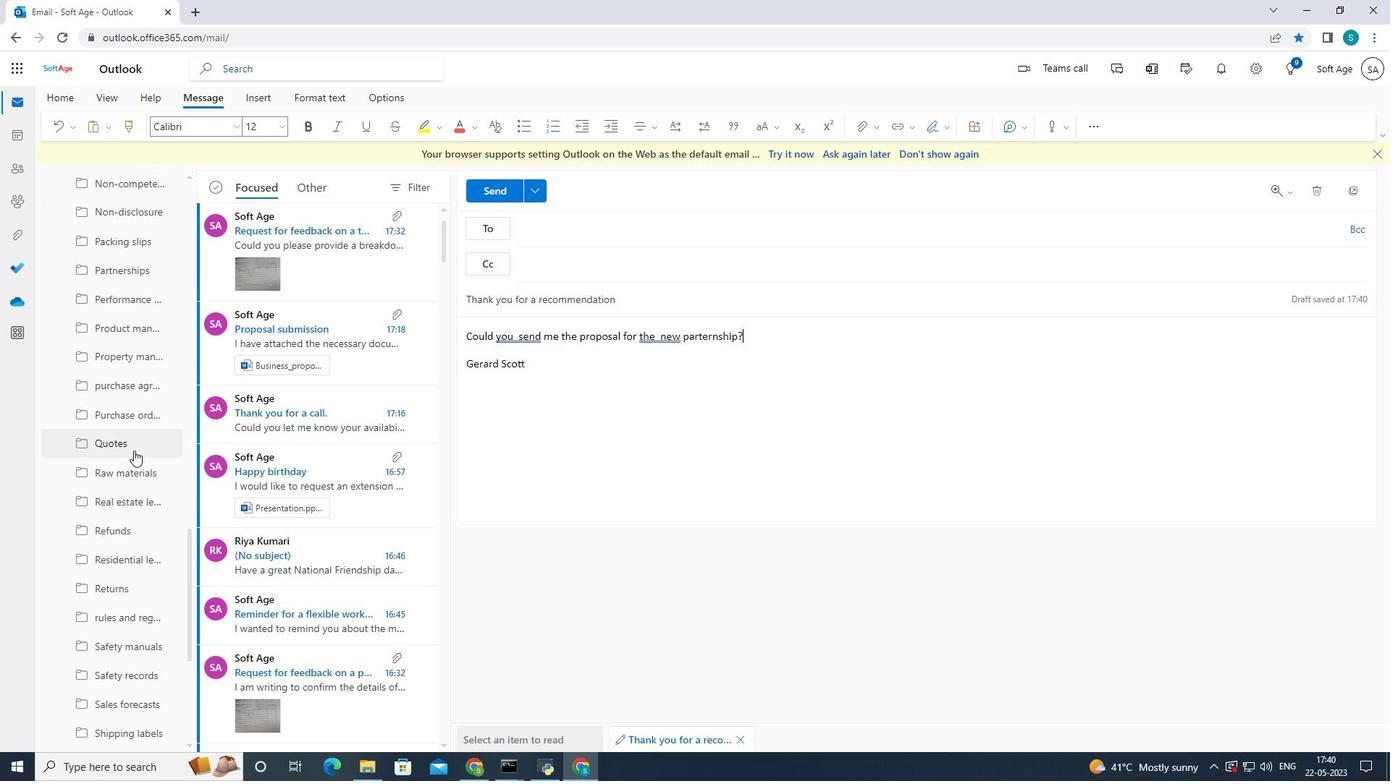 
Action: Mouse scrolled (134, 448) with delta (0, 0)
Screenshot: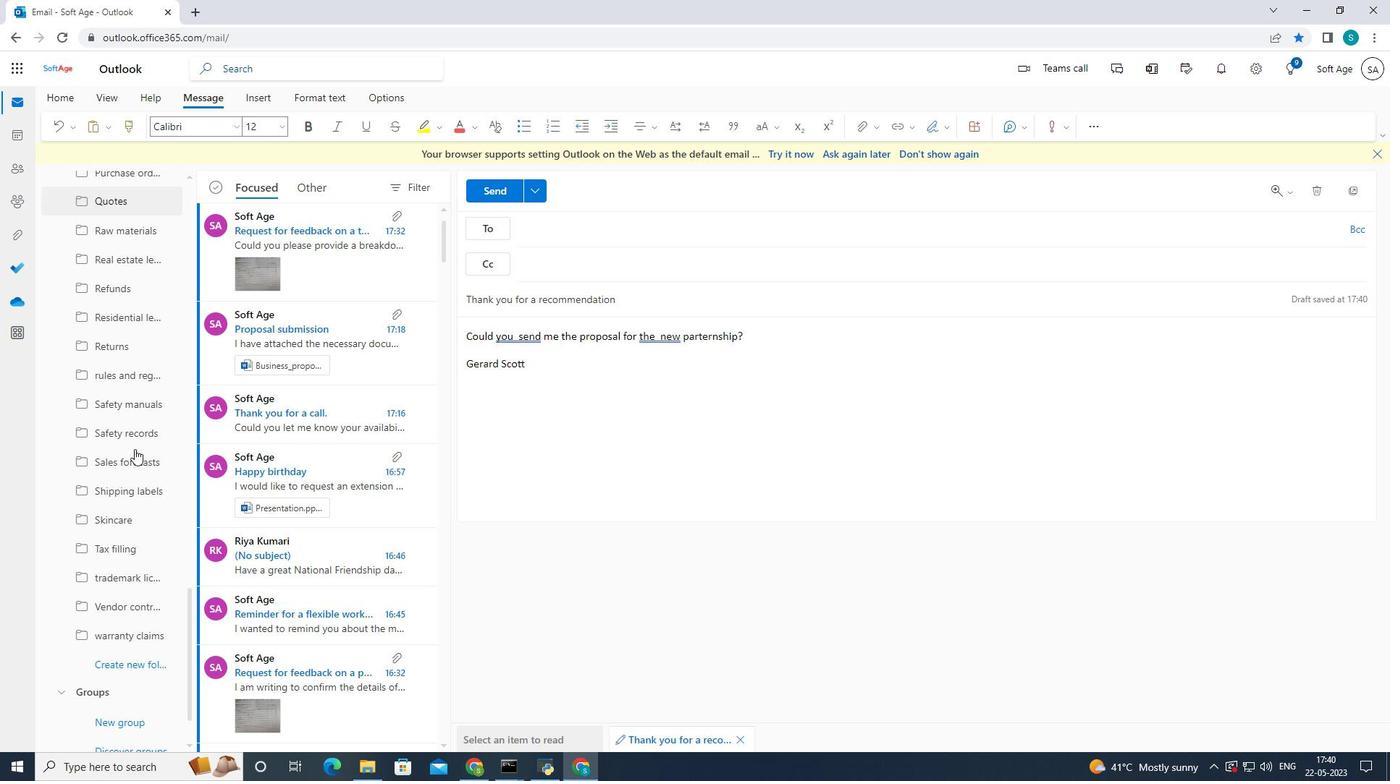 
Action: Mouse moved to (134, 449)
Screenshot: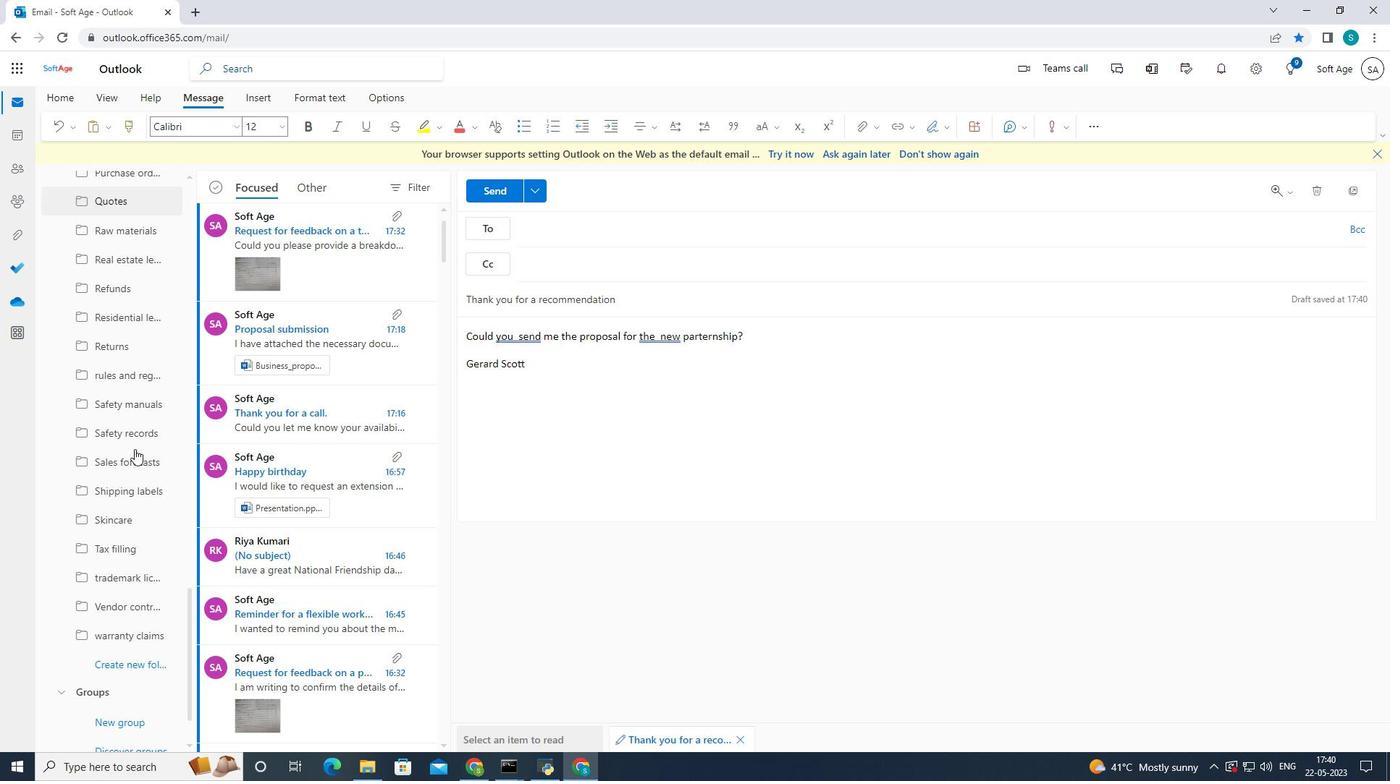 
Action: Mouse scrolled (134, 448) with delta (0, 0)
Screenshot: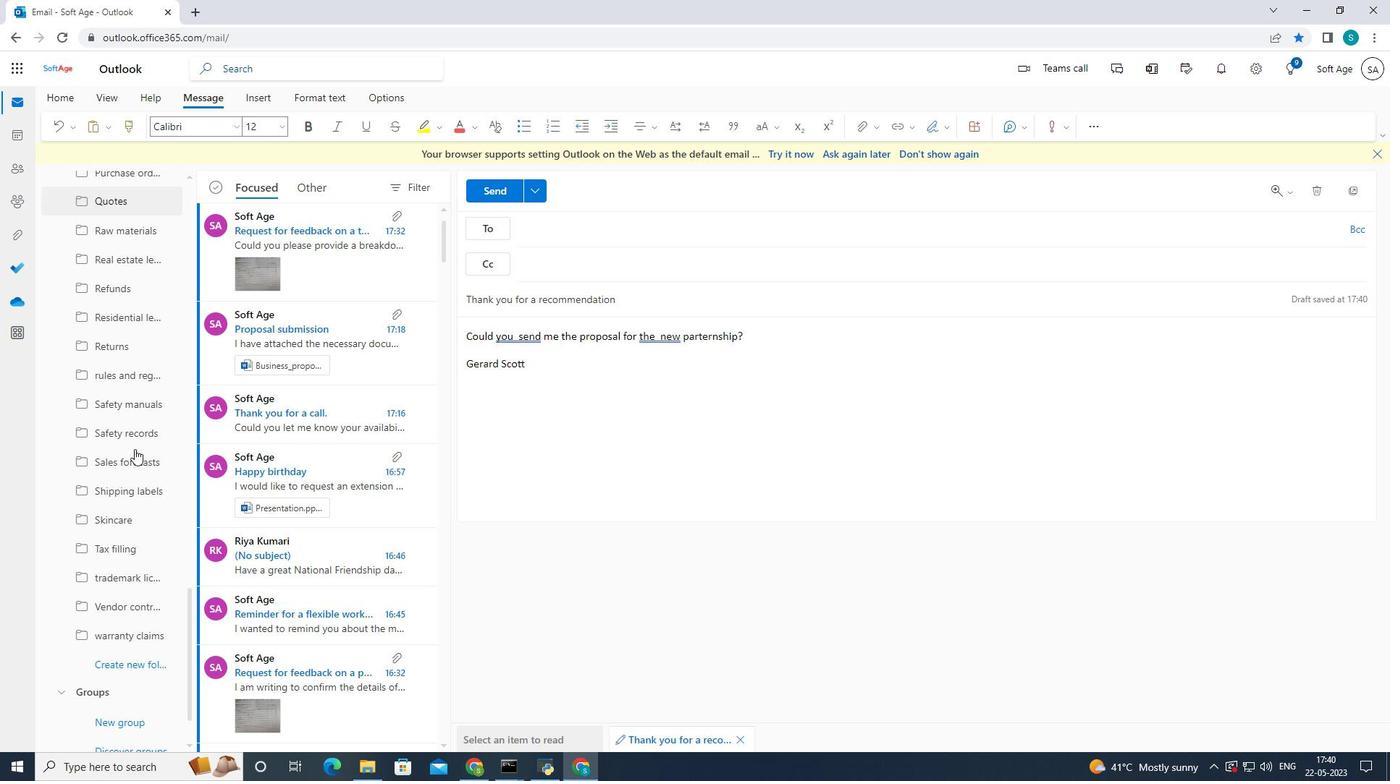 
Action: Mouse scrolled (134, 448) with delta (0, 0)
Screenshot: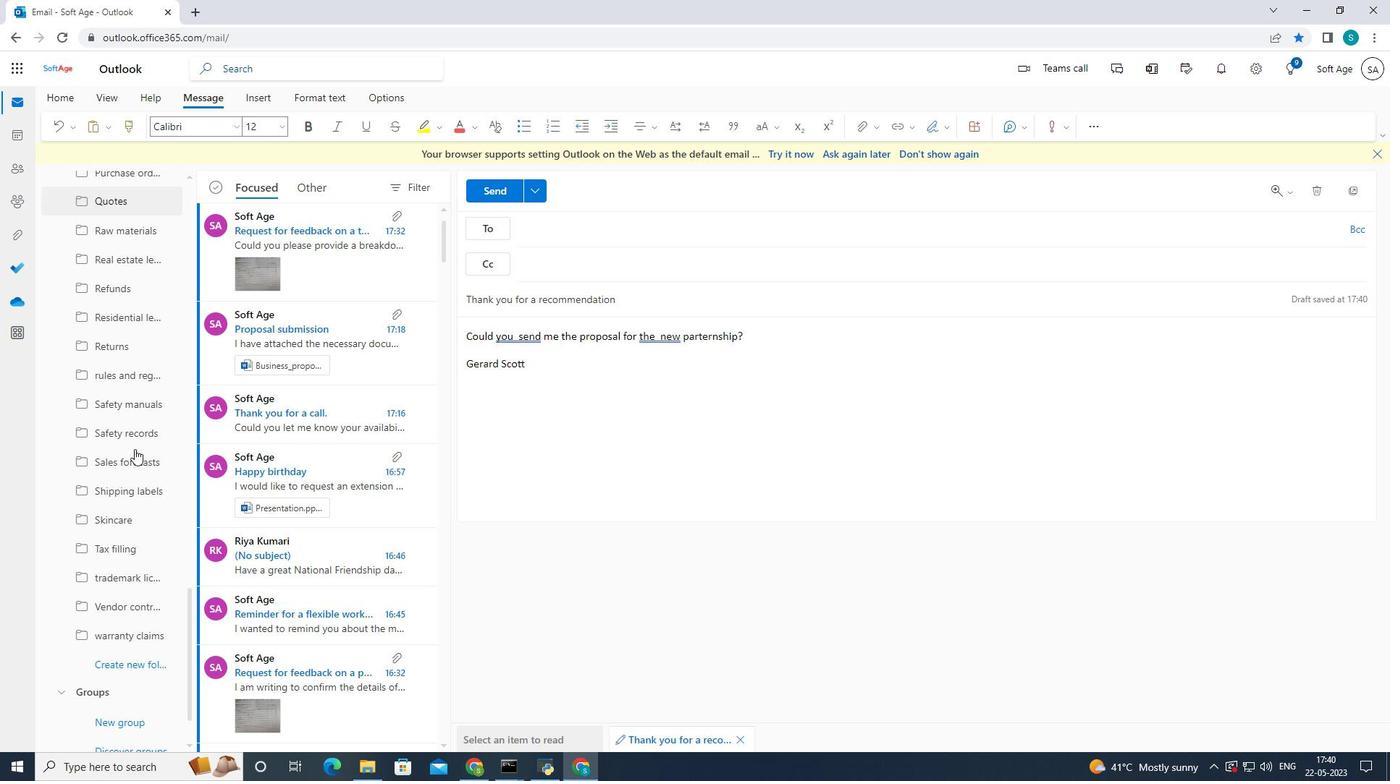 
Action: Mouse scrolled (134, 448) with delta (0, 0)
Screenshot: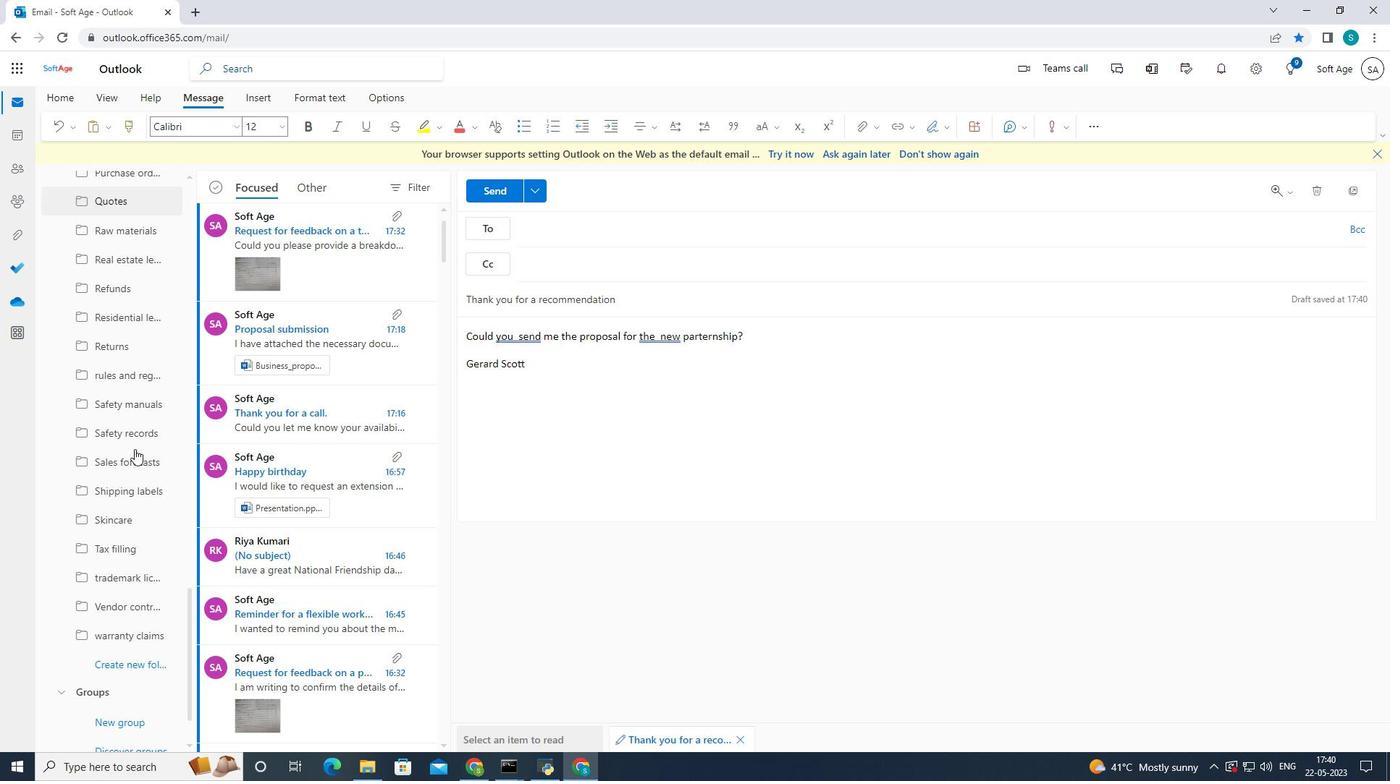 
Action: Mouse moved to (134, 451)
Screenshot: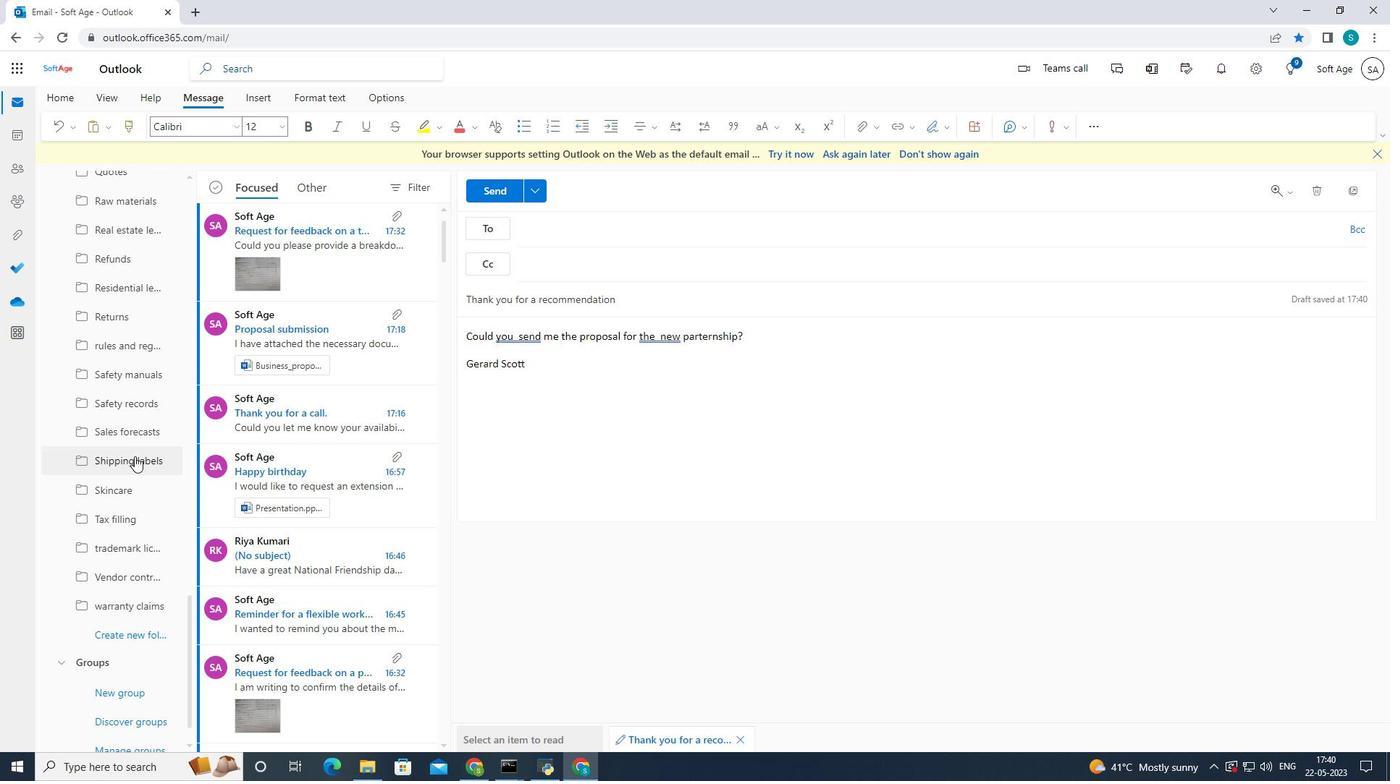 
Action: Mouse scrolled (134, 450) with delta (0, 0)
Screenshot: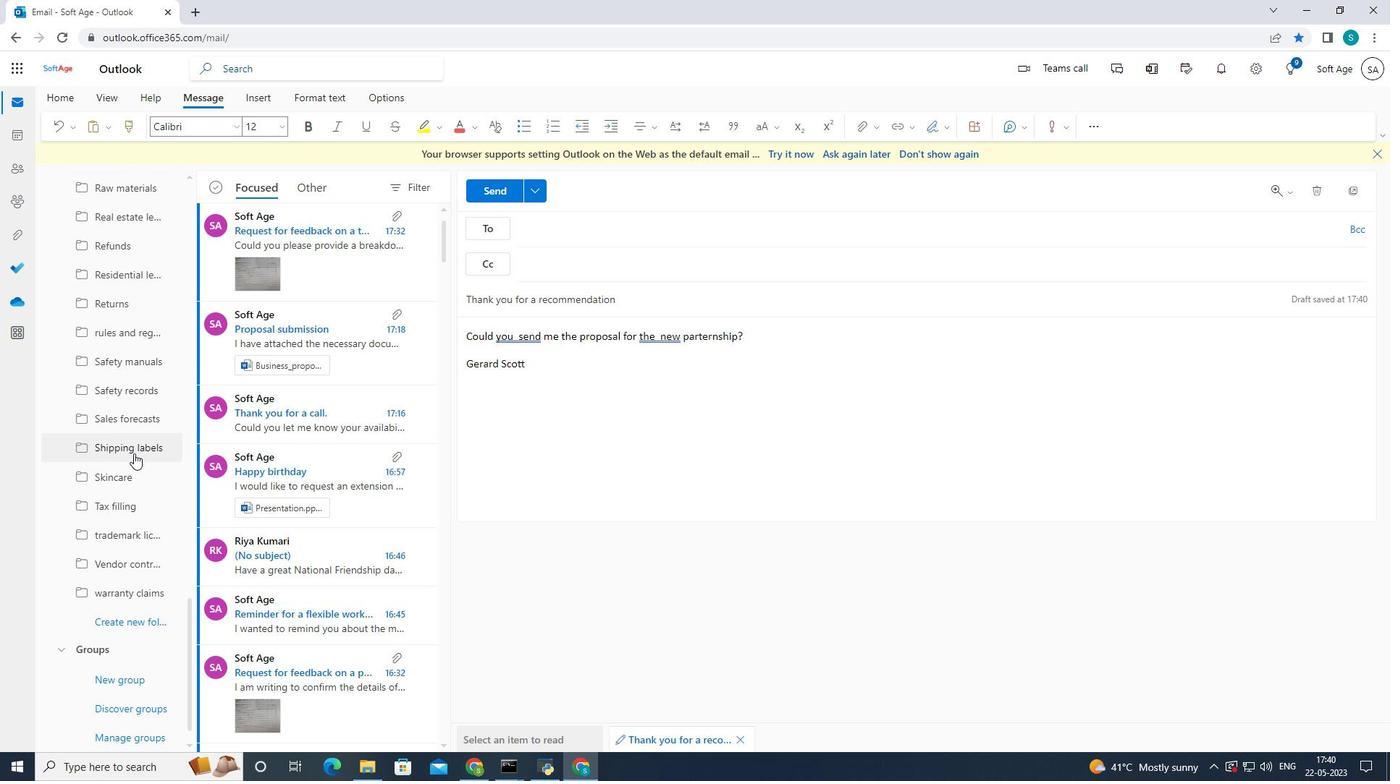 
Action: Mouse moved to (134, 451)
Screenshot: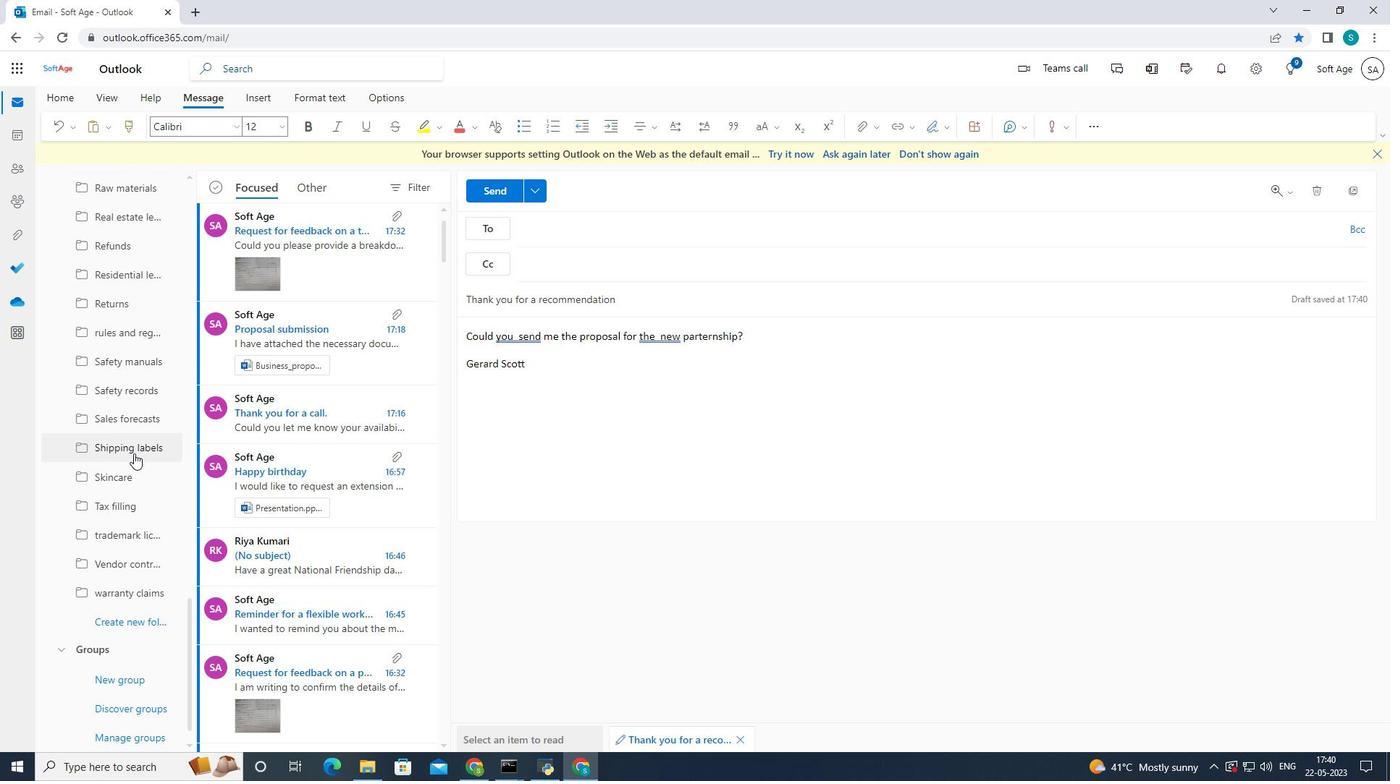 
Action: Mouse scrolled (134, 451) with delta (0, 0)
Screenshot: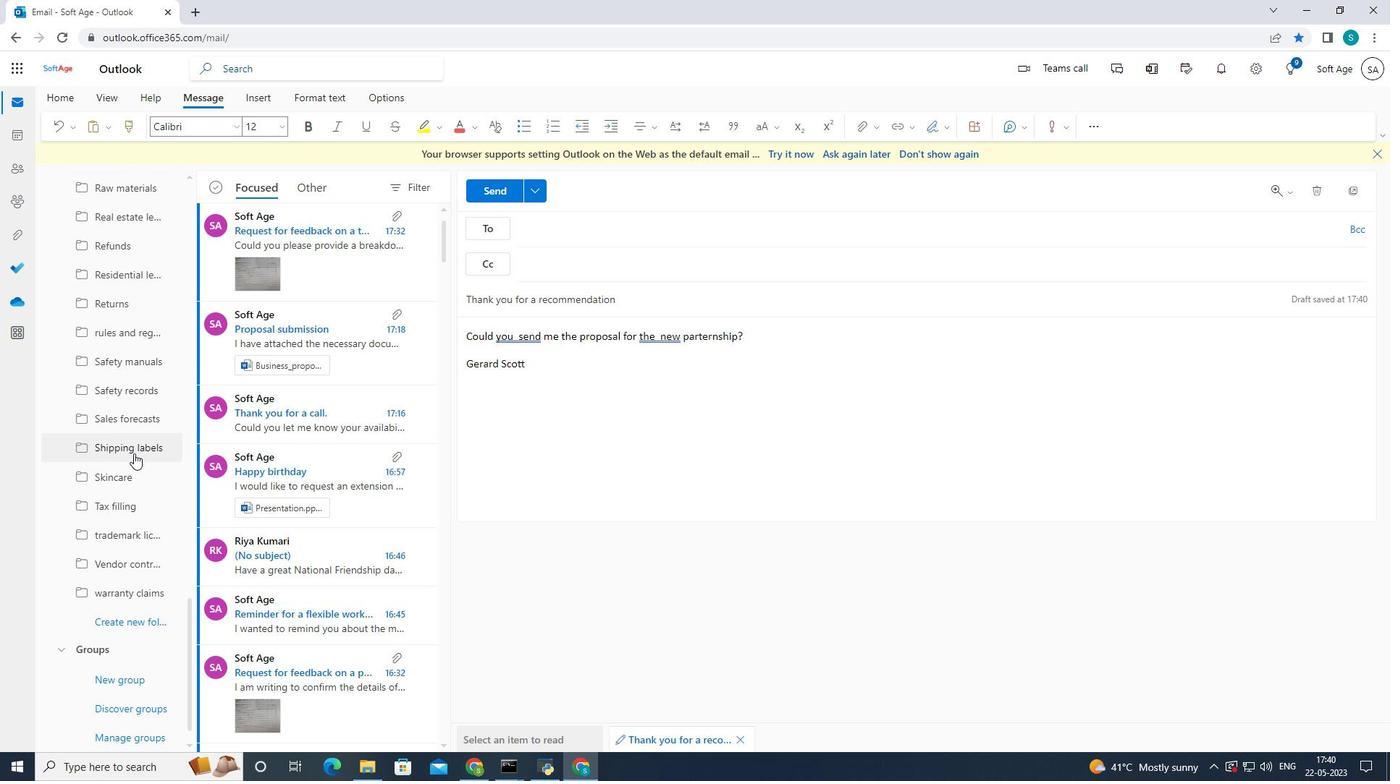 
Action: Mouse scrolled (134, 451) with delta (0, 0)
Screenshot: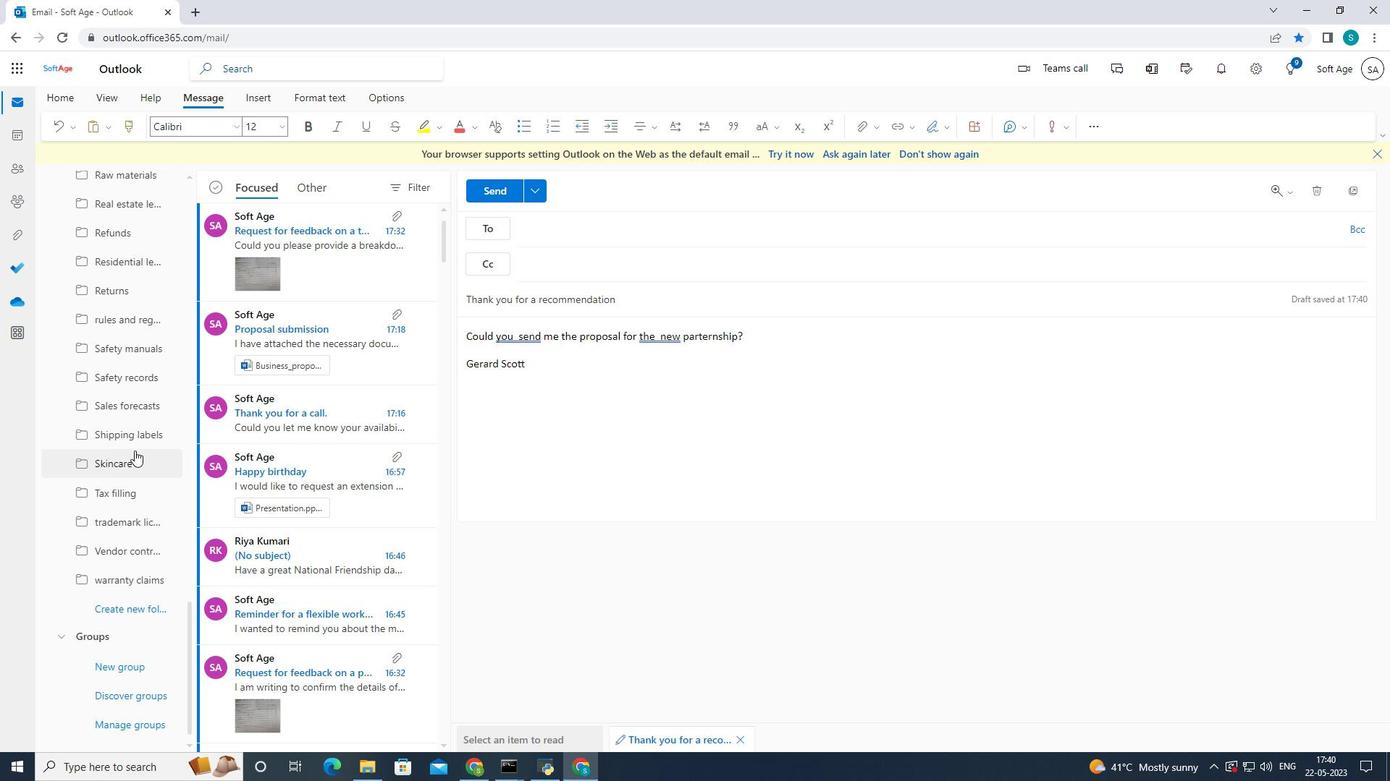
Action: Mouse moved to (134, 452)
Screenshot: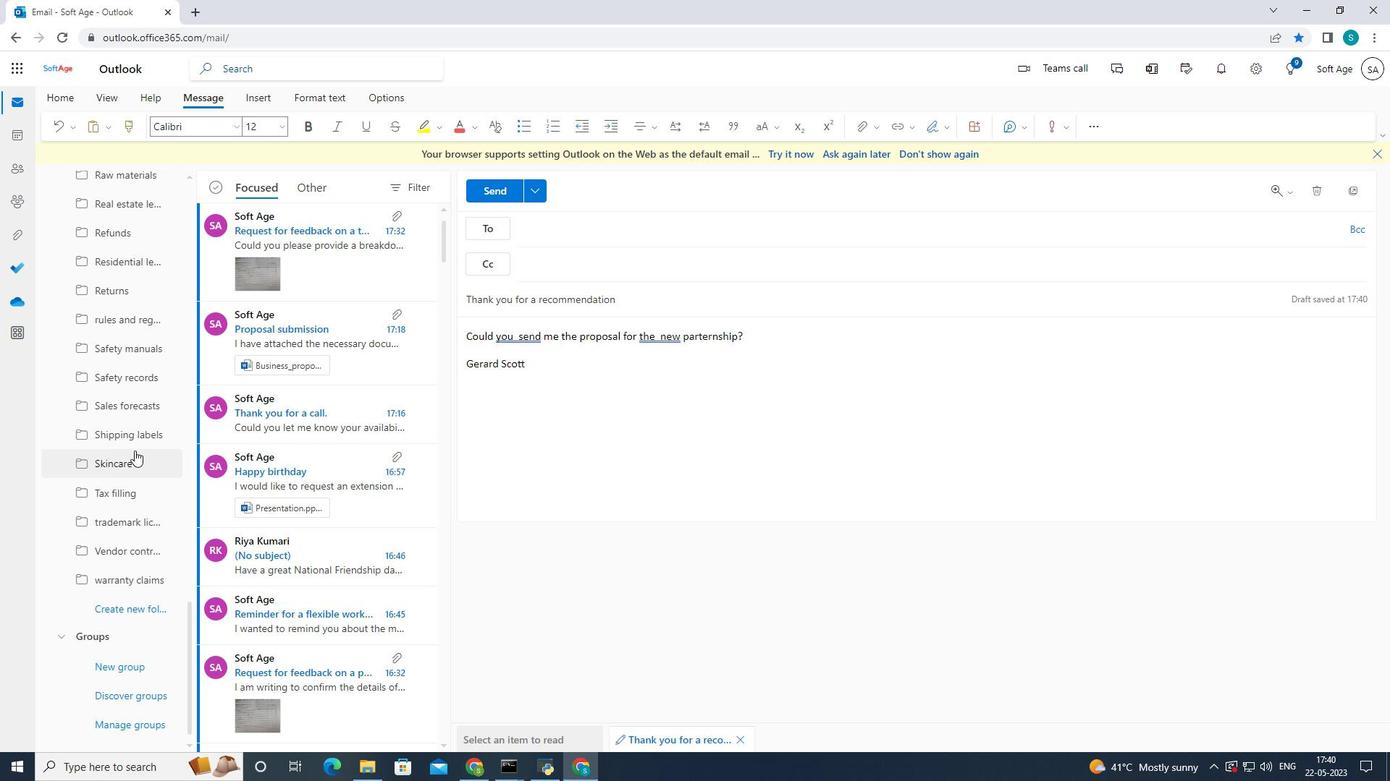 
Action: Mouse scrolled (134, 451) with delta (0, 0)
Screenshot: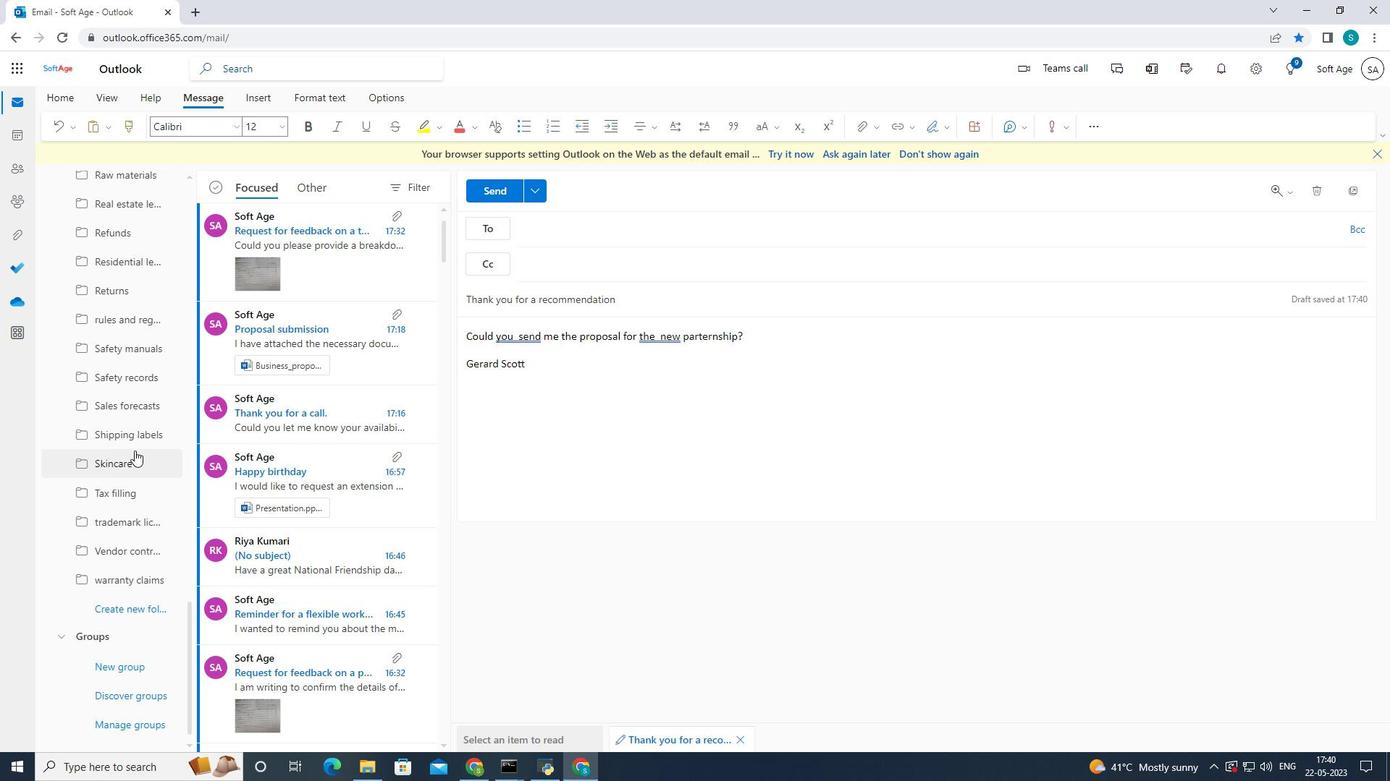 
Action: Mouse moved to (140, 607)
Screenshot: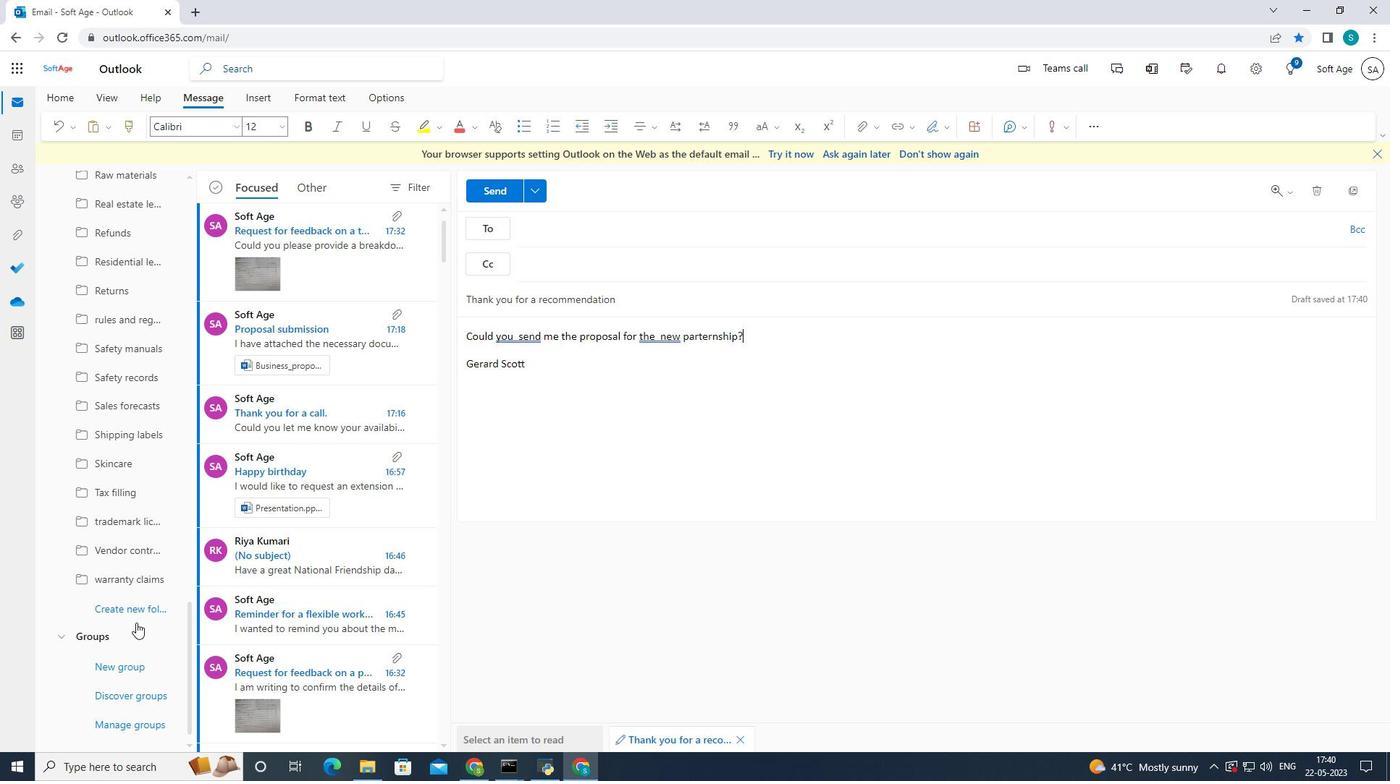 
Action: Mouse pressed left at (140, 607)
Screenshot: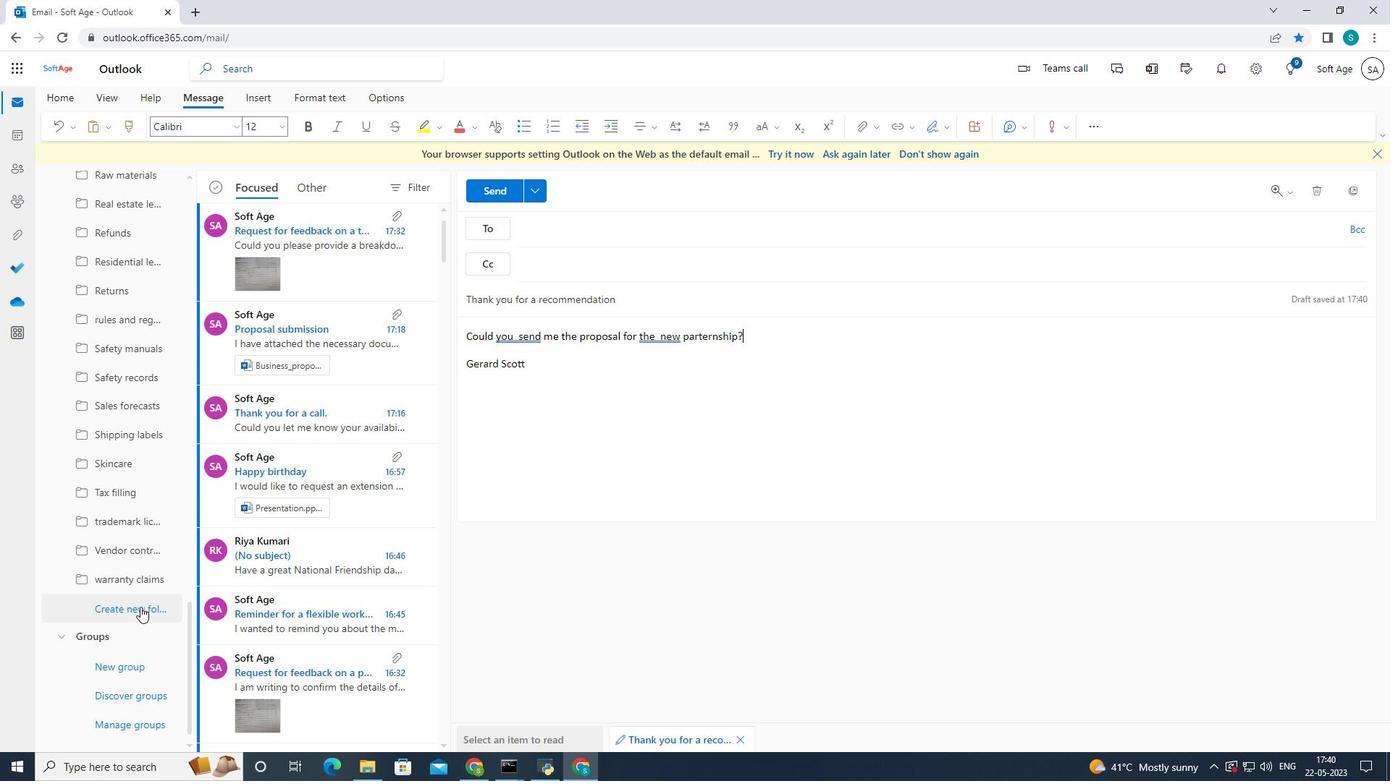 
Action: Mouse moved to (128, 606)
Screenshot: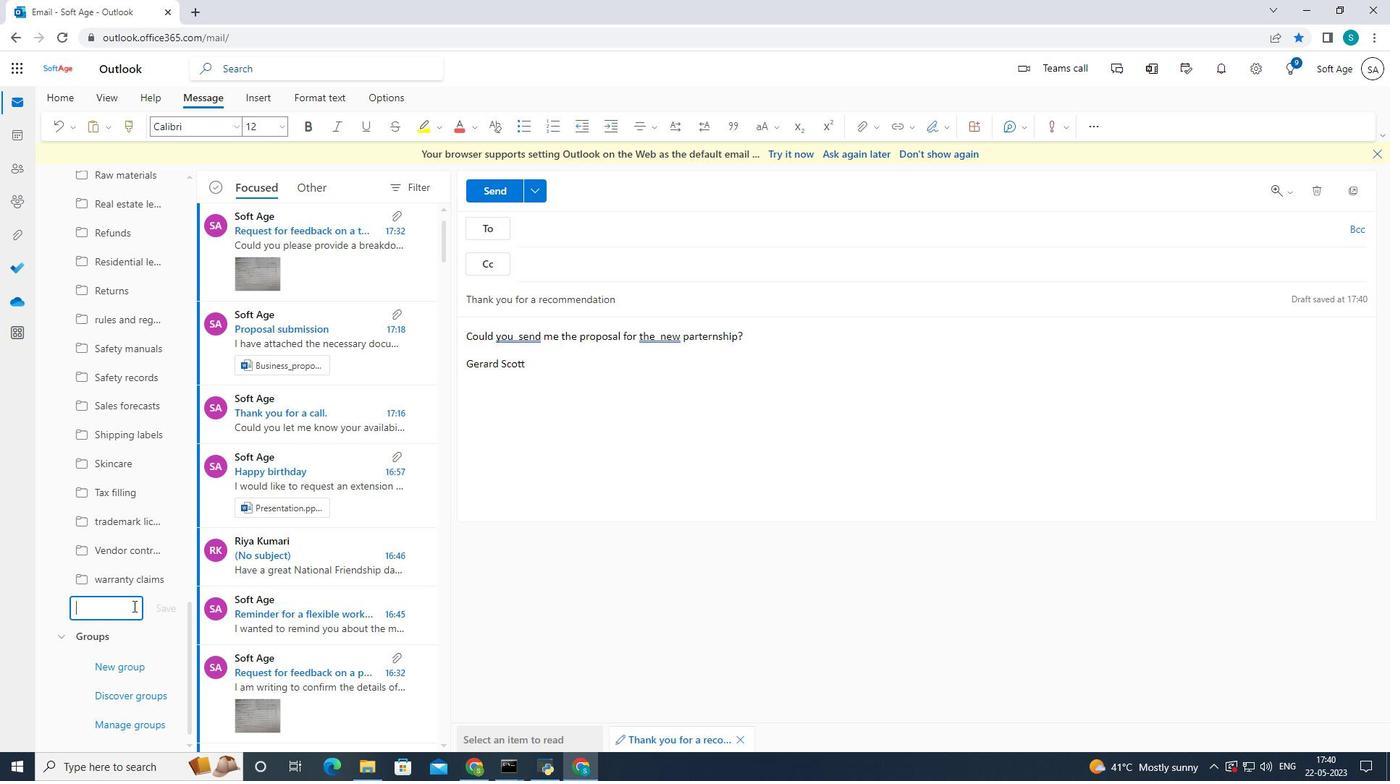 
Action: Mouse pressed left at (128, 606)
Screenshot: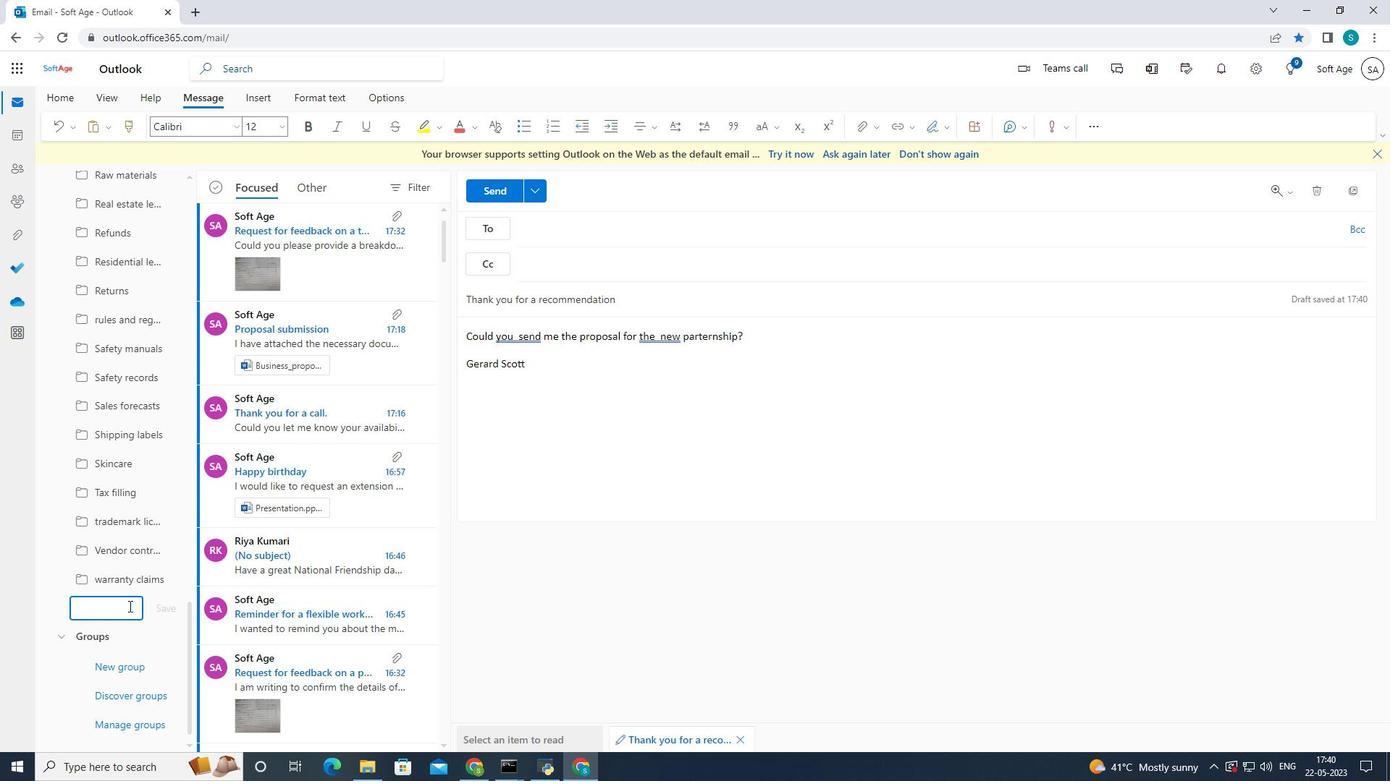 
Action: Mouse moved to (246, 595)
Screenshot: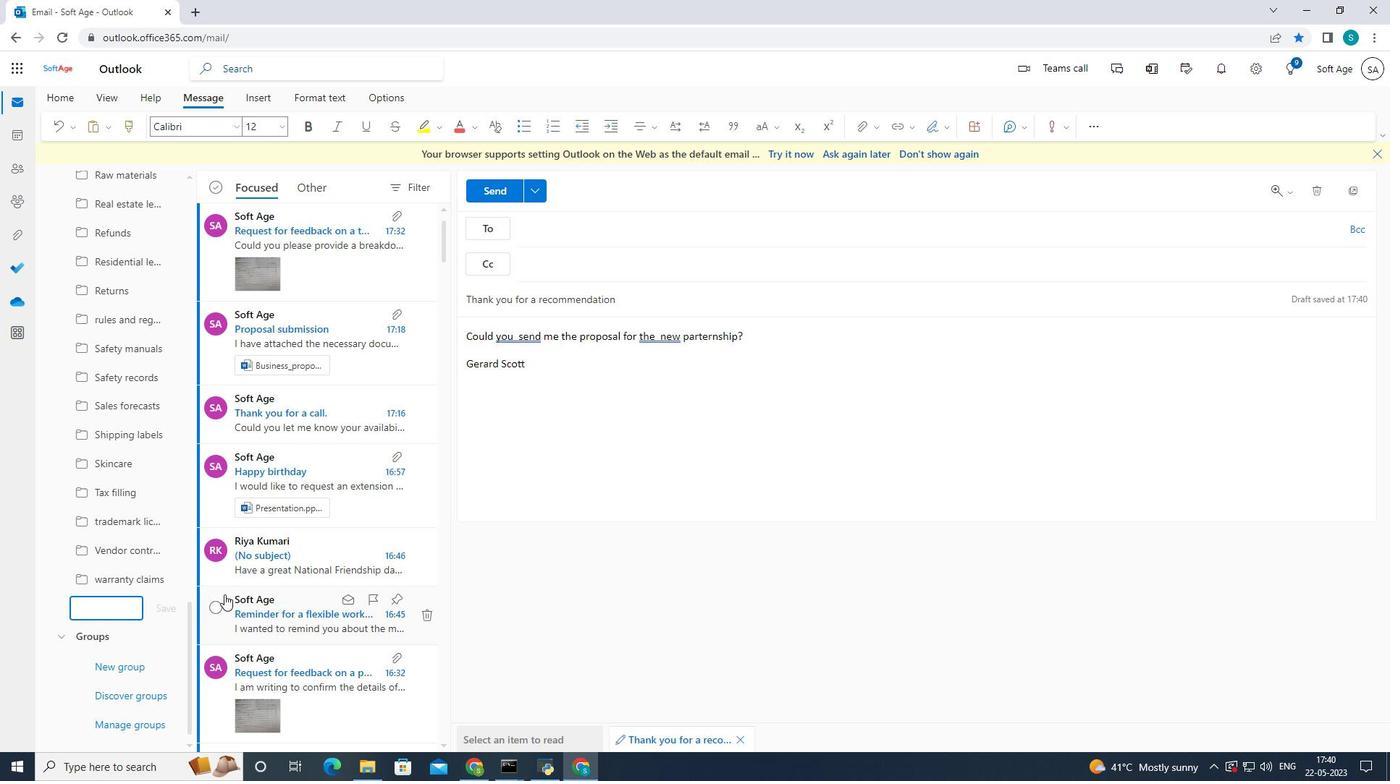
Action: Key pressed <Key.shift><Key.shift><Key.shift><Key.shift><Key.shift>Bodycare
Screenshot: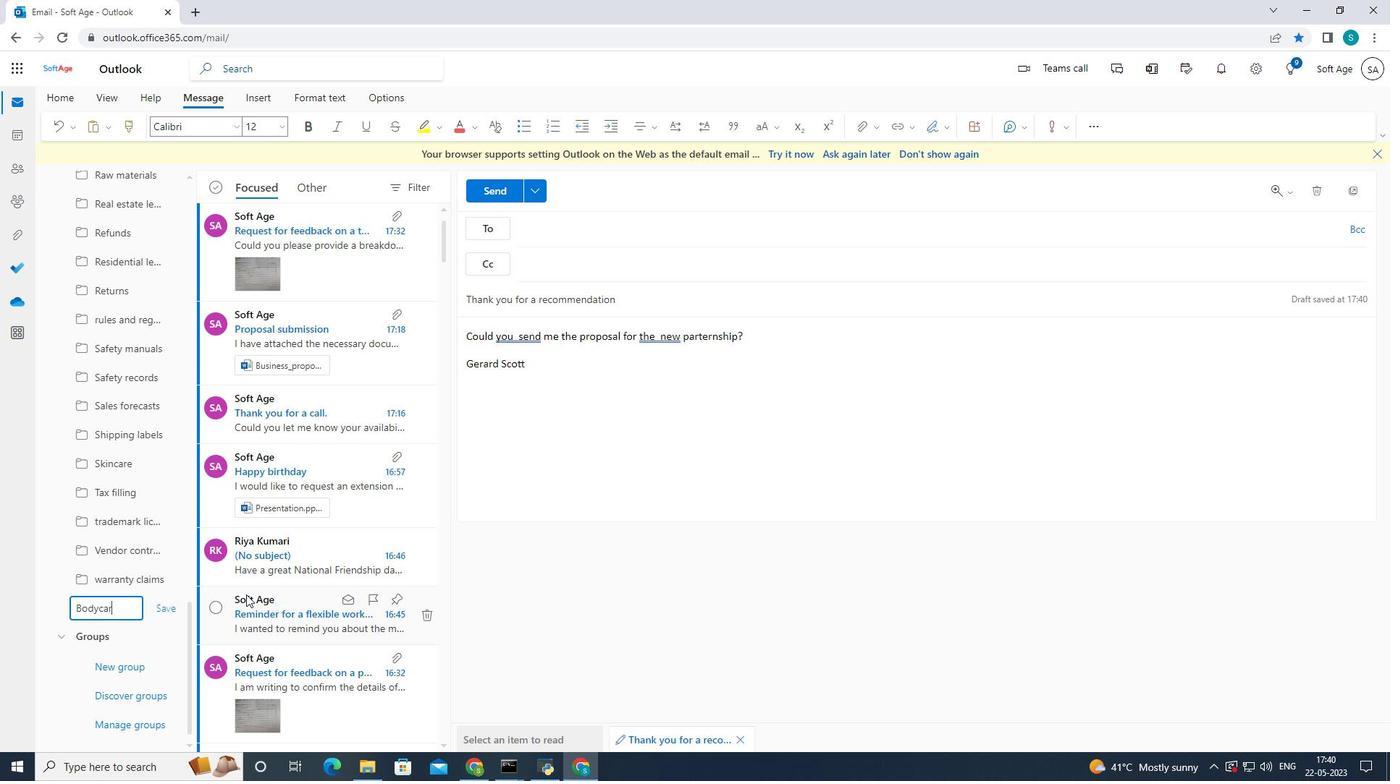 
Action: Mouse moved to (587, 224)
Screenshot: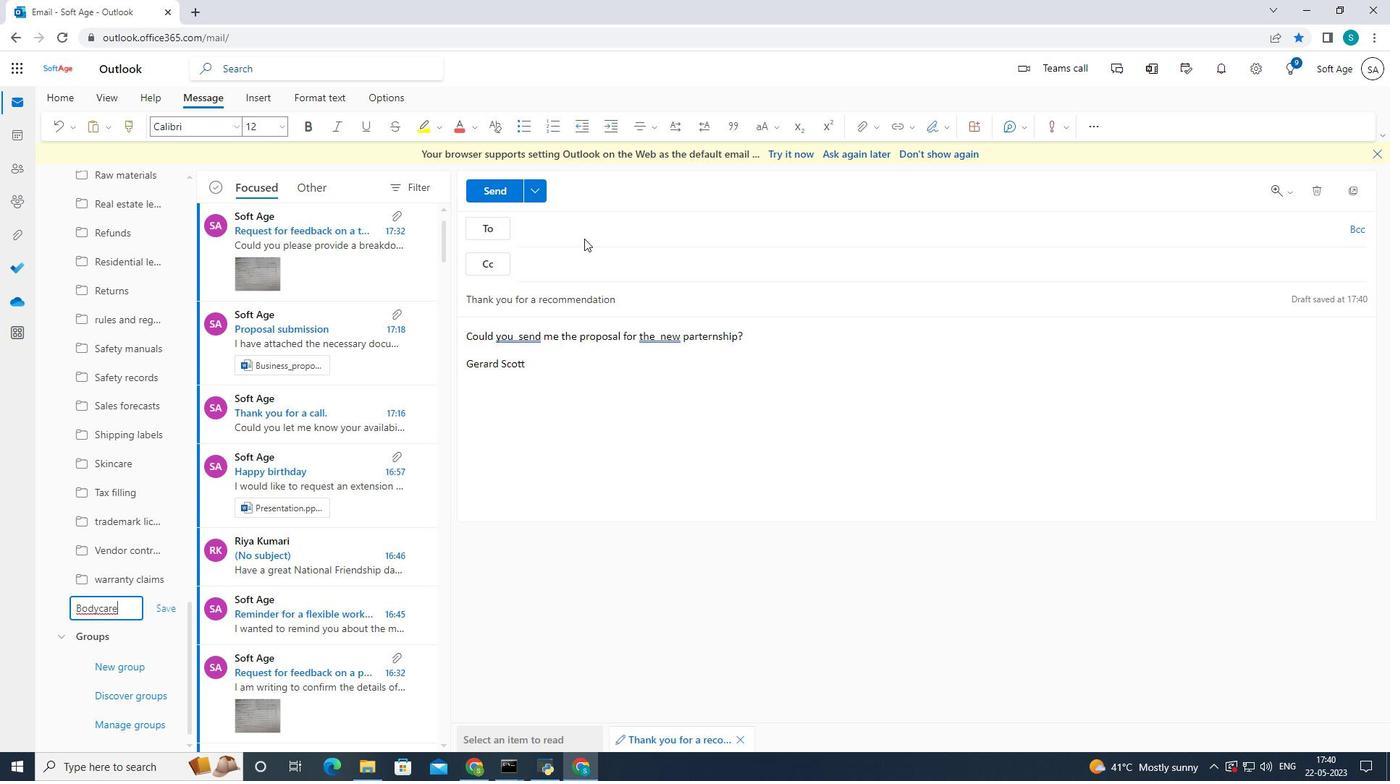 
Action: Mouse pressed left at (587, 224)
Screenshot: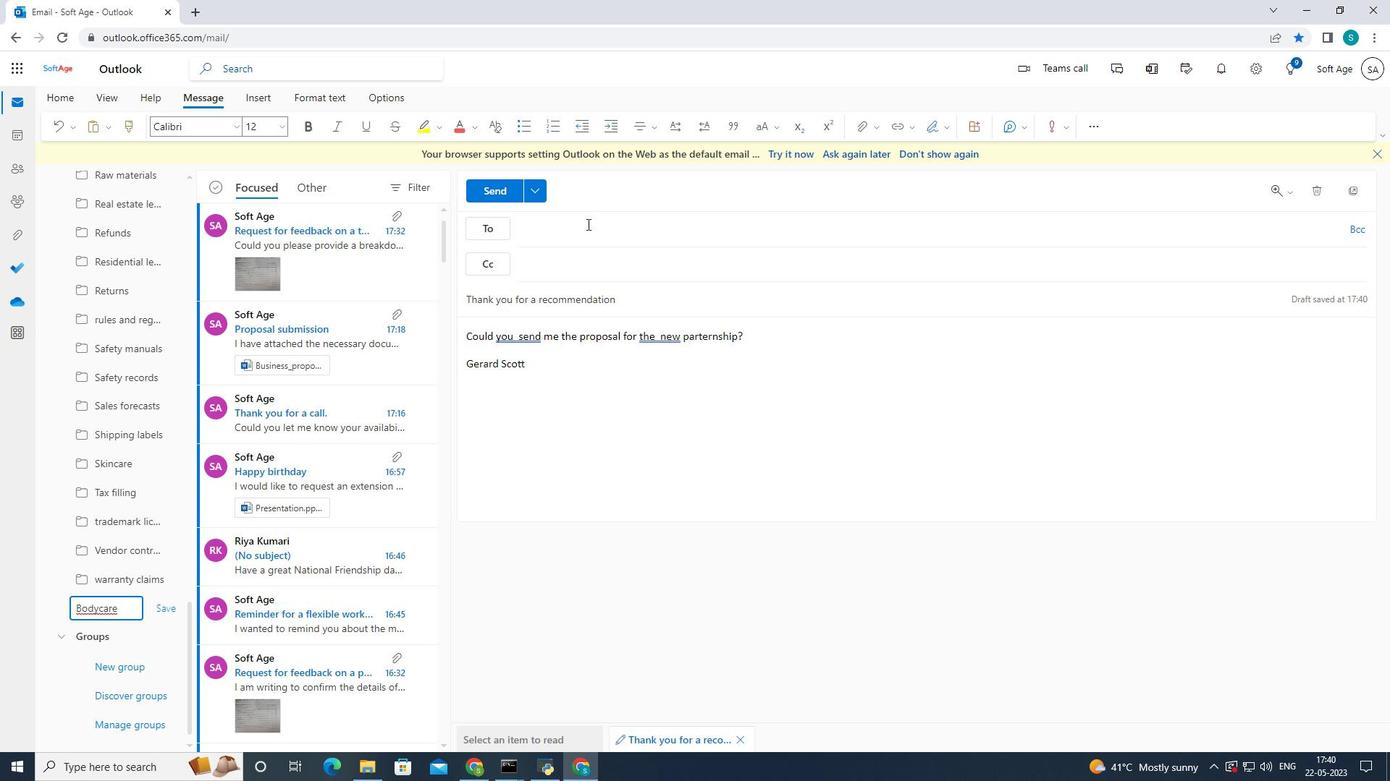 
Action: Key pressed softage.7<Key.shift>@softage.net
Screenshot: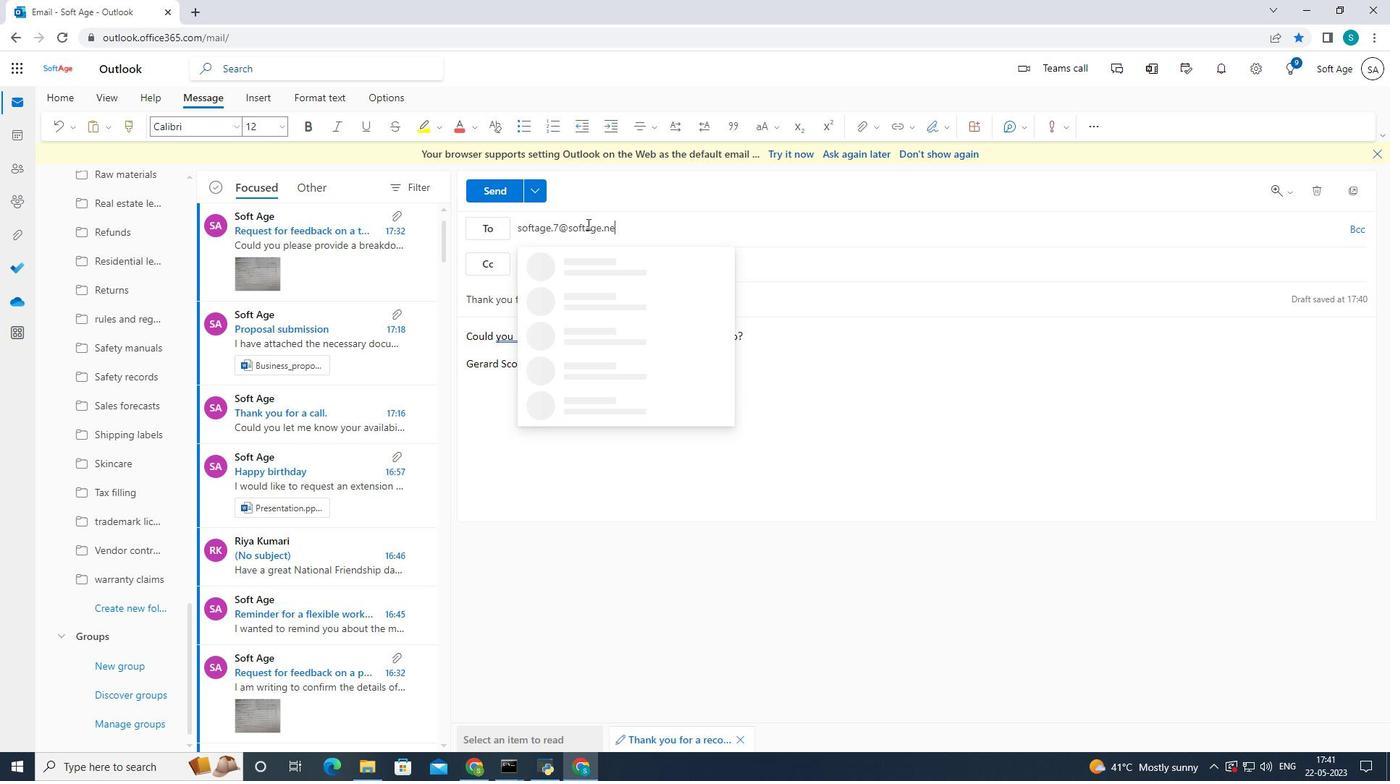 
Action: Mouse moved to (598, 260)
Screenshot: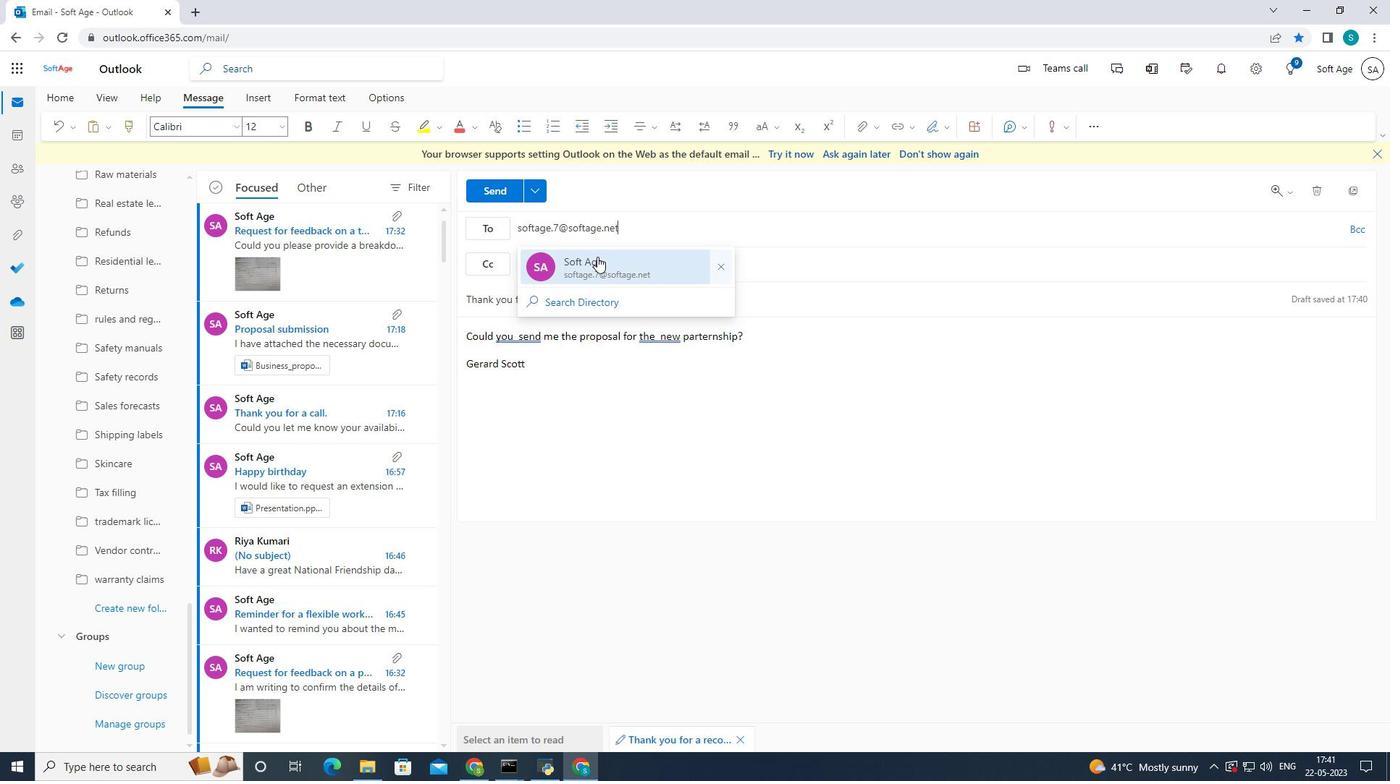 
Action: Mouse pressed left at (598, 260)
Screenshot: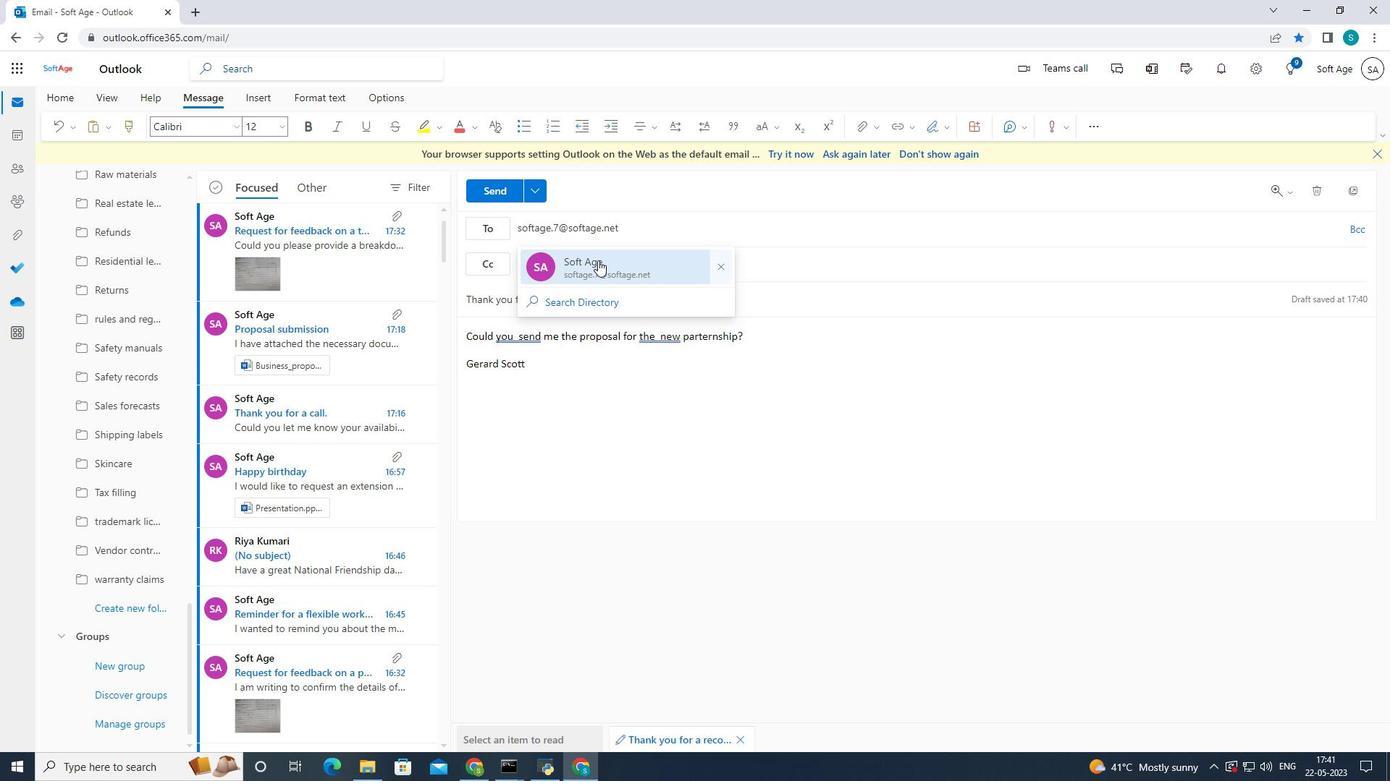 
Action: Mouse moved to (493, 181)
Screenshot: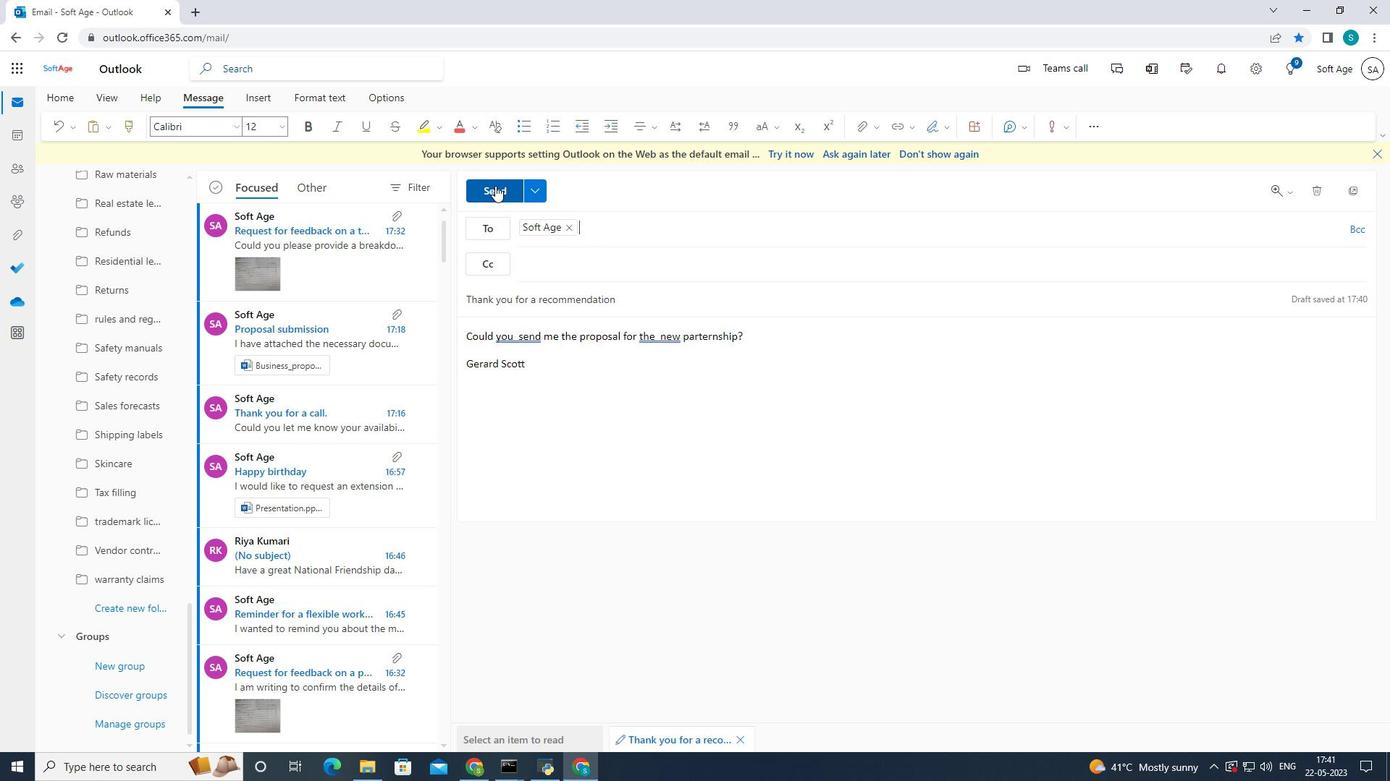 
Action: Mouse pressed left at (493, 181)
Screenshot: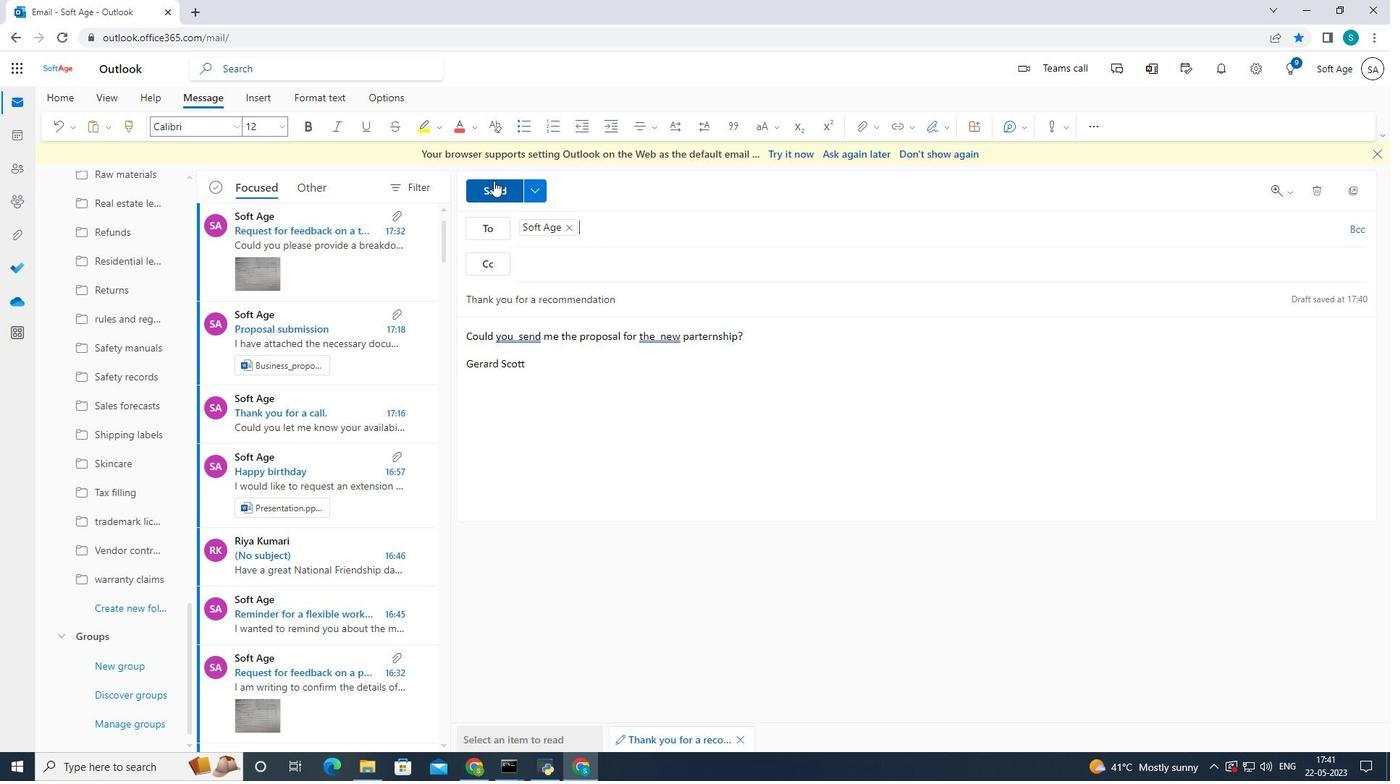 
Action: Mouse moved to (683, 290)
Screenshot: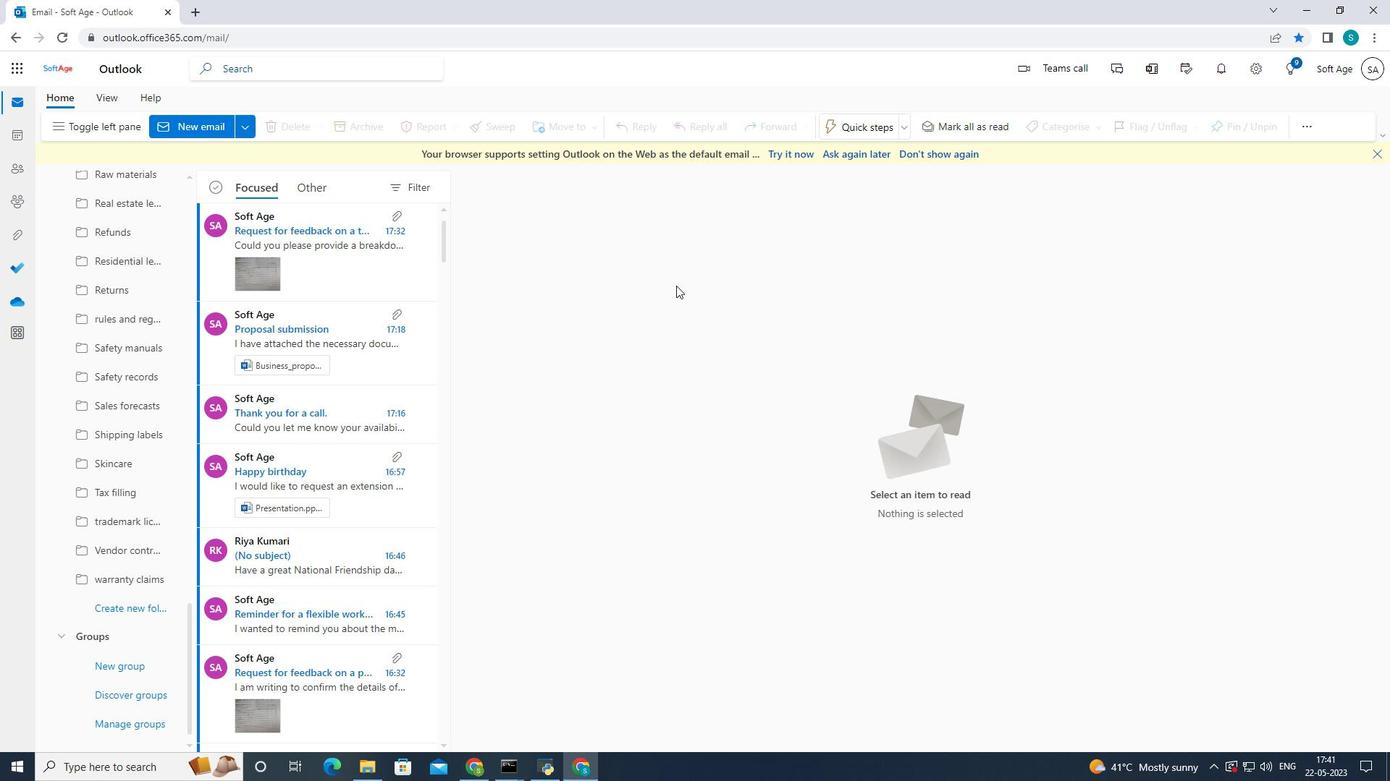 
